 Task: Create a due date automation trigger when advanced on, 2 working days after a card is due add fields with custom field "Resume" set to a number lower than 1 and greater than 10 at 11:00 AM.
Action: Mouse moved to (922, 332)
Screenshot: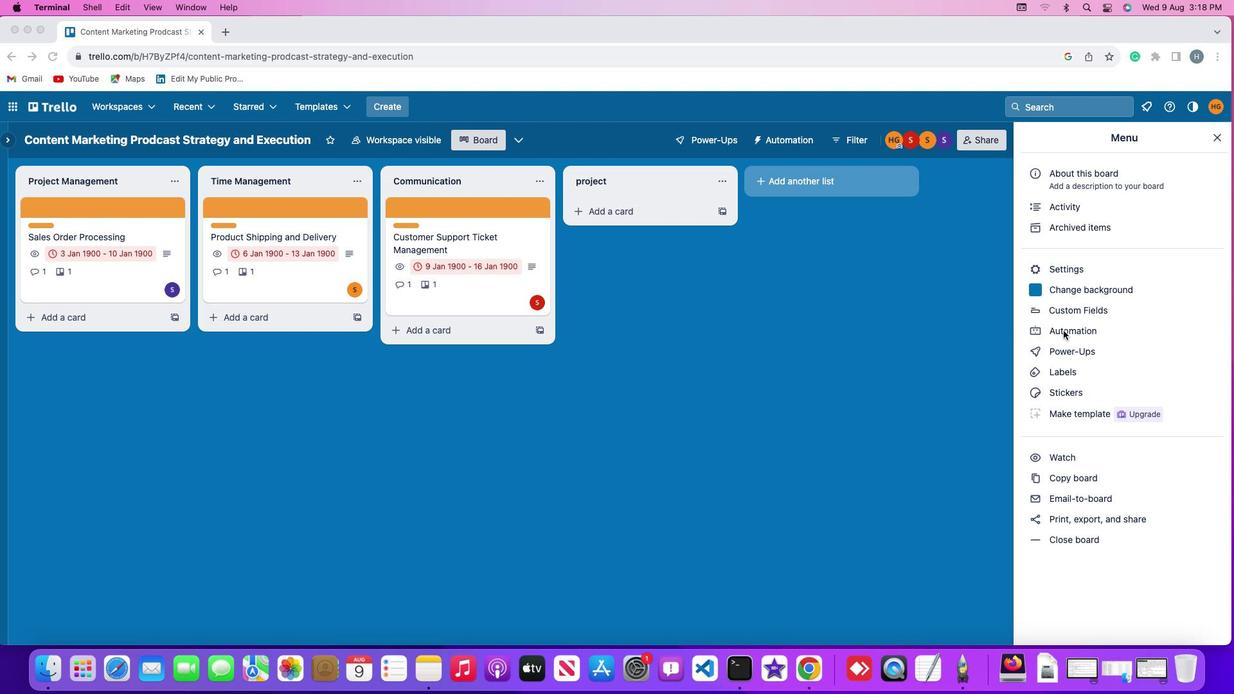 
Action: Mouse pressed left at (922, 332)
Screenshot: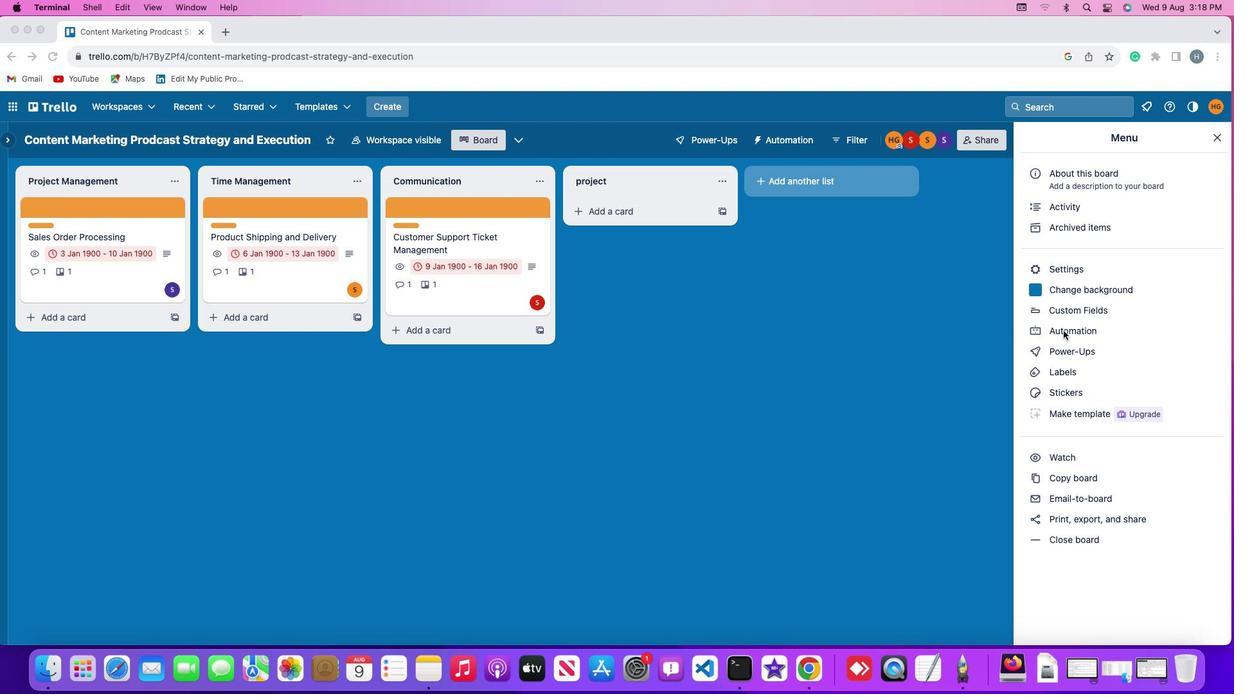 
Action: Mouse pressed left at (922, 332)
Screenshot: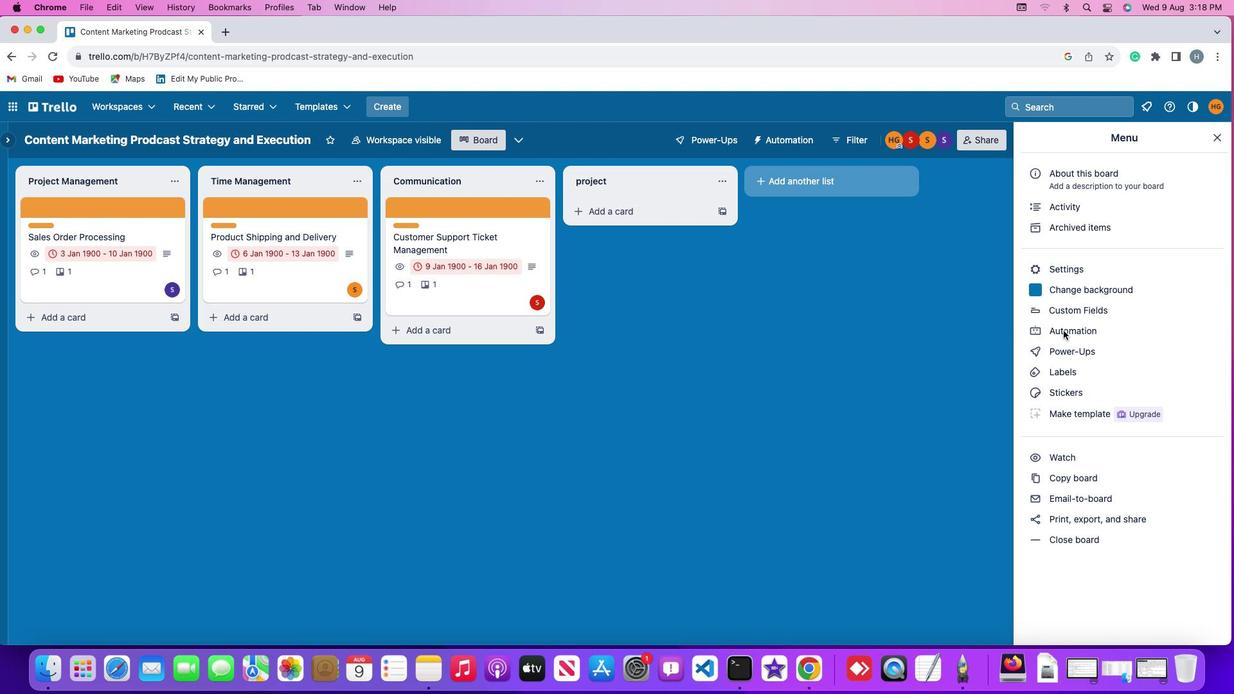 
Action: Mouse moved to (153, 307)
Screenshot: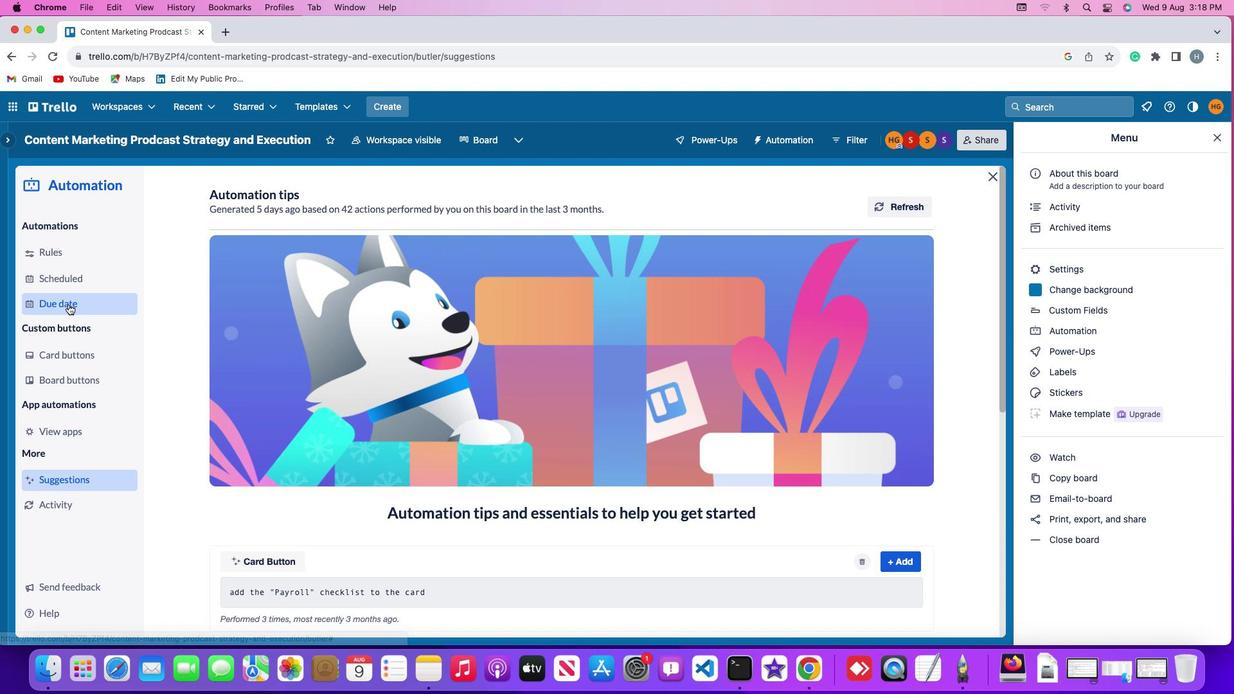 
Action: Mouse pressed left at (153, 307)
Screenshot: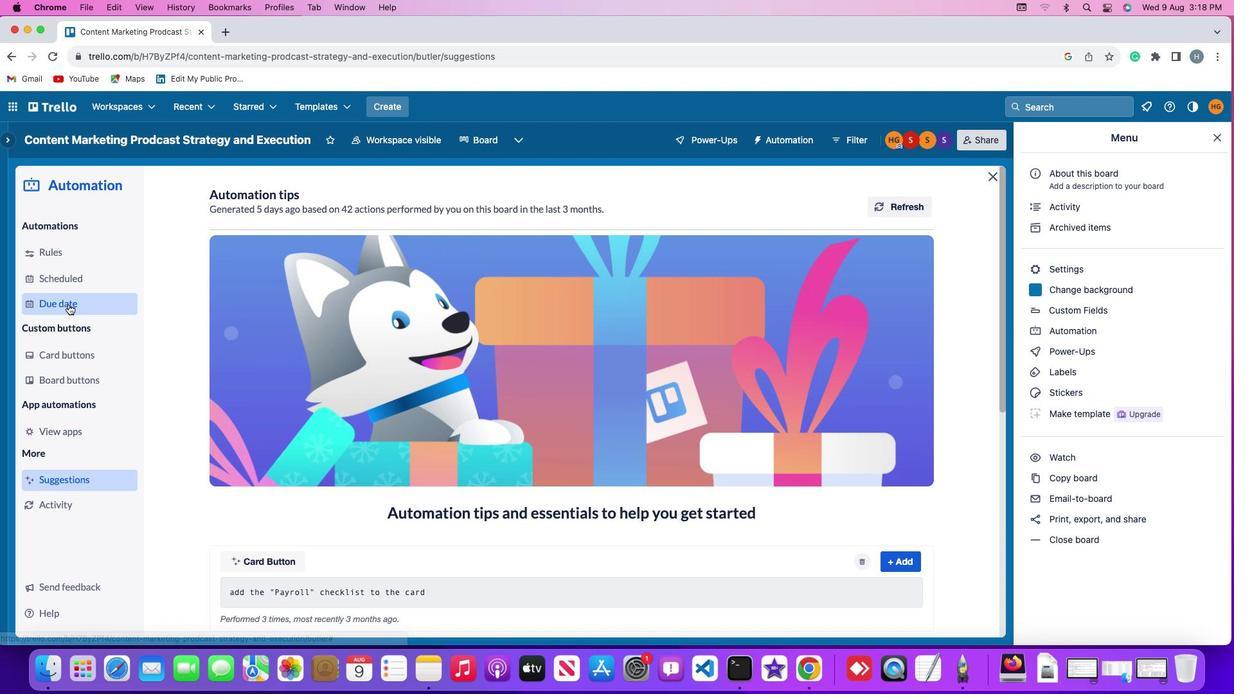 
Action: Mouse moved to (761, 205)
Screenshot: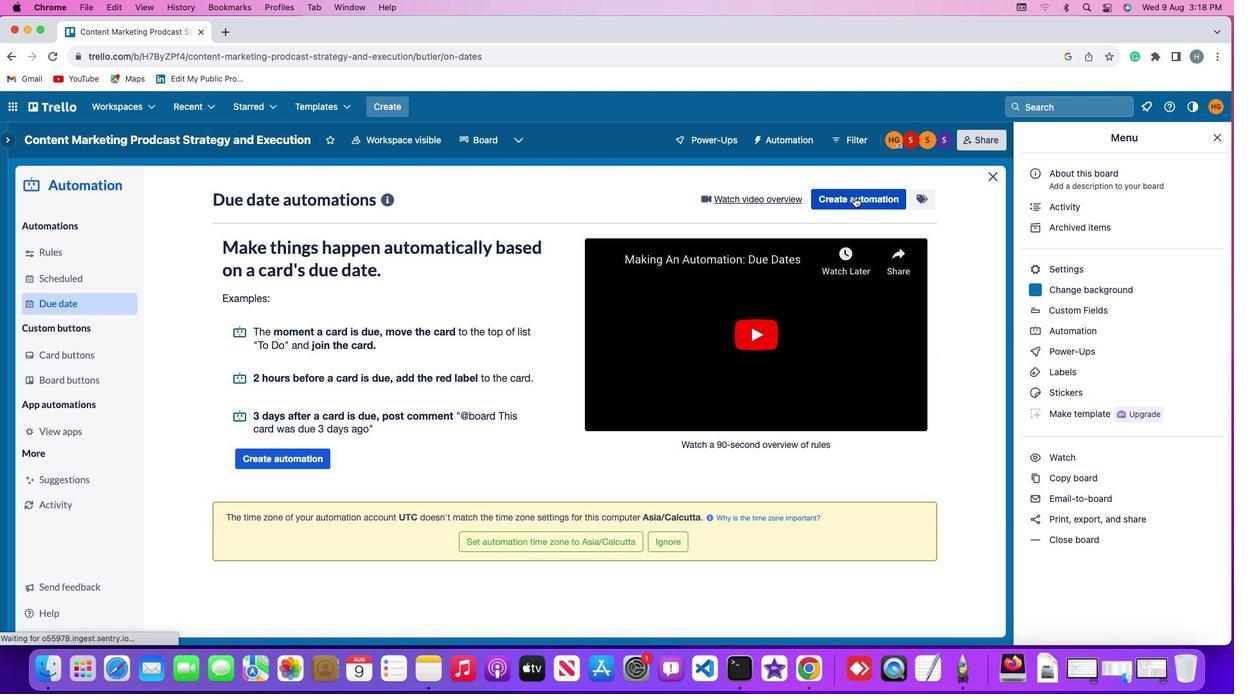 
Action: Mouse pressed left at (761, 205)
Screenshot: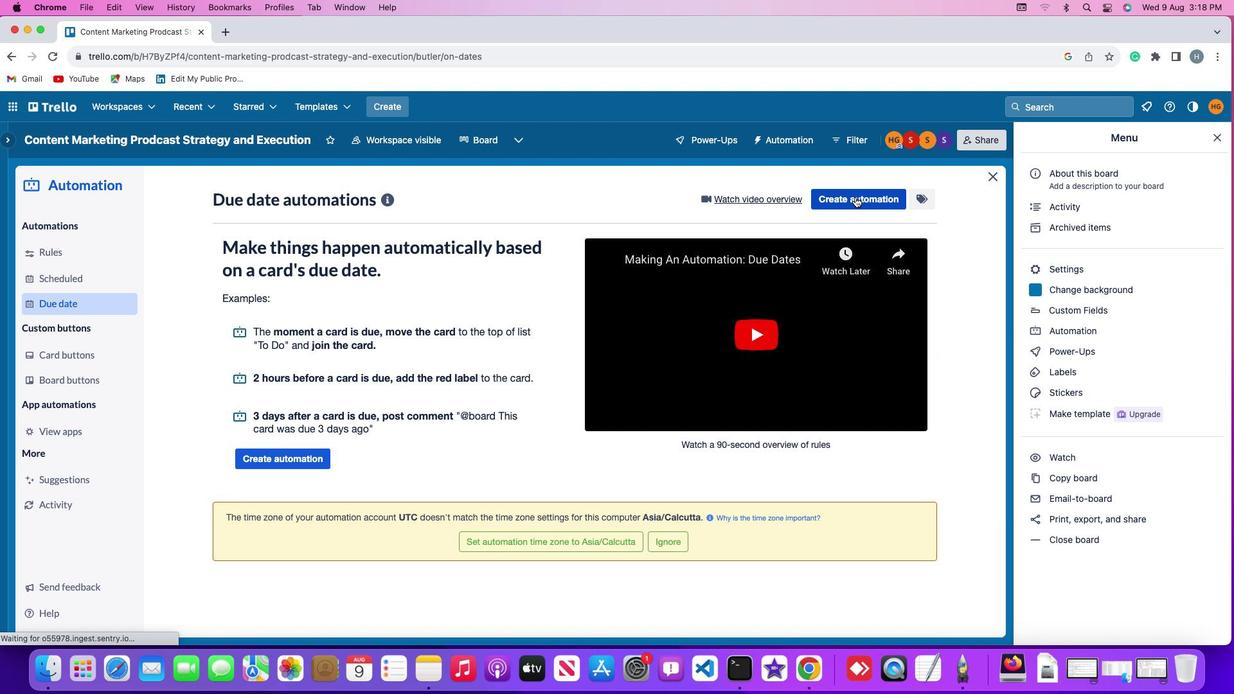 
Action: Mouse moved to (328, 326)
Screenshot: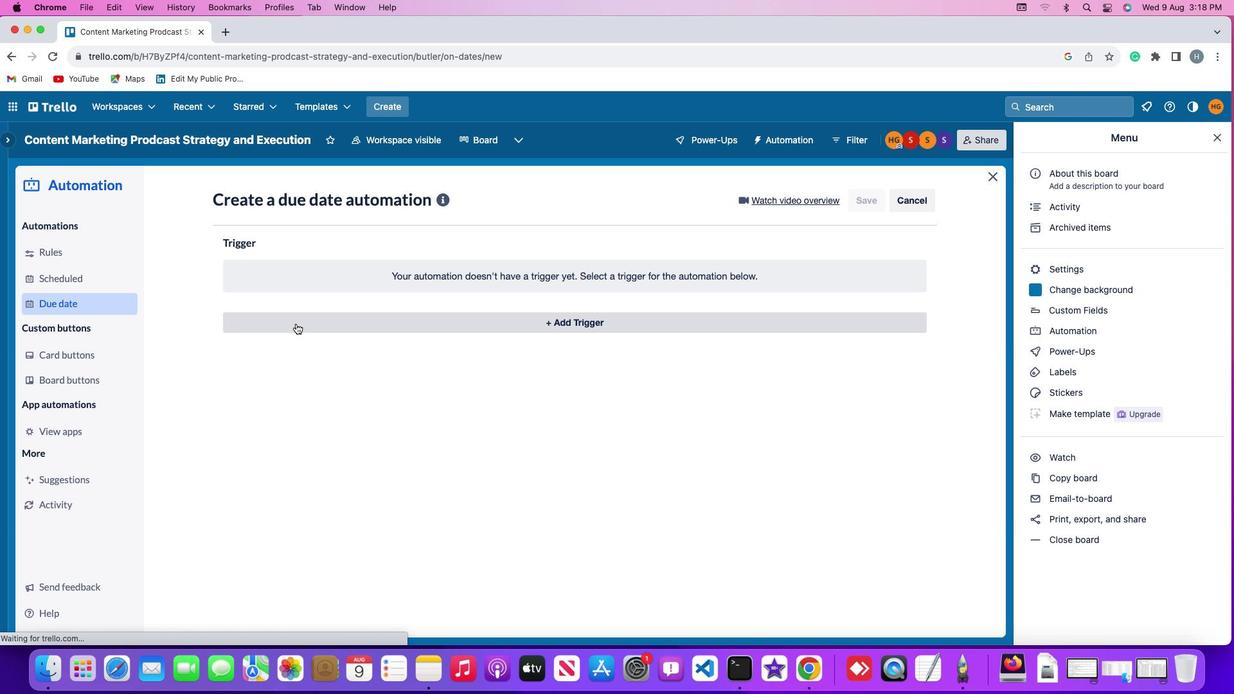 
Action: Mouse pressed left at (328, 326)
Screenshot: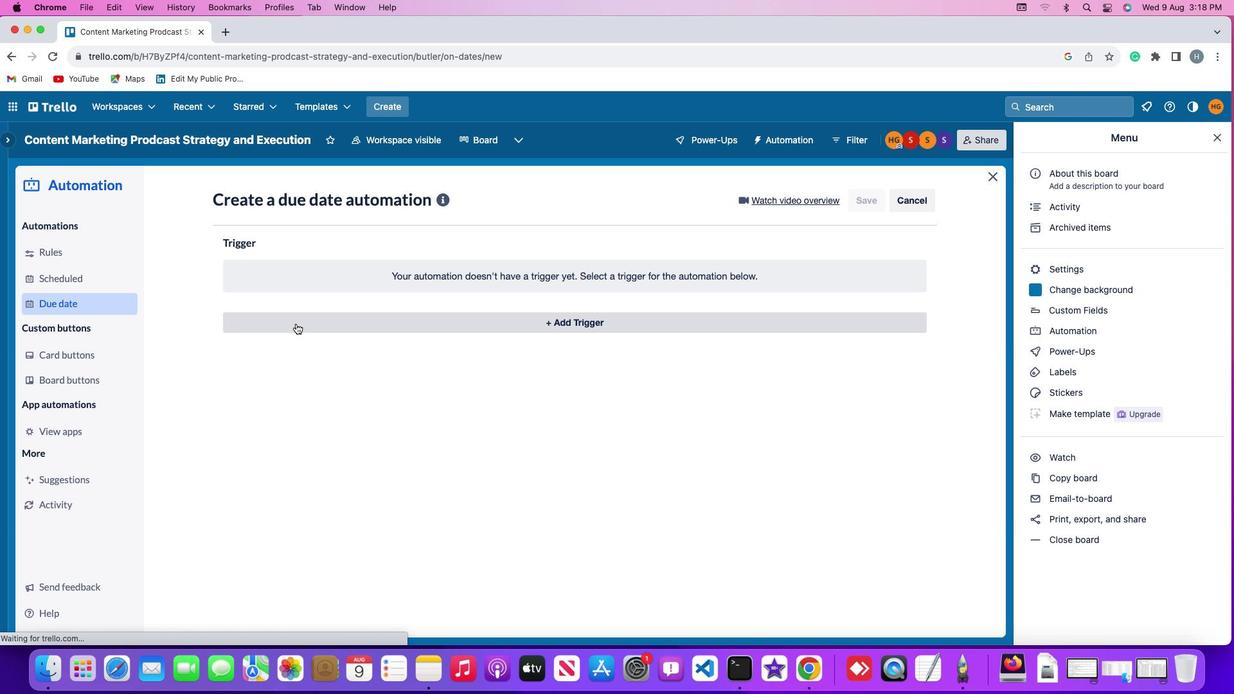 
Action: Mouse moved to (295, 505)
Screenshot: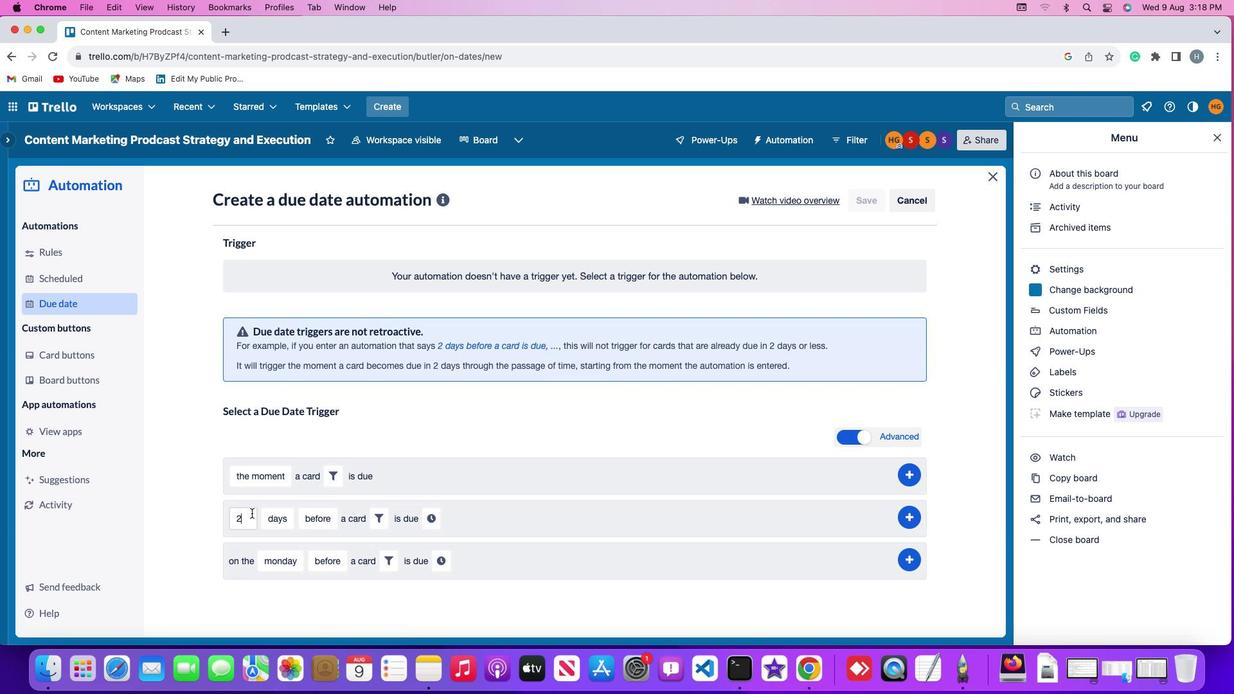 
Action: Mouse pressed left at (295, 505)
Screenshot: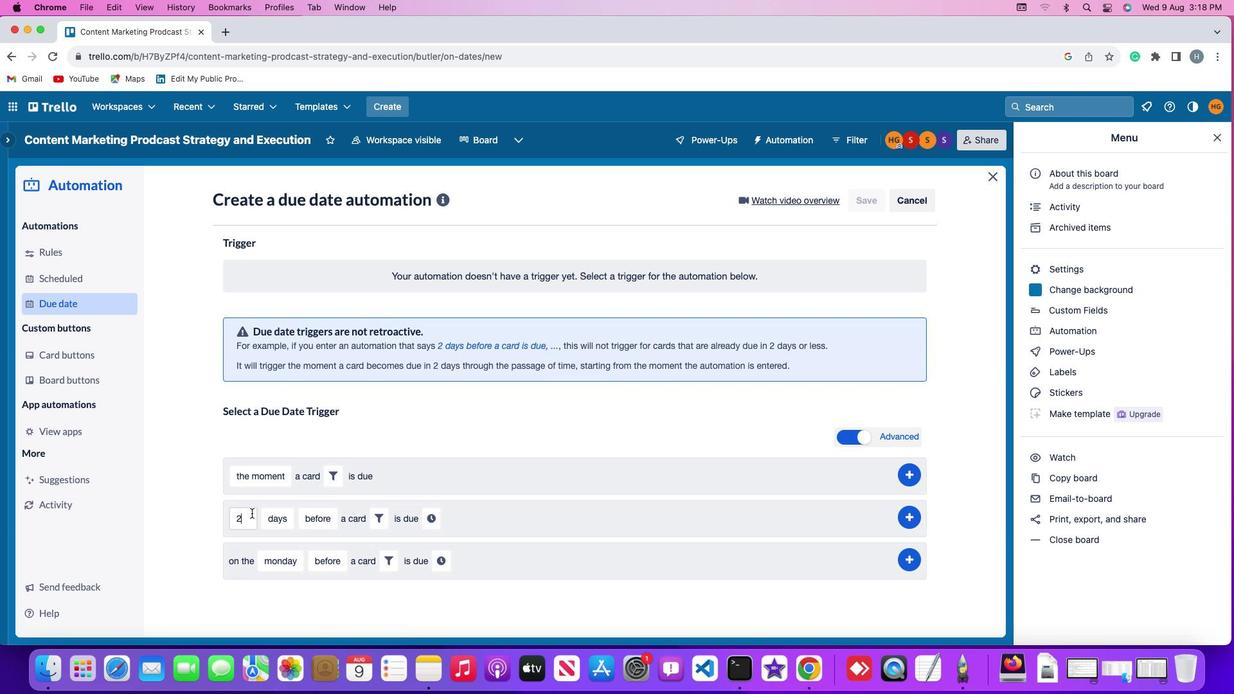 
Action: Mouse moved to (293, 502)
Screenshot: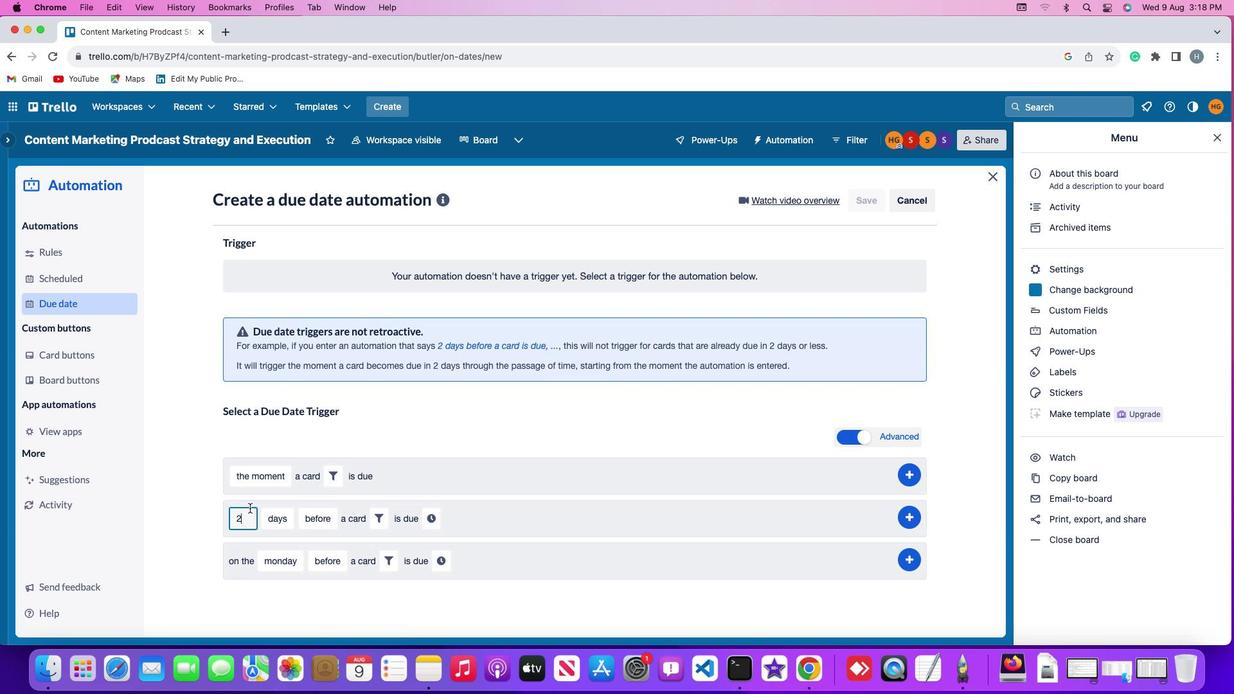 
Action: Key pressed Key.backspace'2'
Screenshot: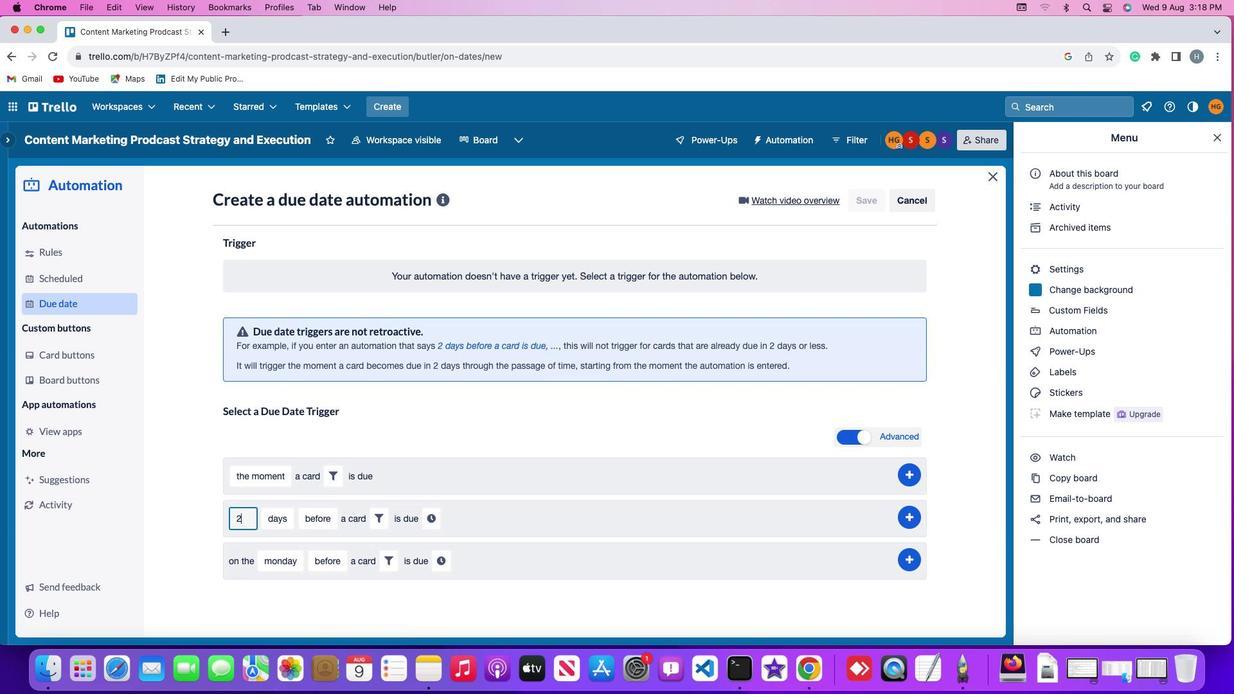 
Action: Mouse moved to (313, 507)
Screenshot: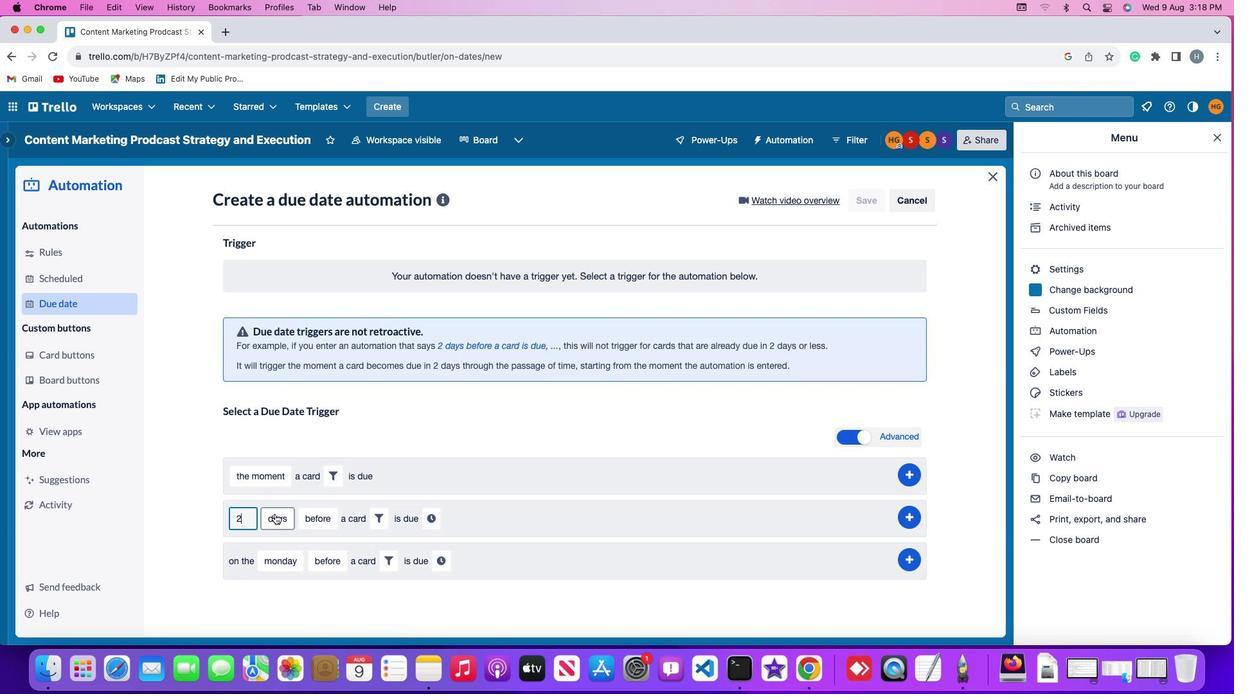 
Action: Mouse pressed left at (313, 507)
Screenshot: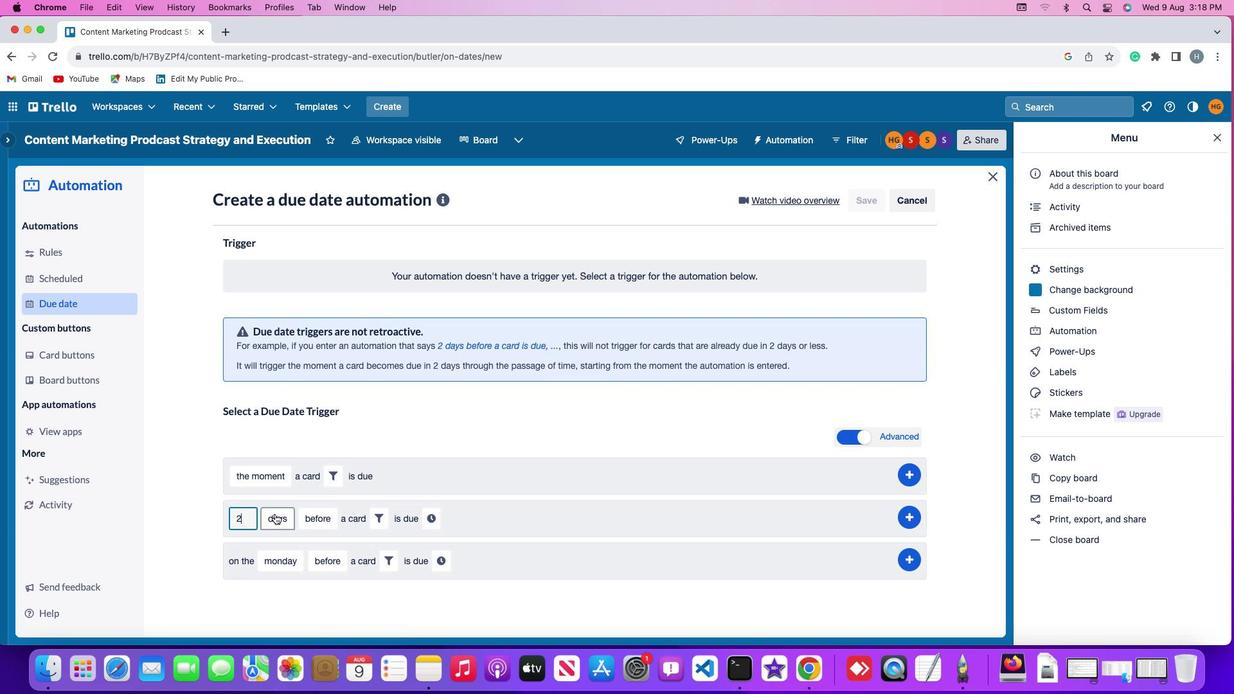 
Action: Mouse moved to (319, 556)
Screenshot: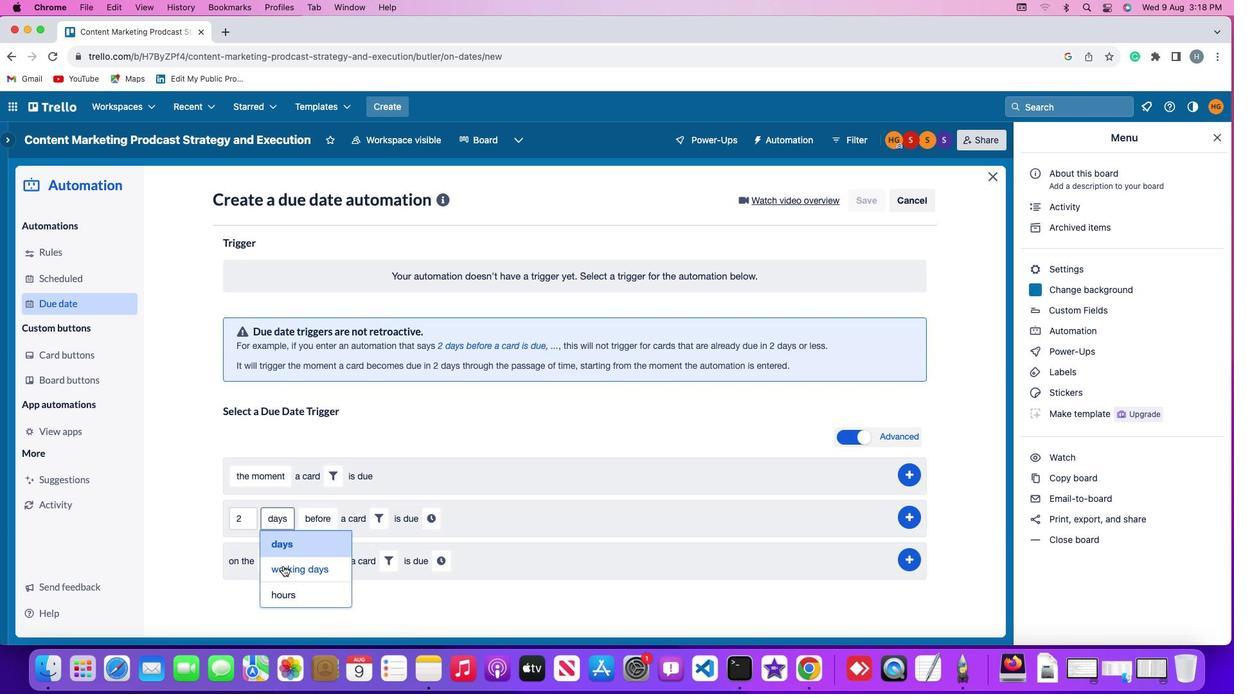 
Action: Mouse pressed left at (319, 556)
Screenshot: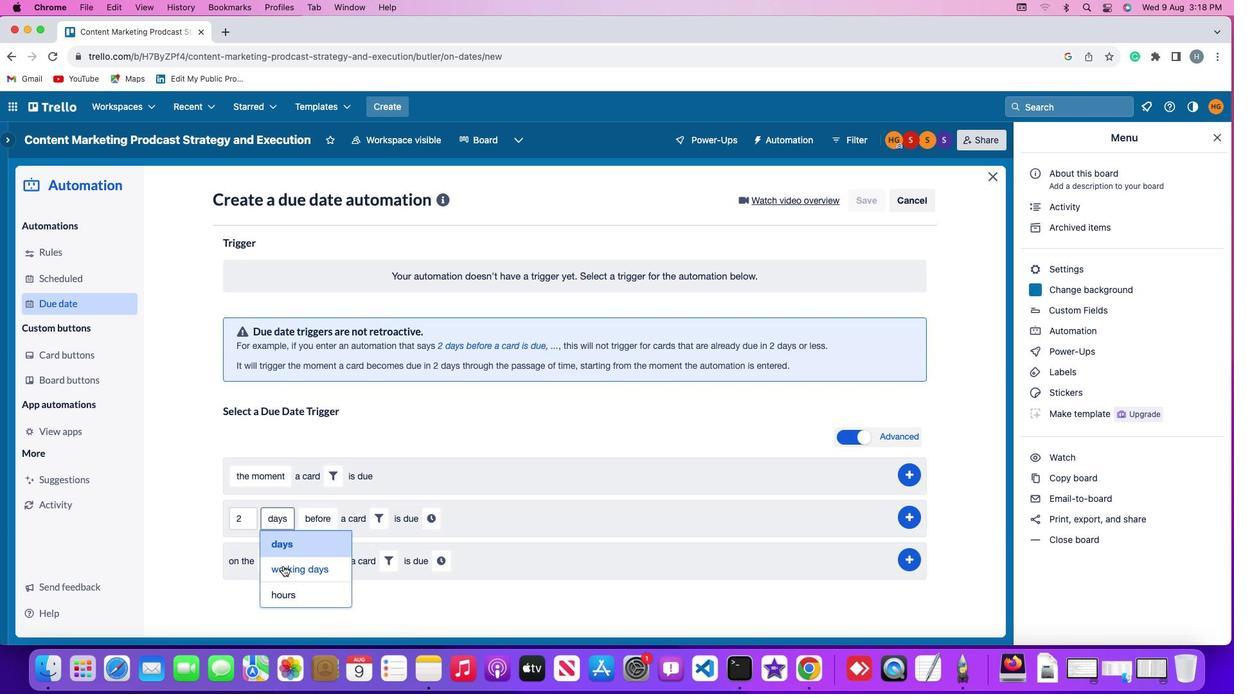 
Action: Mouse moved to (366, 509)
Screenshot: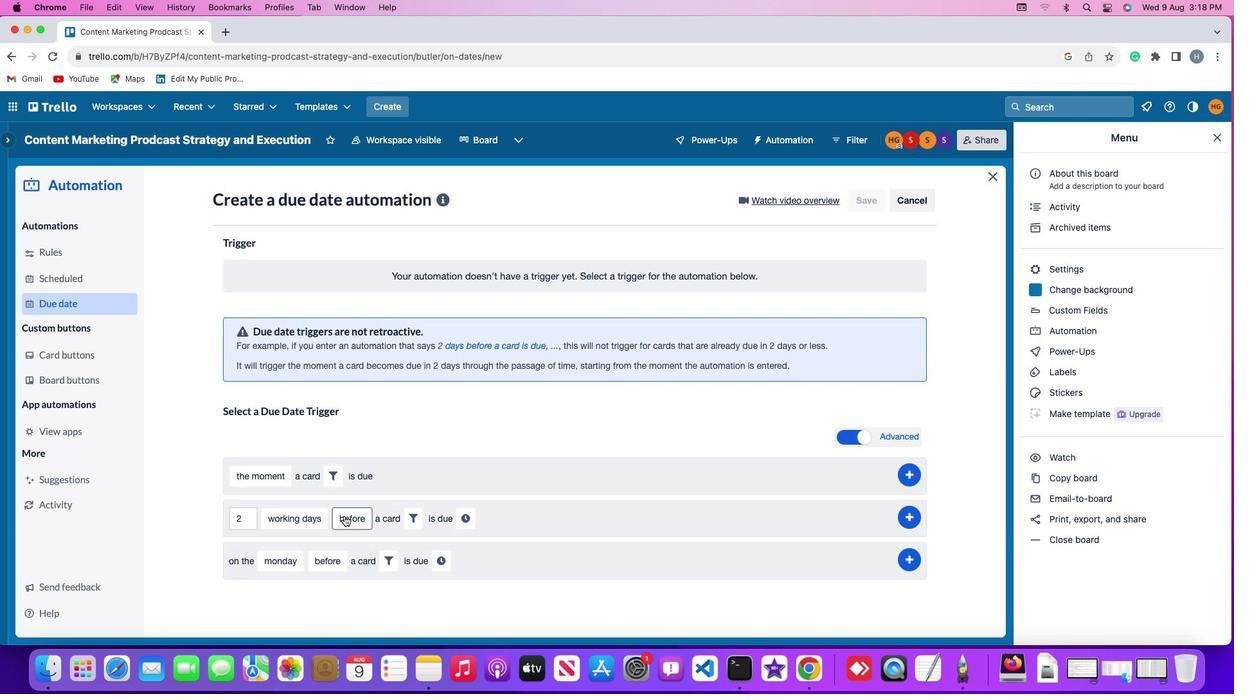 
Action: Mouse pressed left at (366, 509)
Screenshot: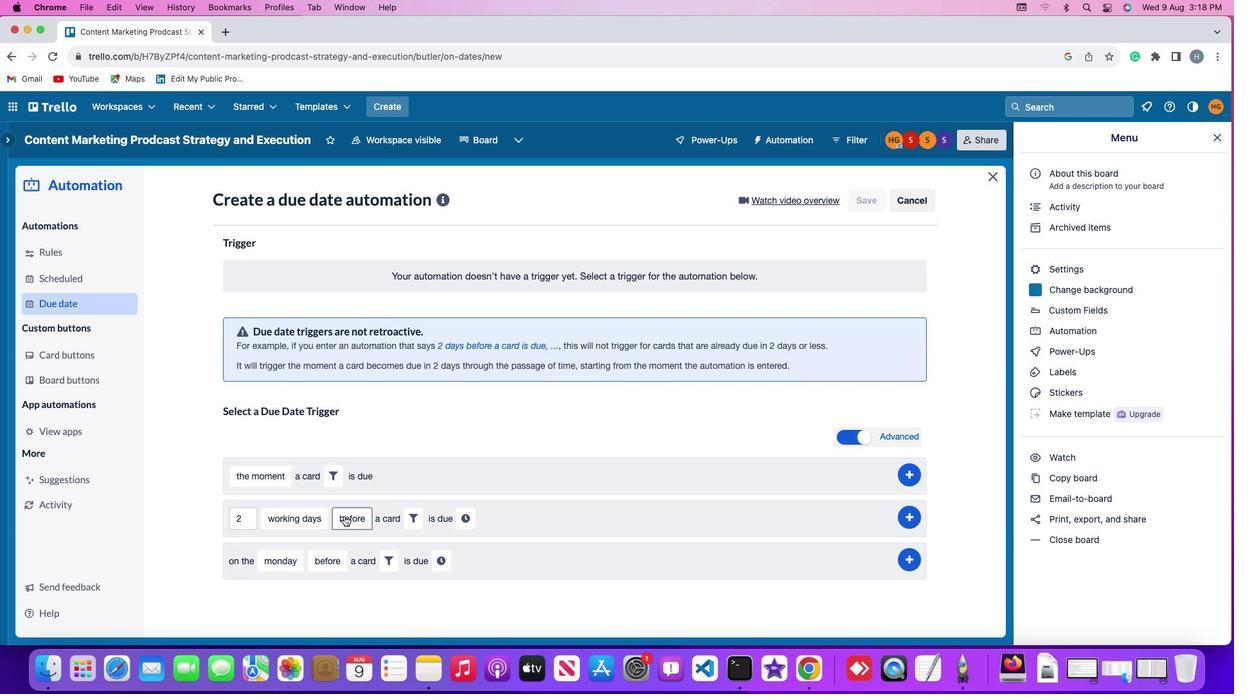 
Action: Mouse moved to (369, 563)
Screenshot: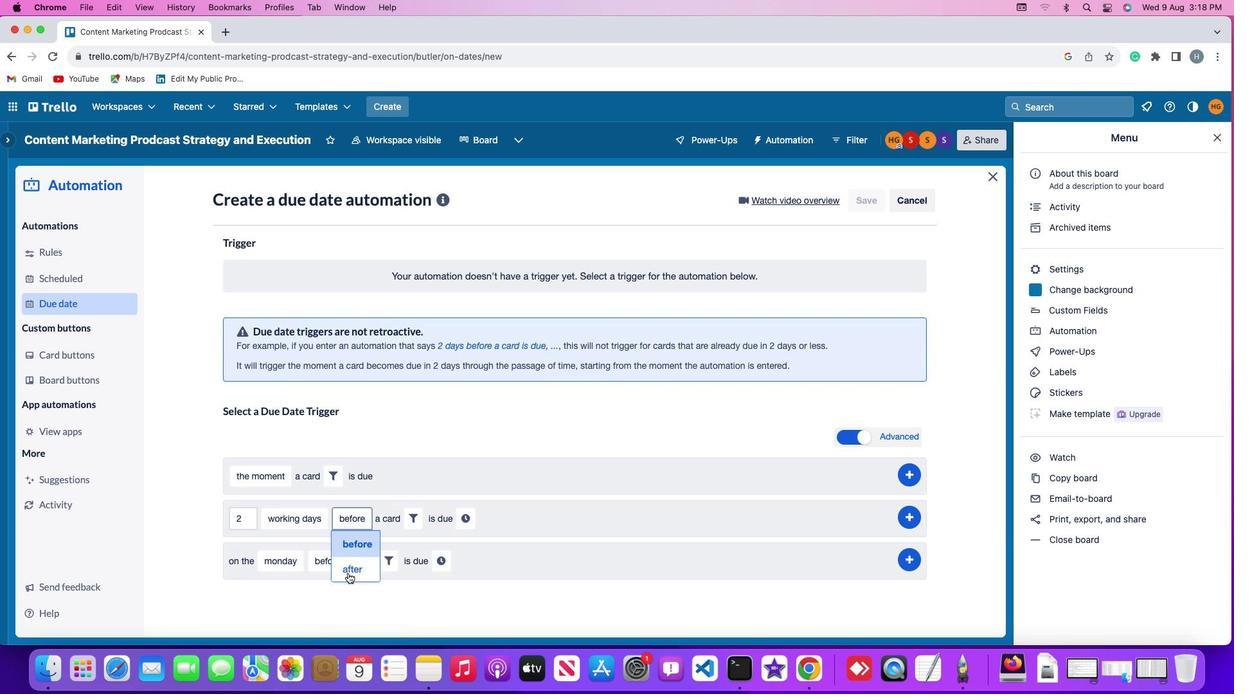 
Action: Mouse pressed left at (369, 563)
Screenshot: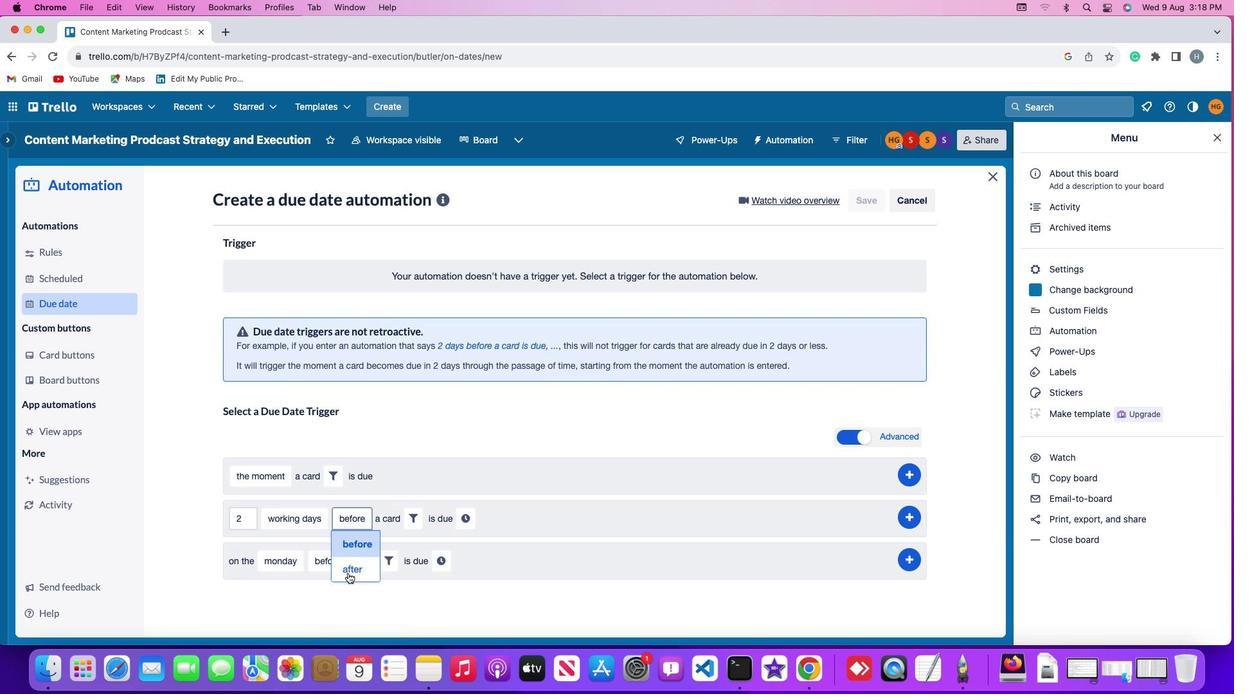 
Action: Mouse moved to (407, 511)
Screenshot: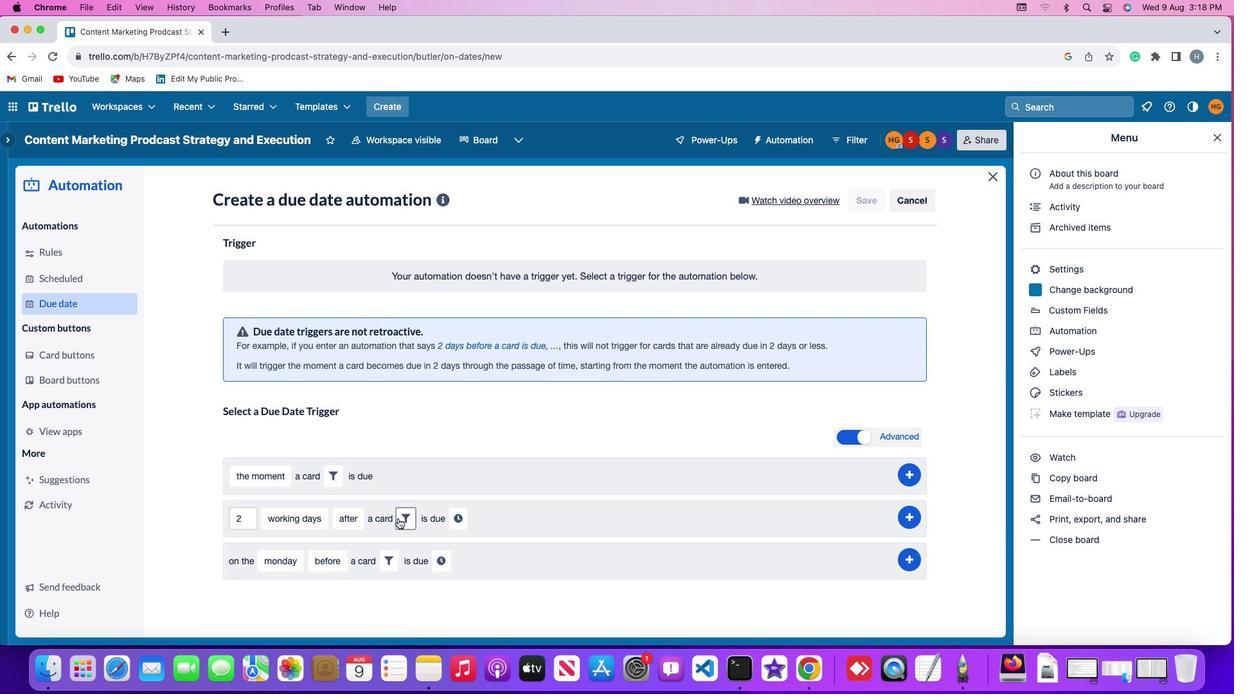
Action: Mouse pressed left at (407, 511)
Screenshot: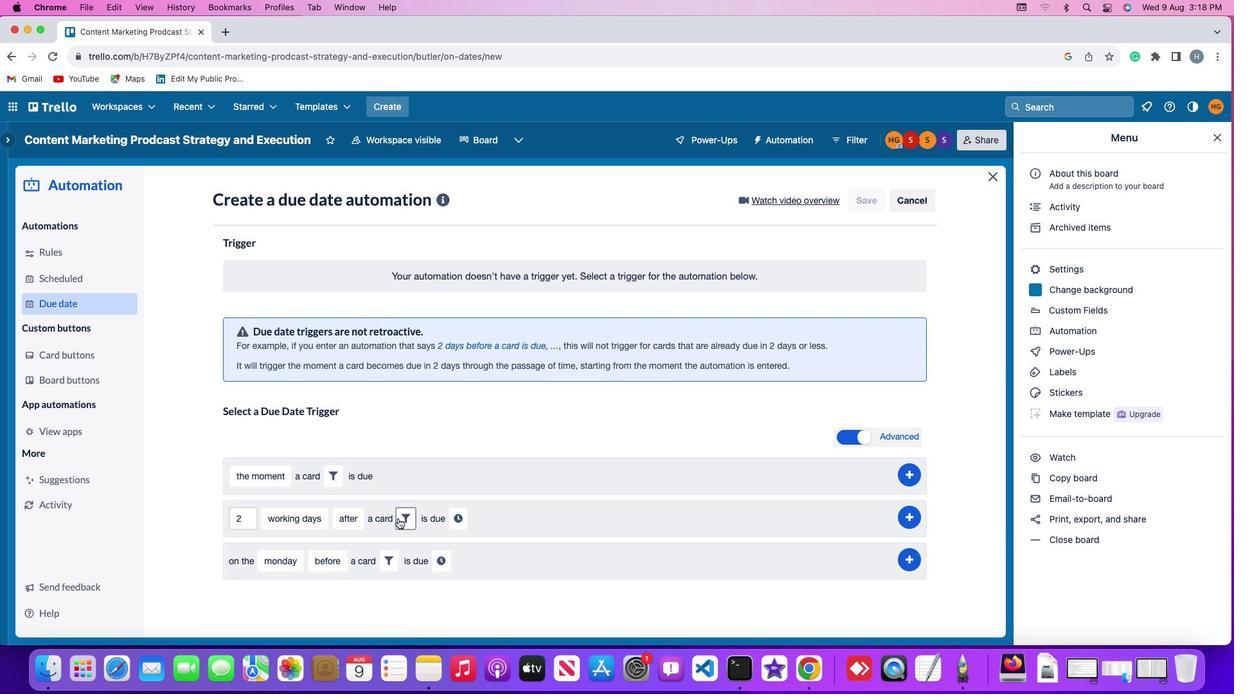 
Action: Mouse moved to (584, 548)
Screenshot: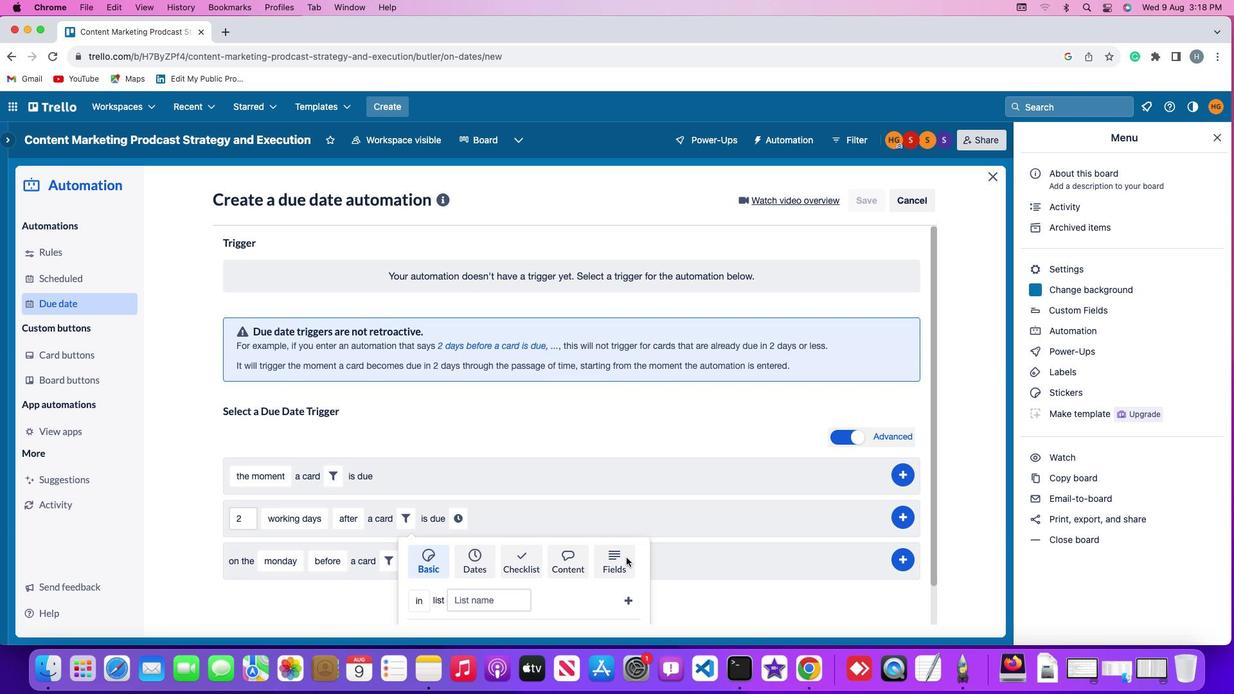 
Action: Mouse pressed left at (584, 548)
Screenshot: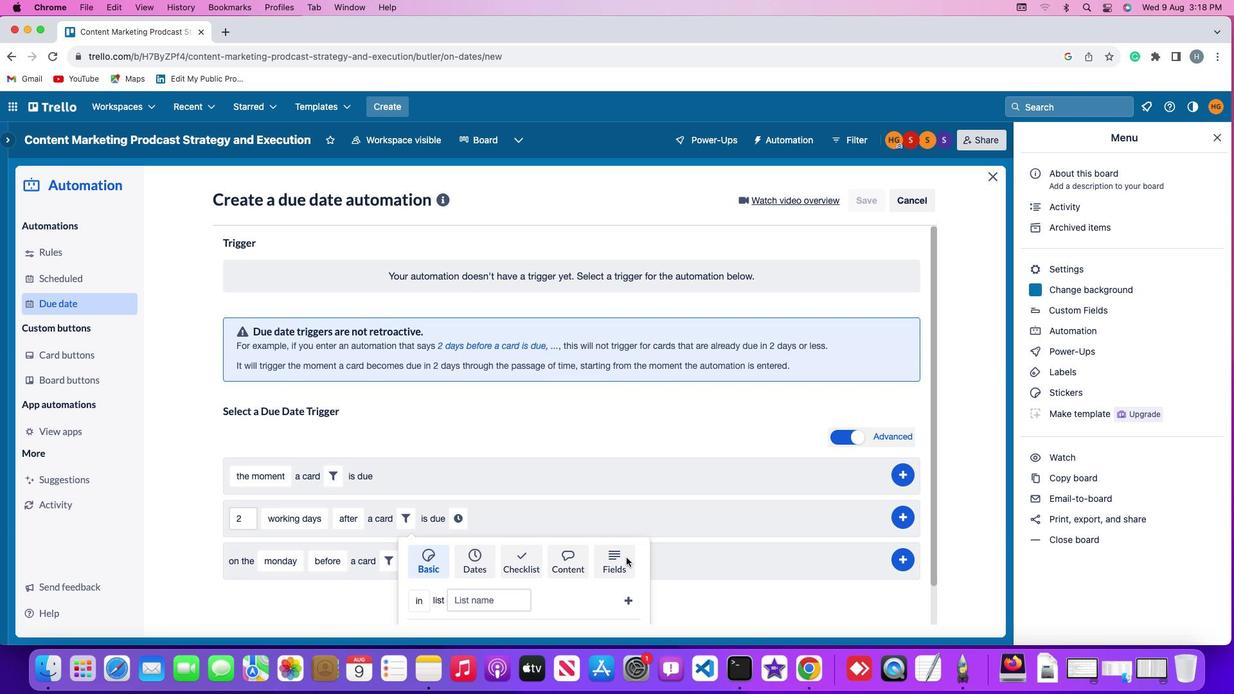 
Action: Mouse moved to (377, 579)
Screenshot: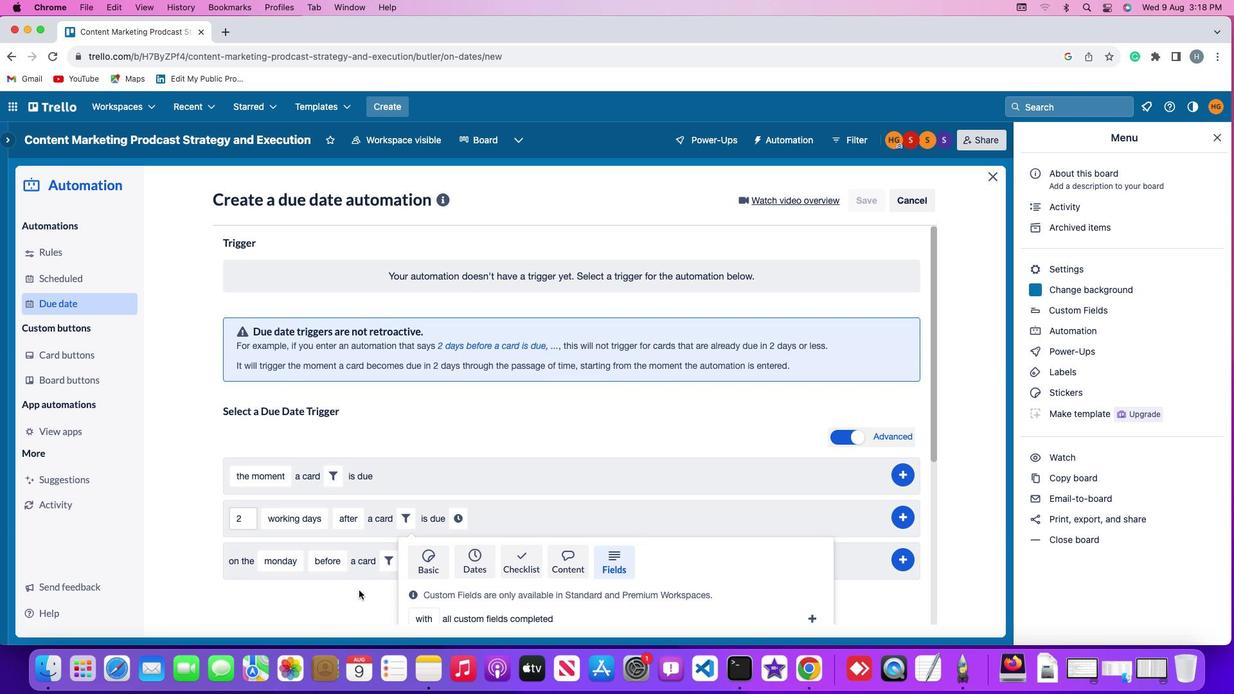 
Action: Mouse scrolled (377, 579) with delta (100, 16)
Screenshot: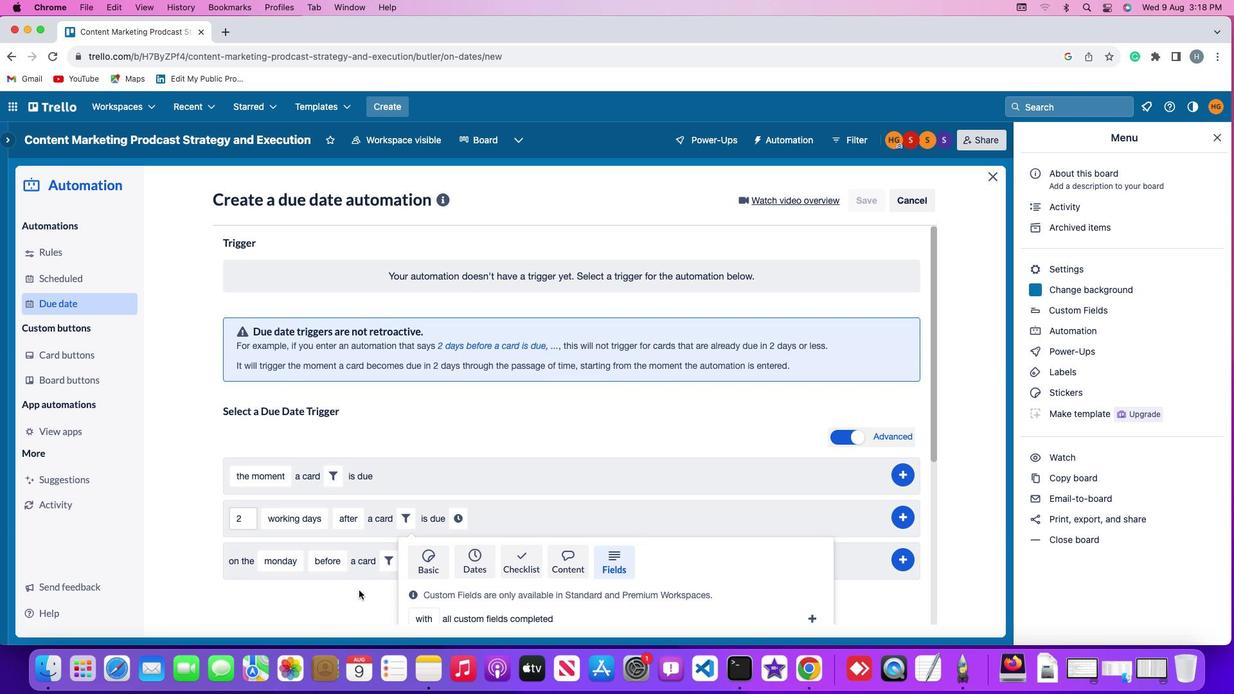
Action: Mouse scrolled (377, 579) with delta (100, 16)
Screenshot: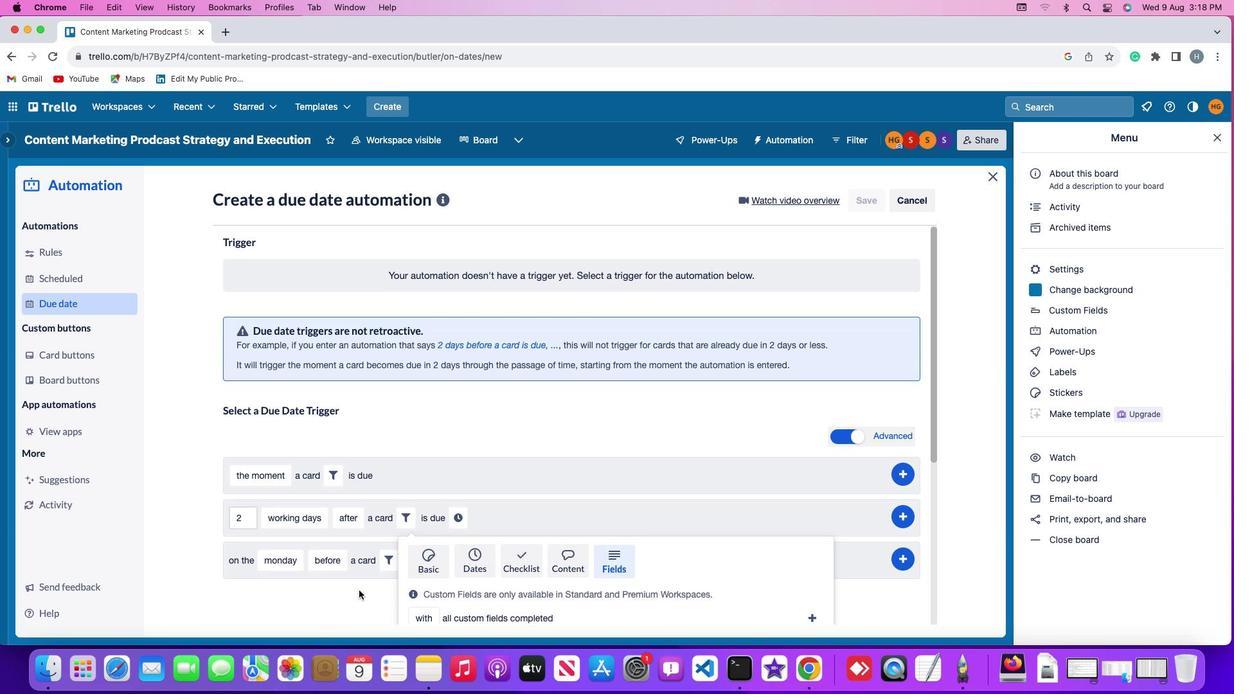 
Action: Mouse scrolled (377, 579) with delta (100, 15)
Screenshot: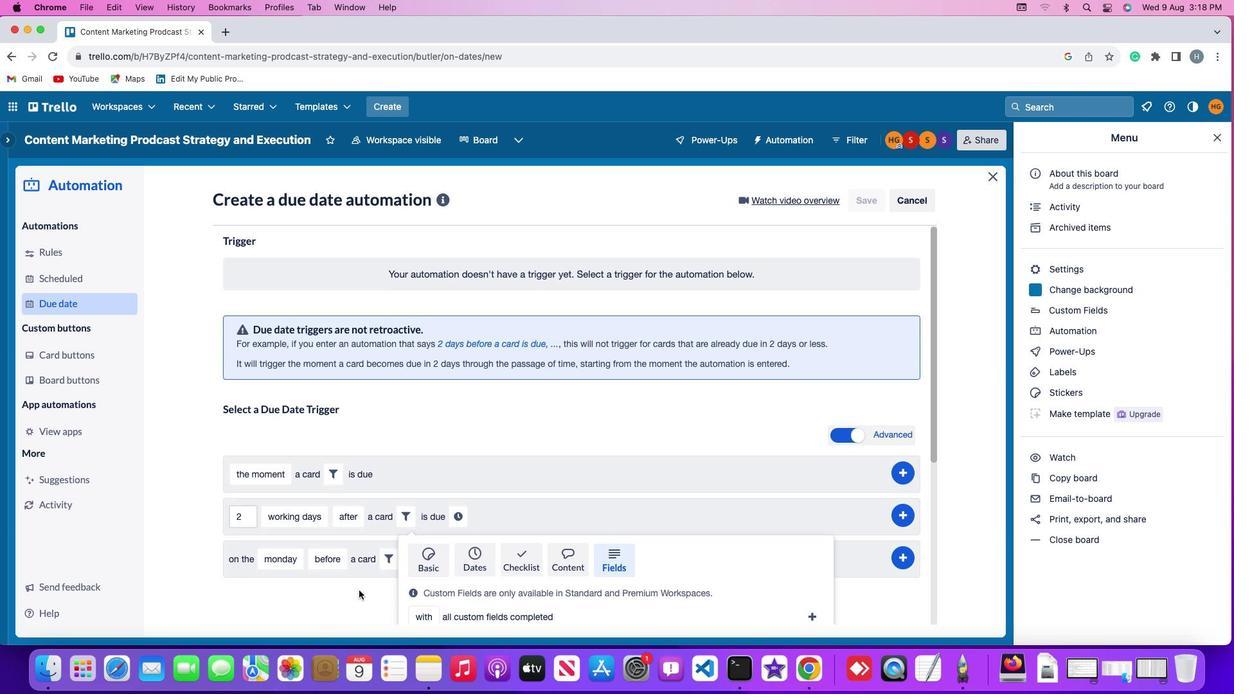 
Action: Mouse scrolled (377, 579) with delta (100, 14)
Screenshot: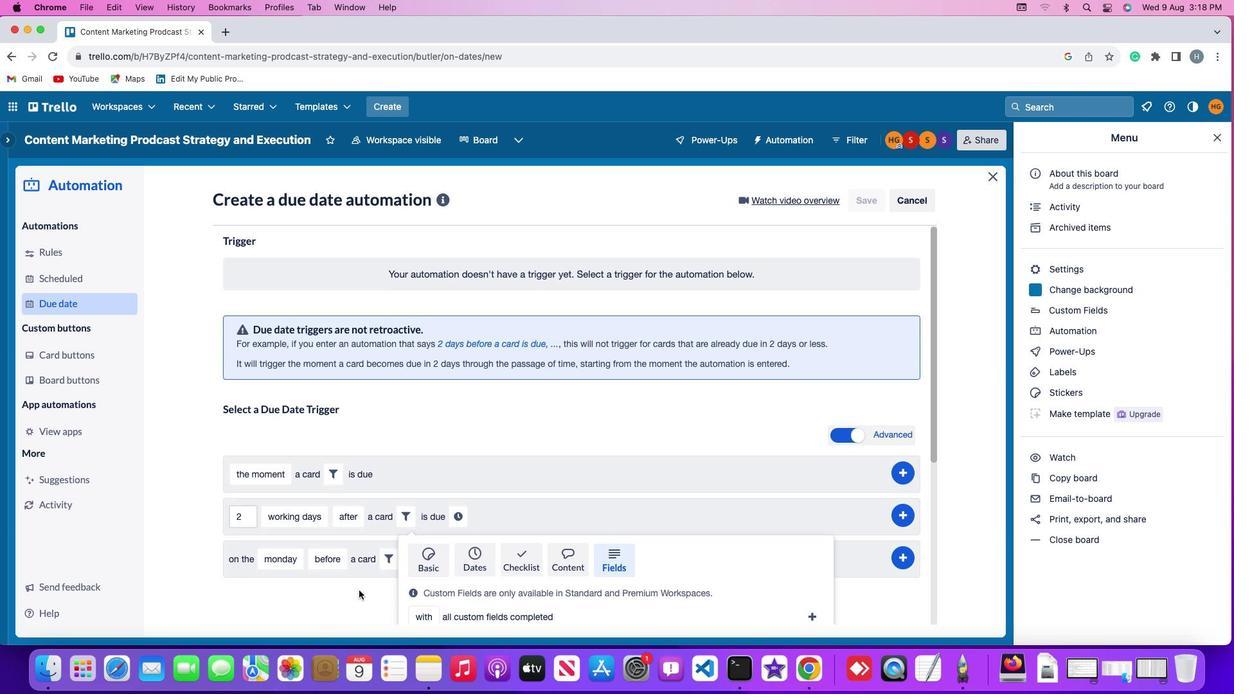 
Action: Mouse scrolled (377, 579) with delta (100, 13)
Screenshot: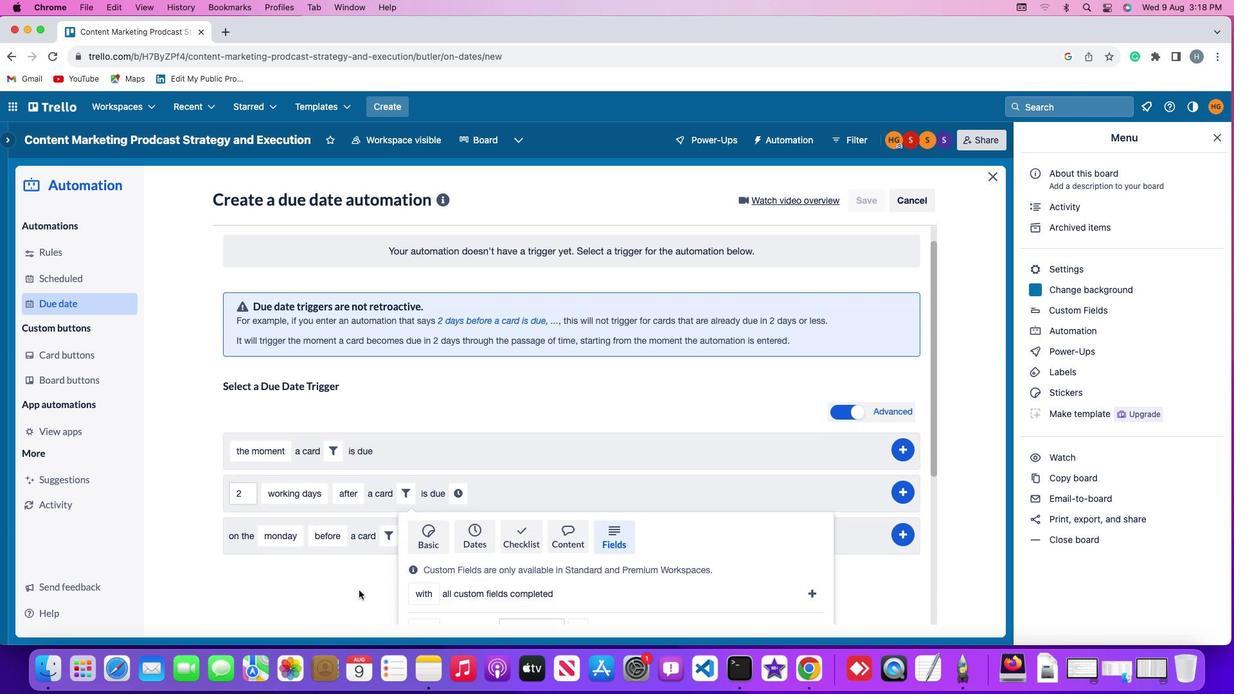 
Action: Mouse scrolled (377, 579) with delta (100, 16)
Screenshot: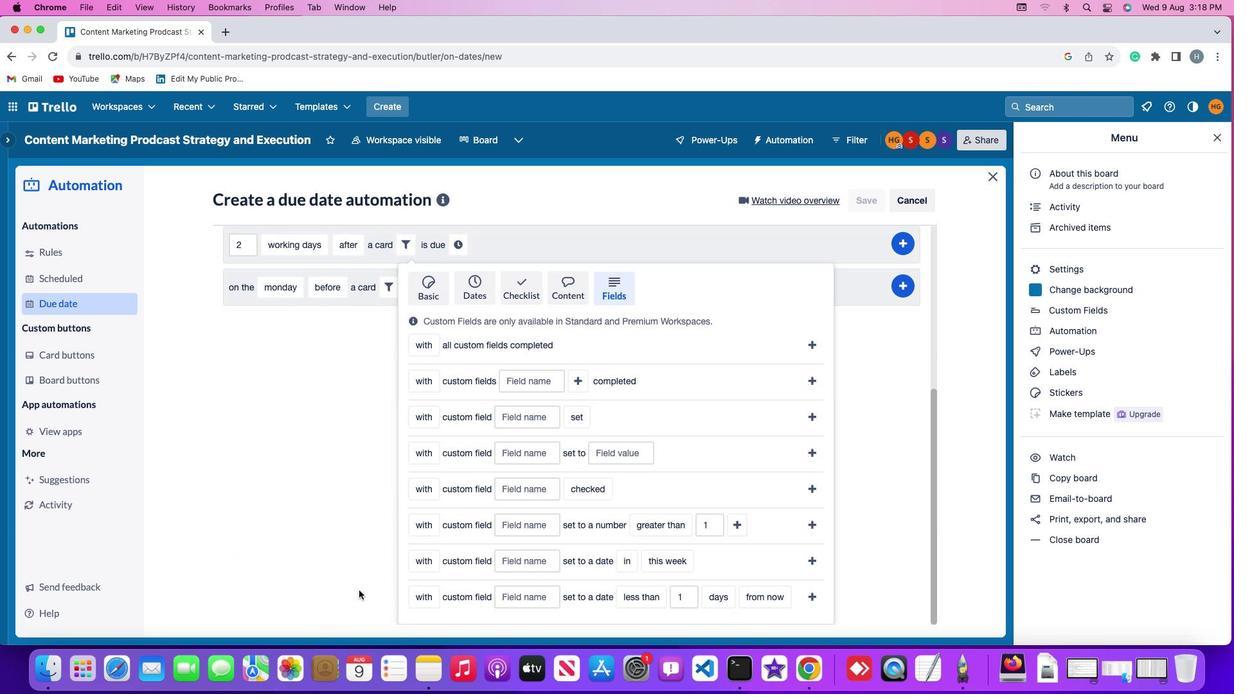 
Action: Mouse scrolled (377, 579) with delta (100, 16)
Screenshot: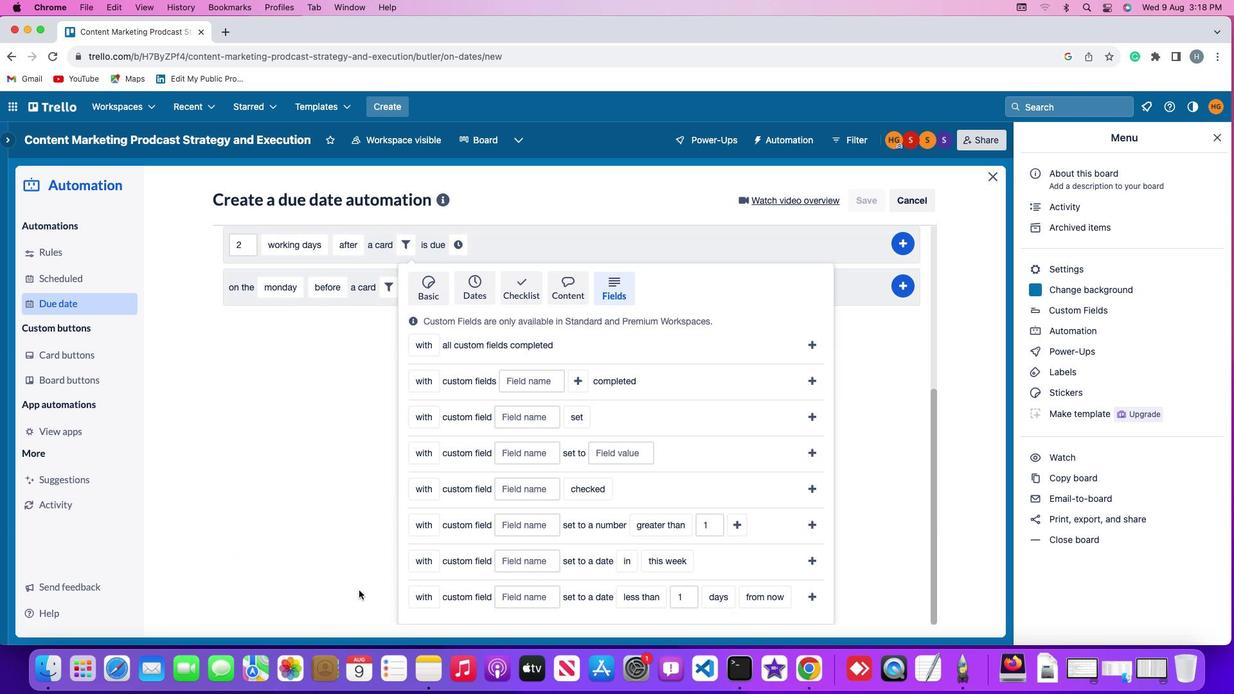 
Action: Mouse scrolled (377, 579) with delta (100, 15)
Screenshot: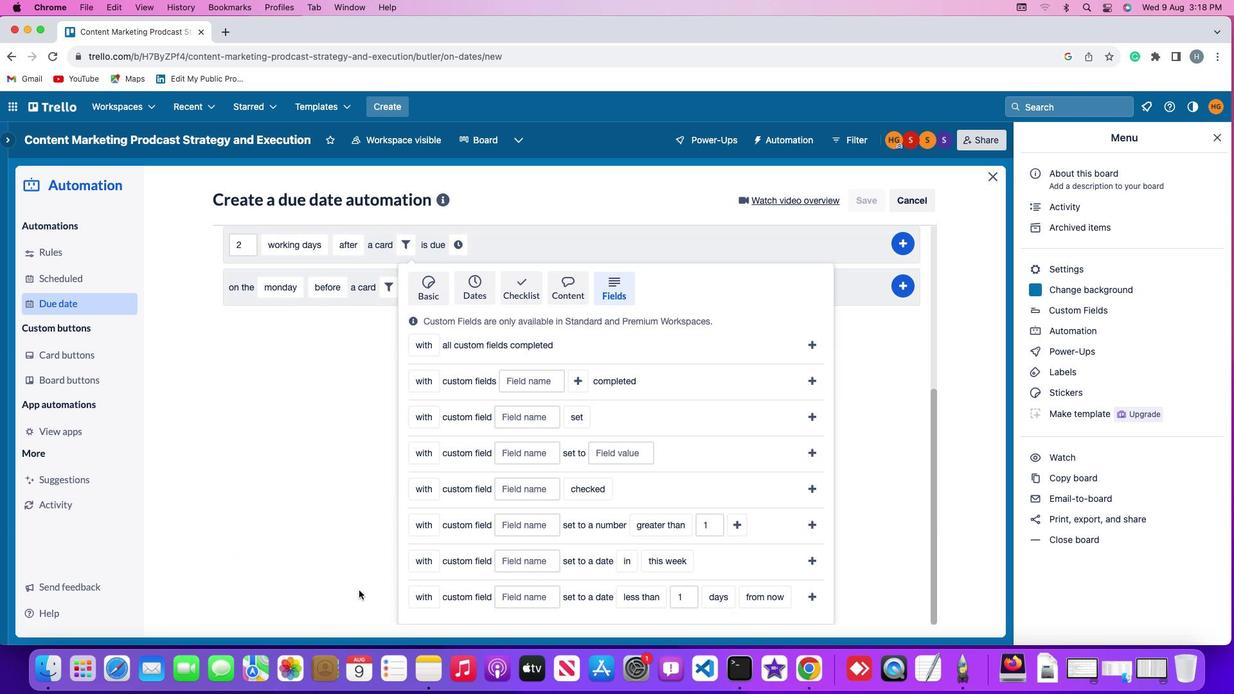 
Action: Mouse scrolled (377, 579) with delta (100, 14)
Screenshot: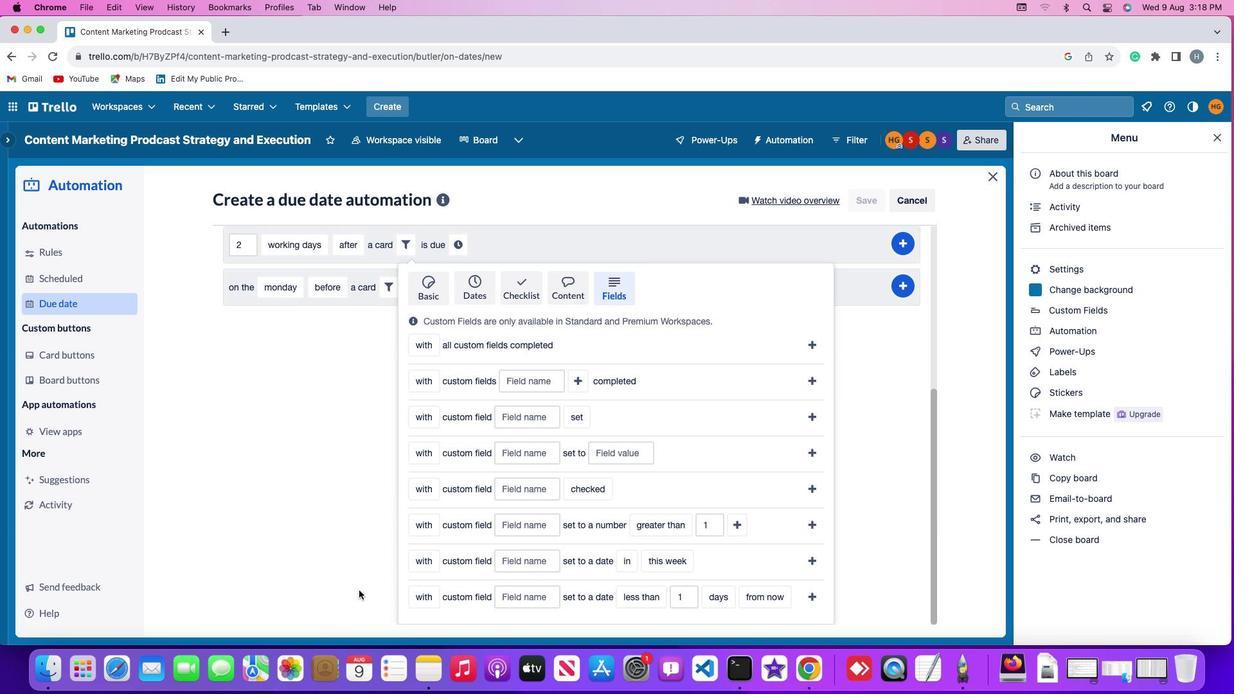 
Action: Mouse scrolled (377, 579) with delta (100, 13)
Screenshot: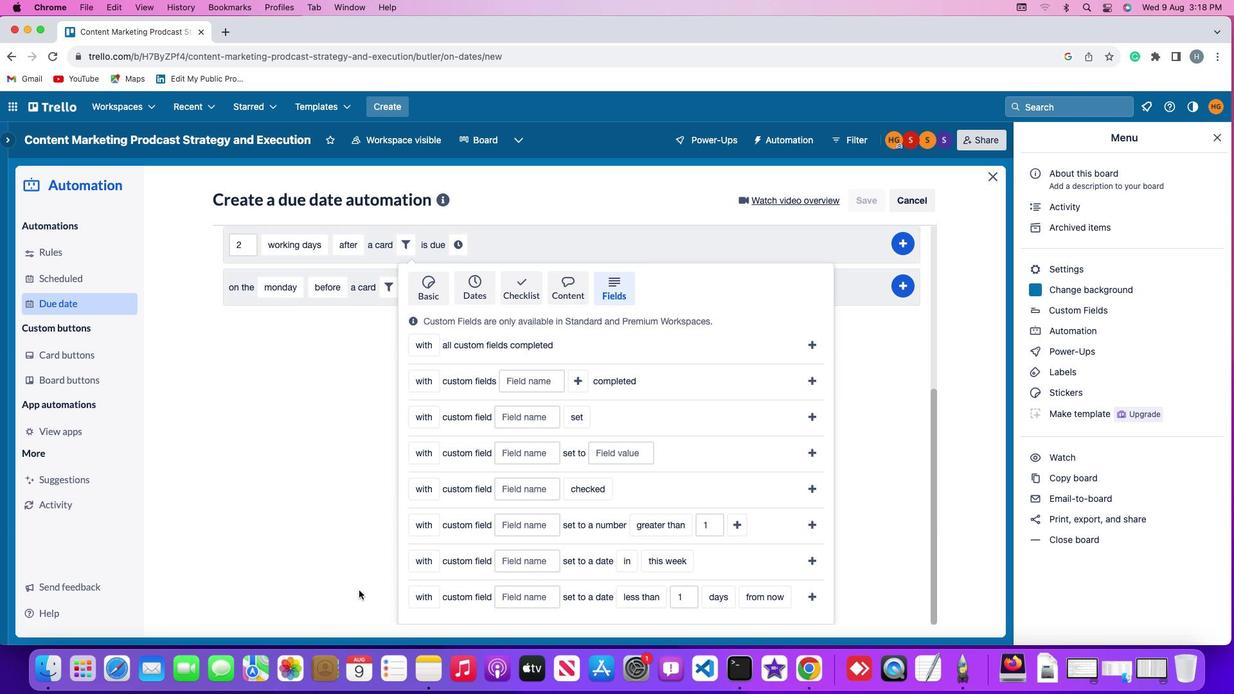 
Action: Mouse moved to (425, 518)
Screenshot: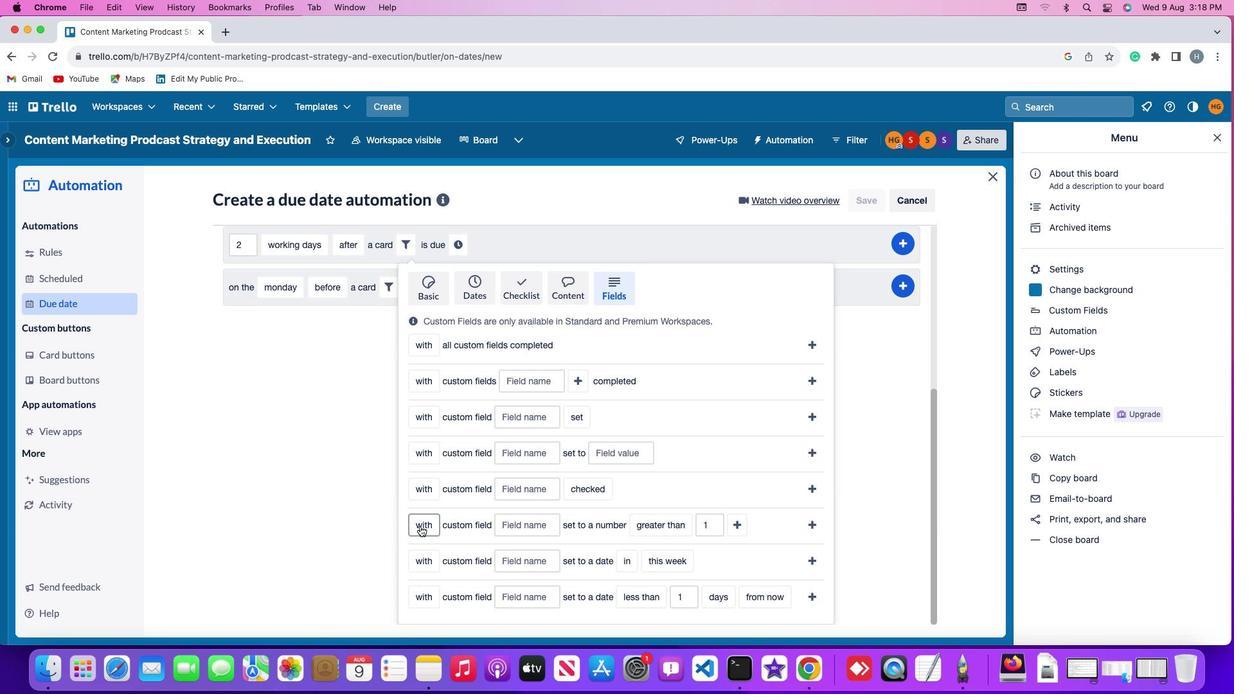 
Action: Mouse pressed left at (425, 518)
Screenshot: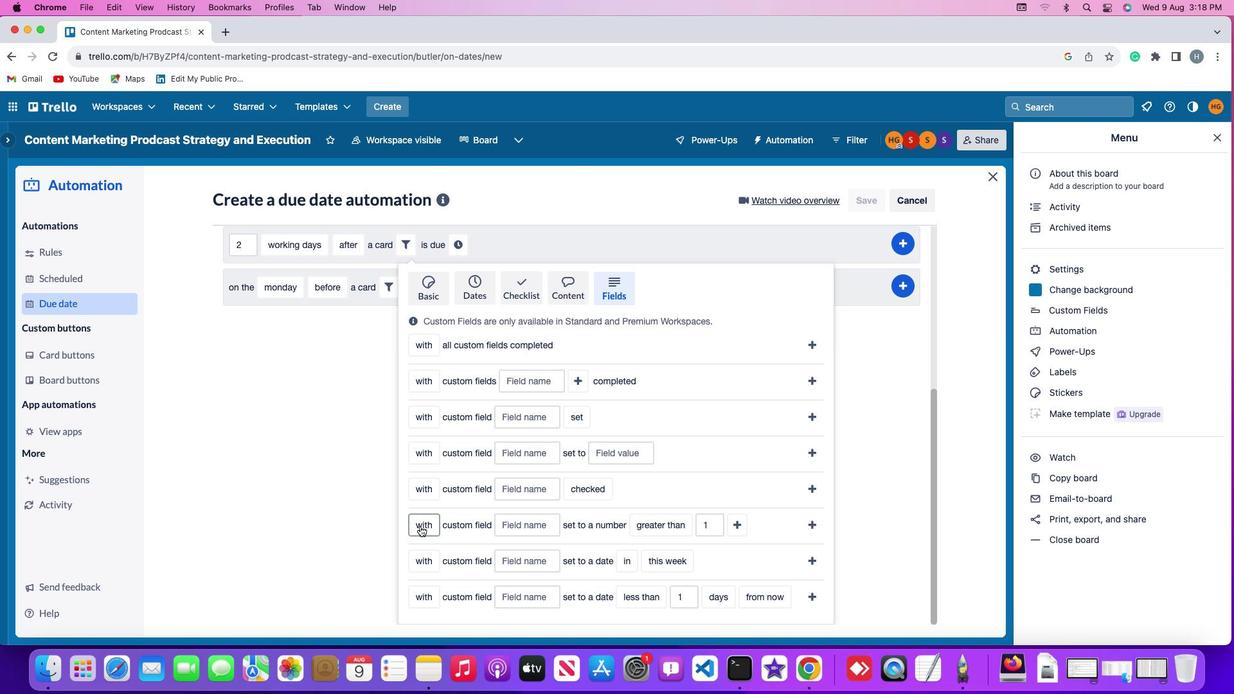 
Action: Mouse moved to (430, 533)
Screenshot: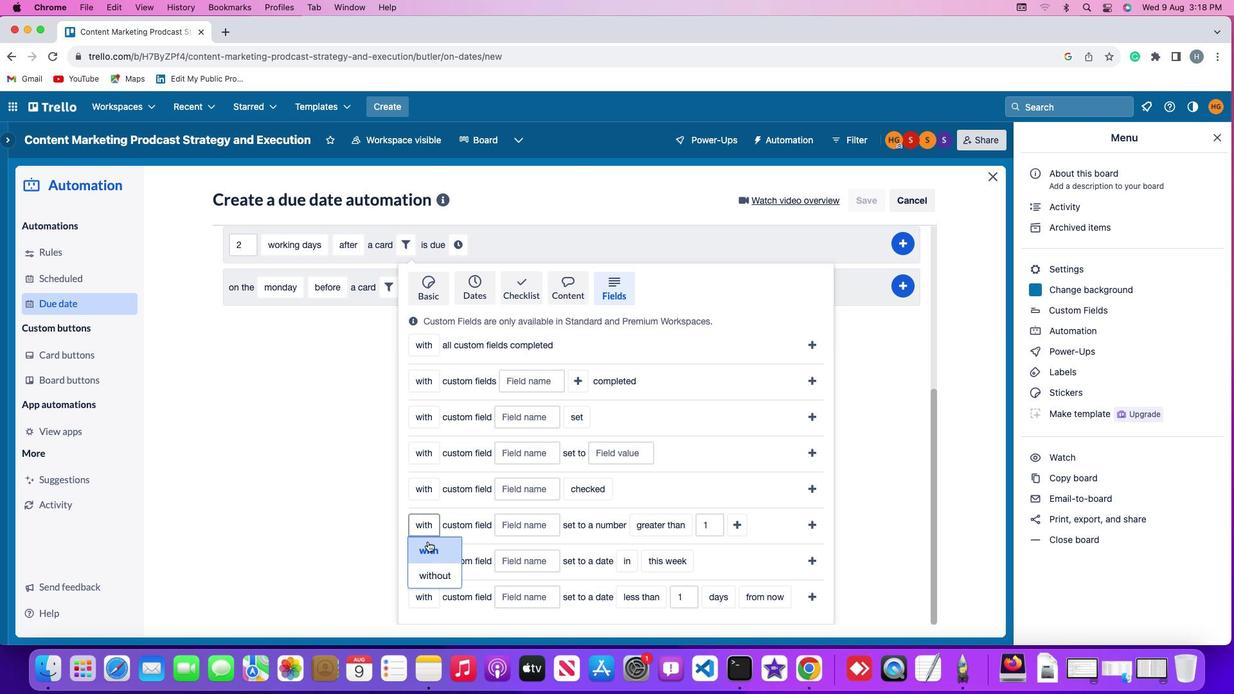 
Action: Mouse pressed left at (430, 533)
Screenshot: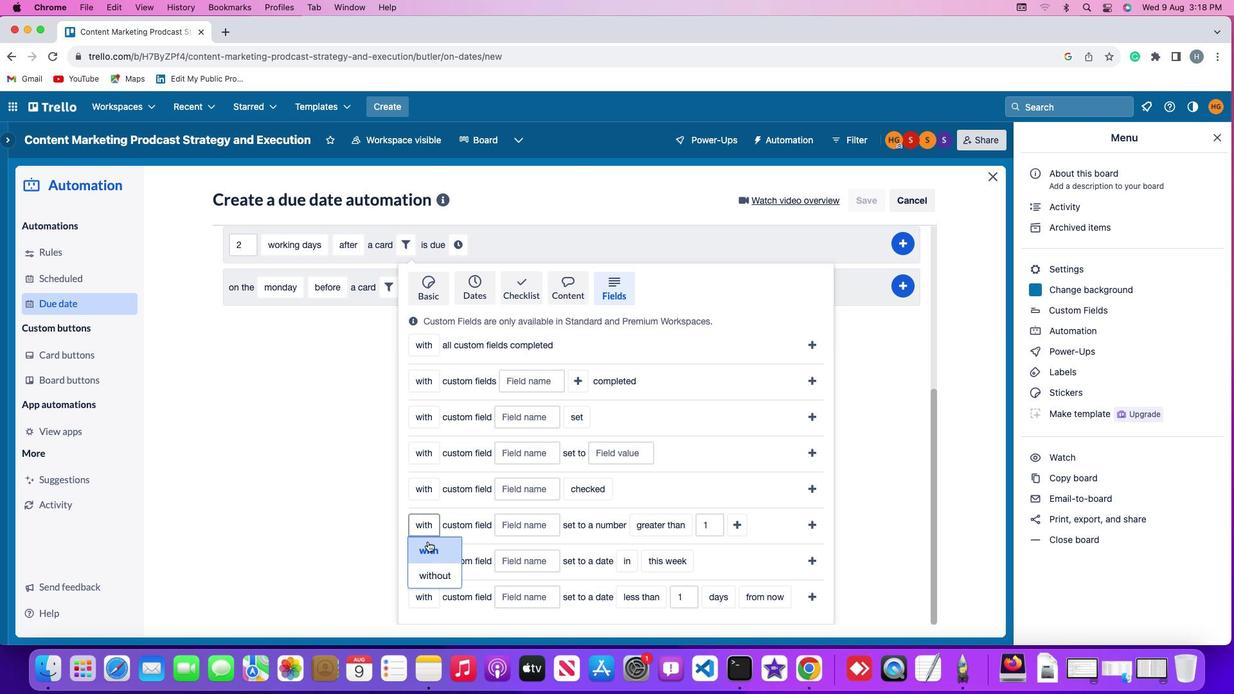 
Action: Mouse moved to (498, 519)
Screenshot: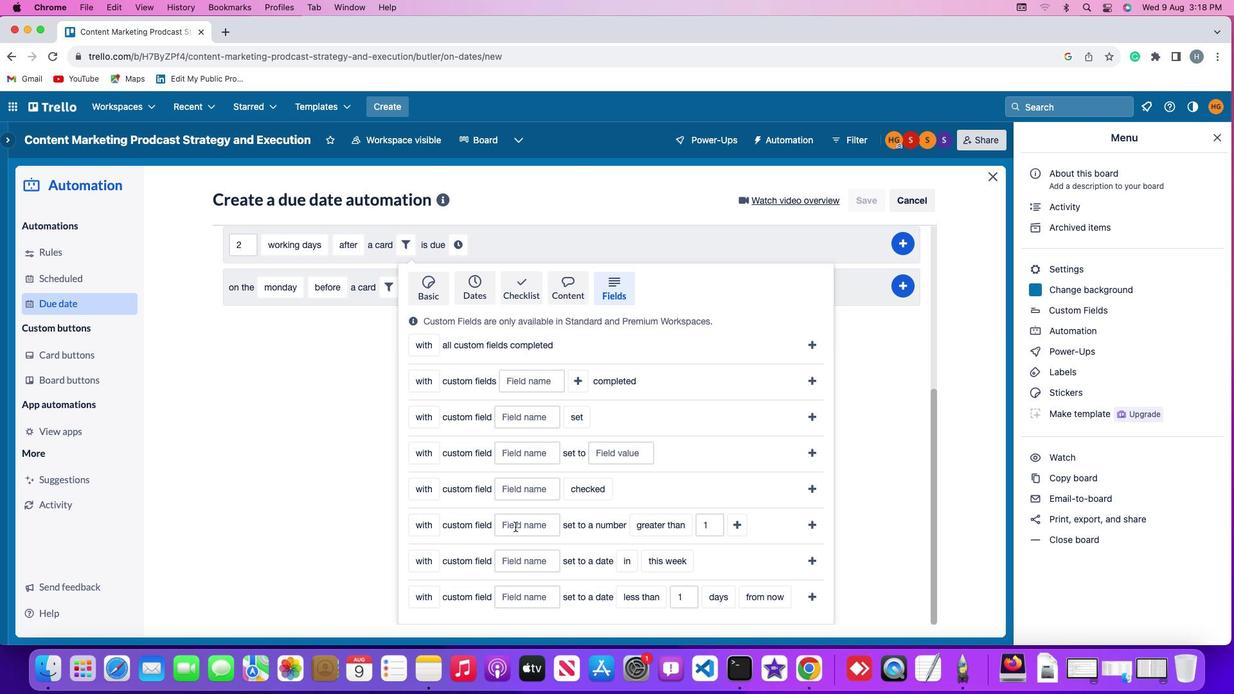 
Action: Mouse pressed left at (498, 519)
Screenshot: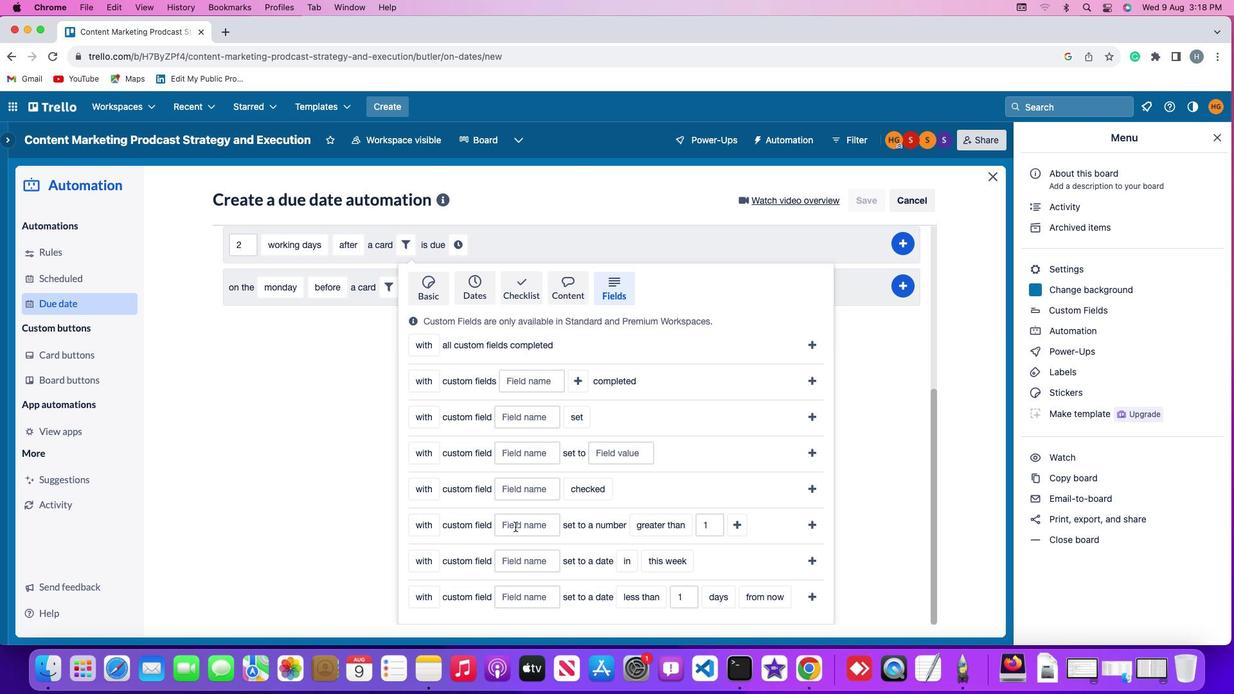 
Action: Key pressed Key.shift'R''e''s''u''m''e'
Screenshot: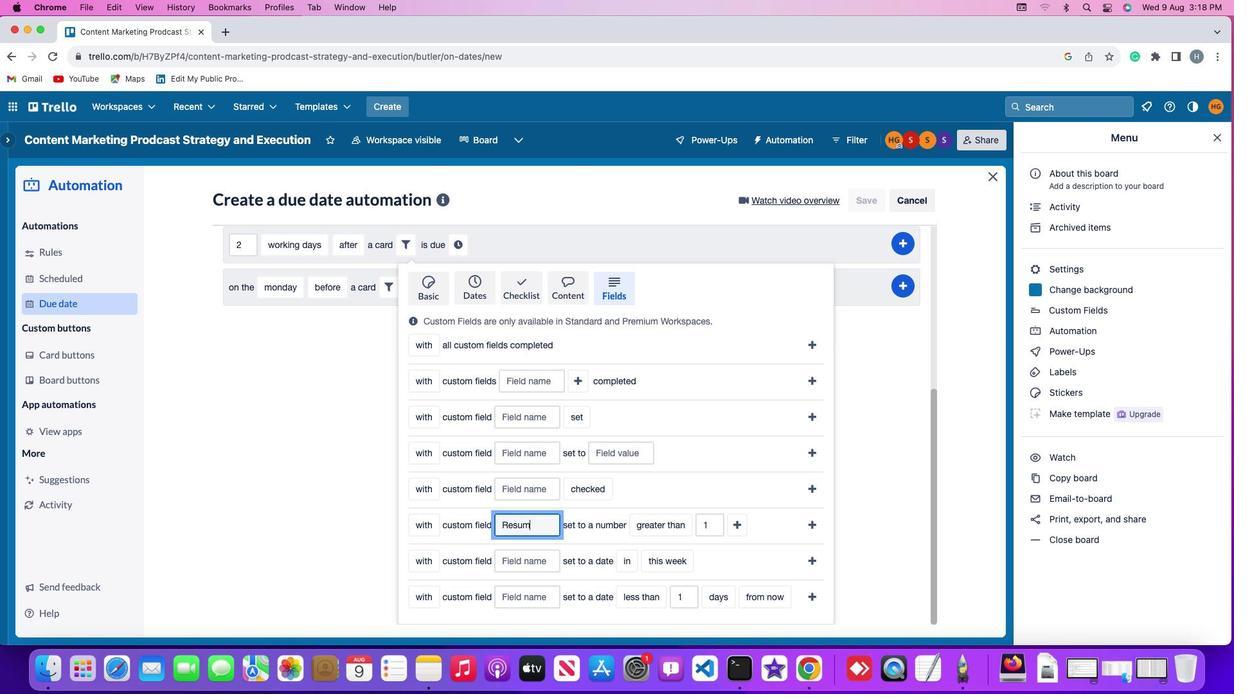 
Action: Mouse moved to (608, 516)
Screenshot: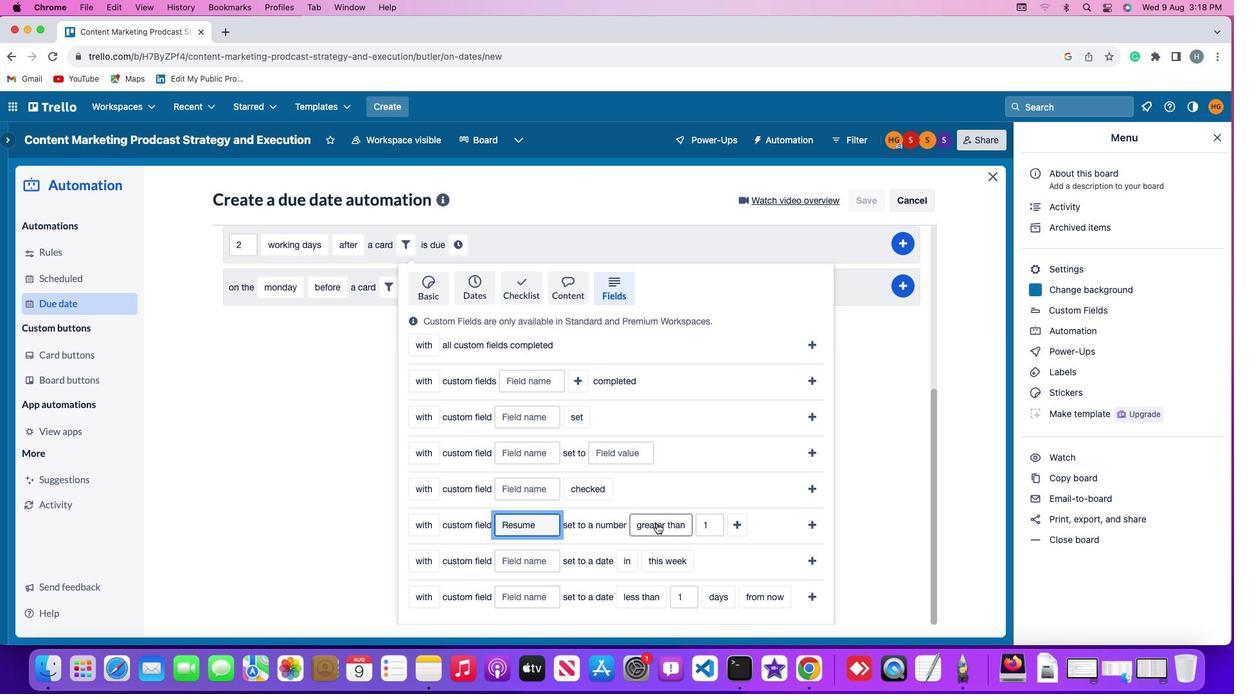 
Action: Mouse pressed left at (608, 516)
Screenshot: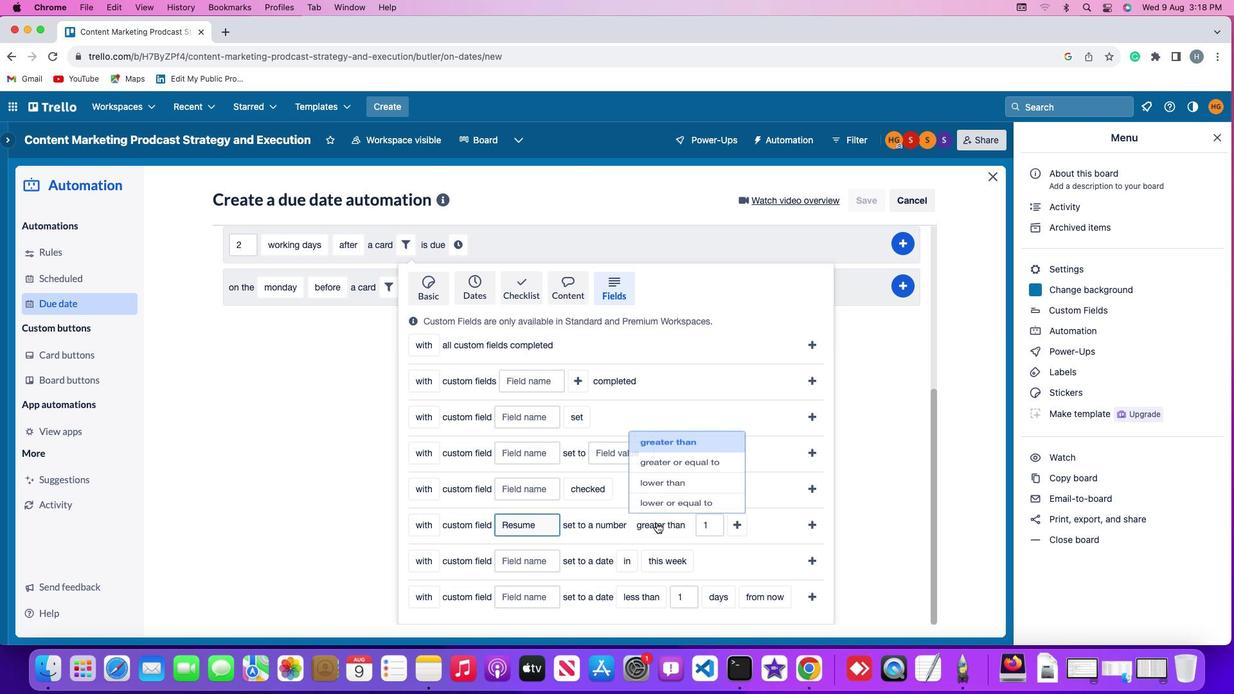 
Action: Mouse moved to (618, 470)
Screenshot: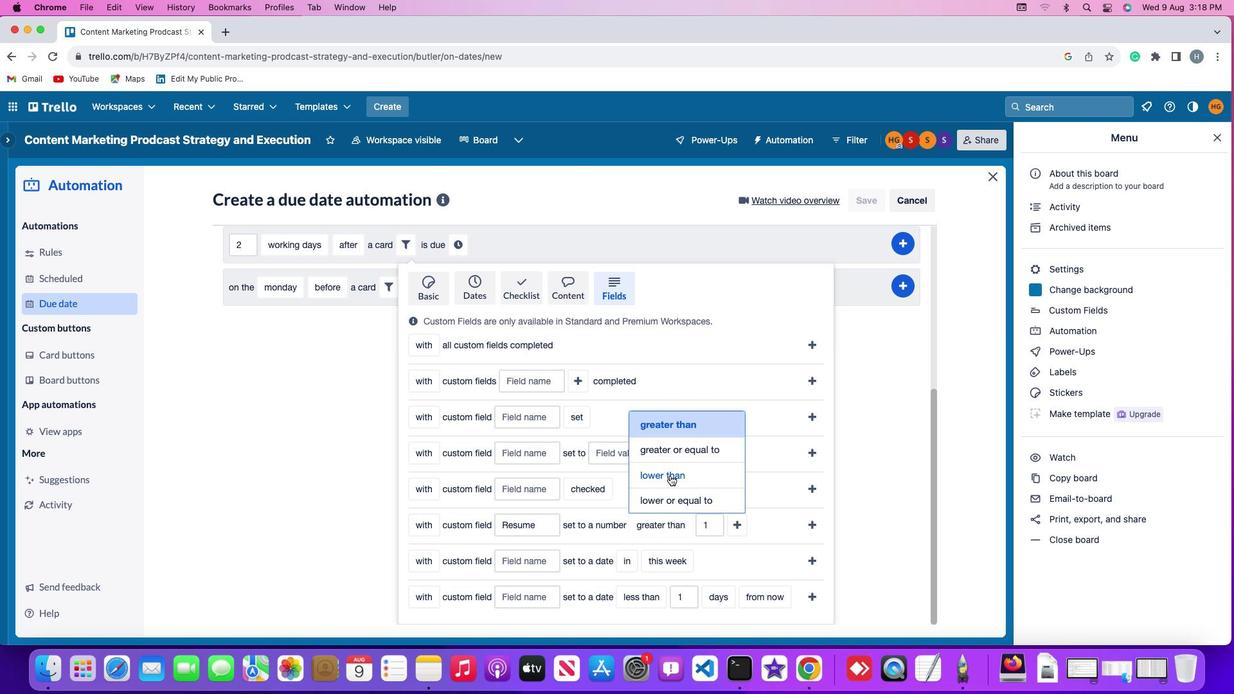
Action: Mouse pressed left at (618, 470)
Screenshot: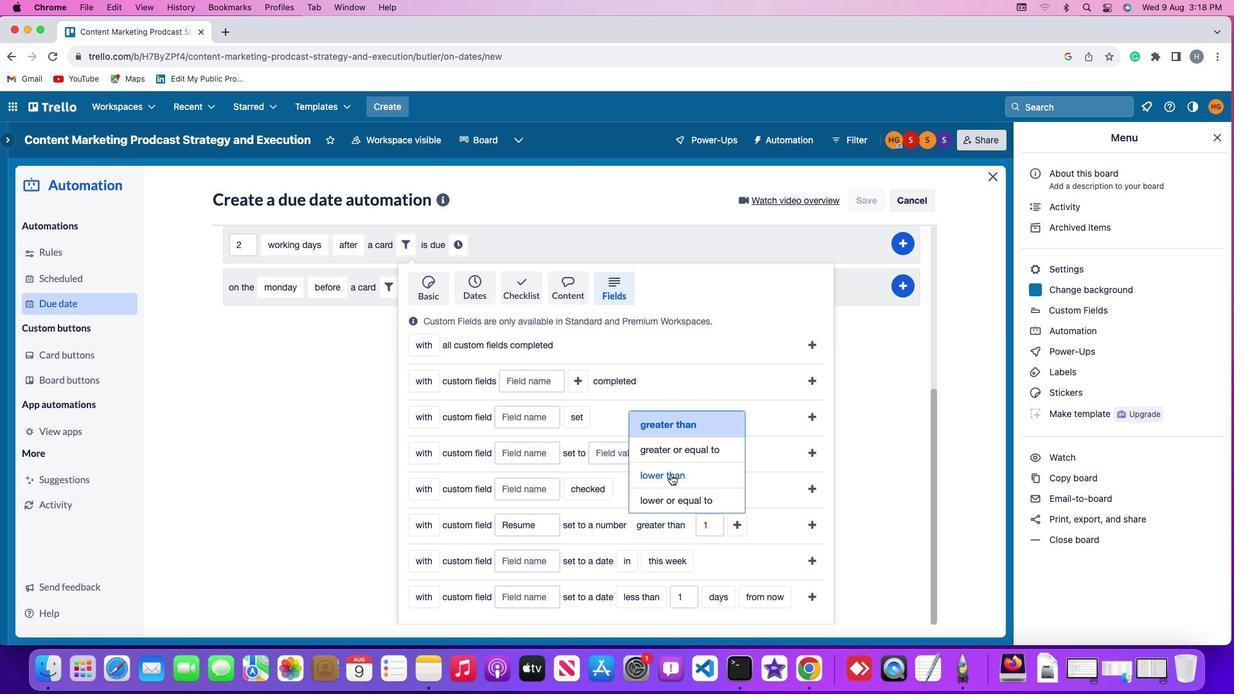
Action: Mouse moved to (650, 520)
Screenshot: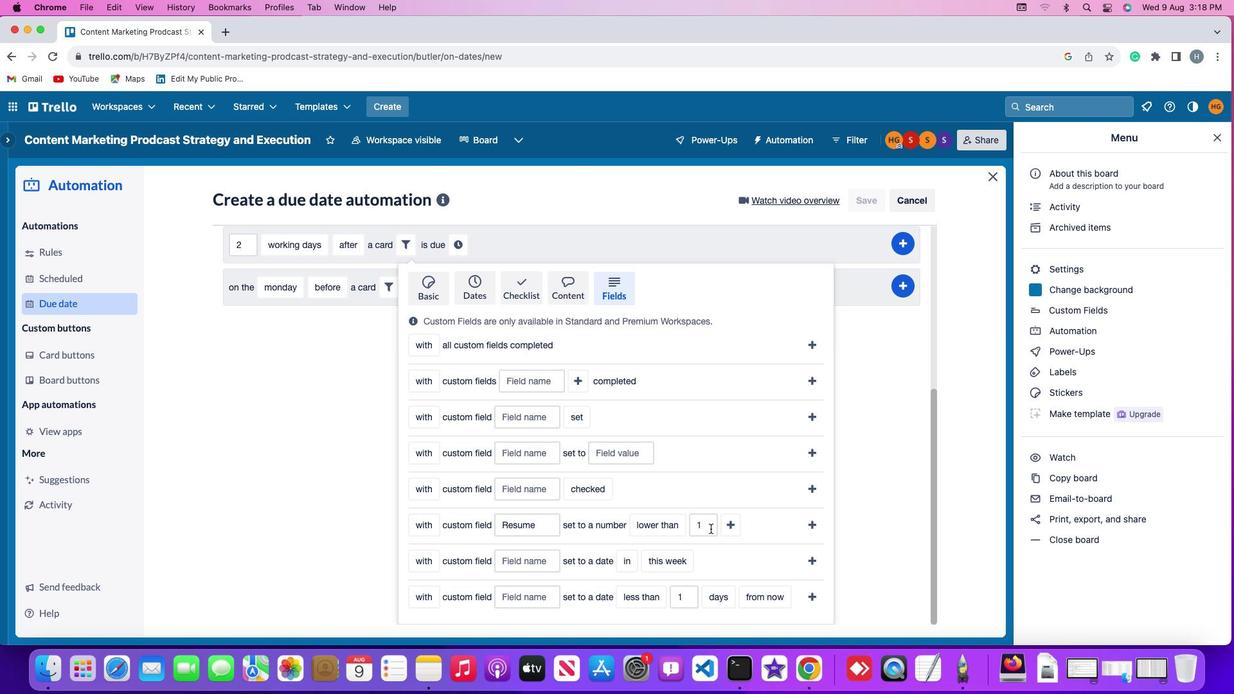 
Action: Mouse pressed left at (650, 520)
Screenshot: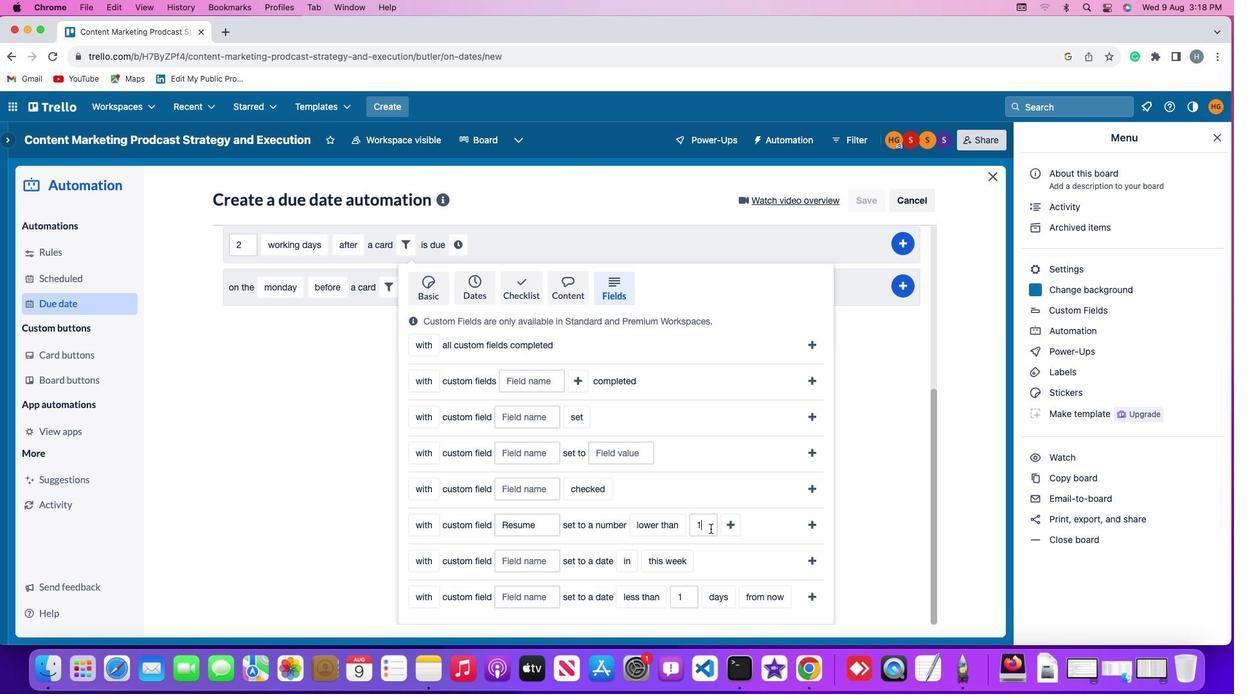 
Action: Mouse moved to (650, 520)
Screenshot: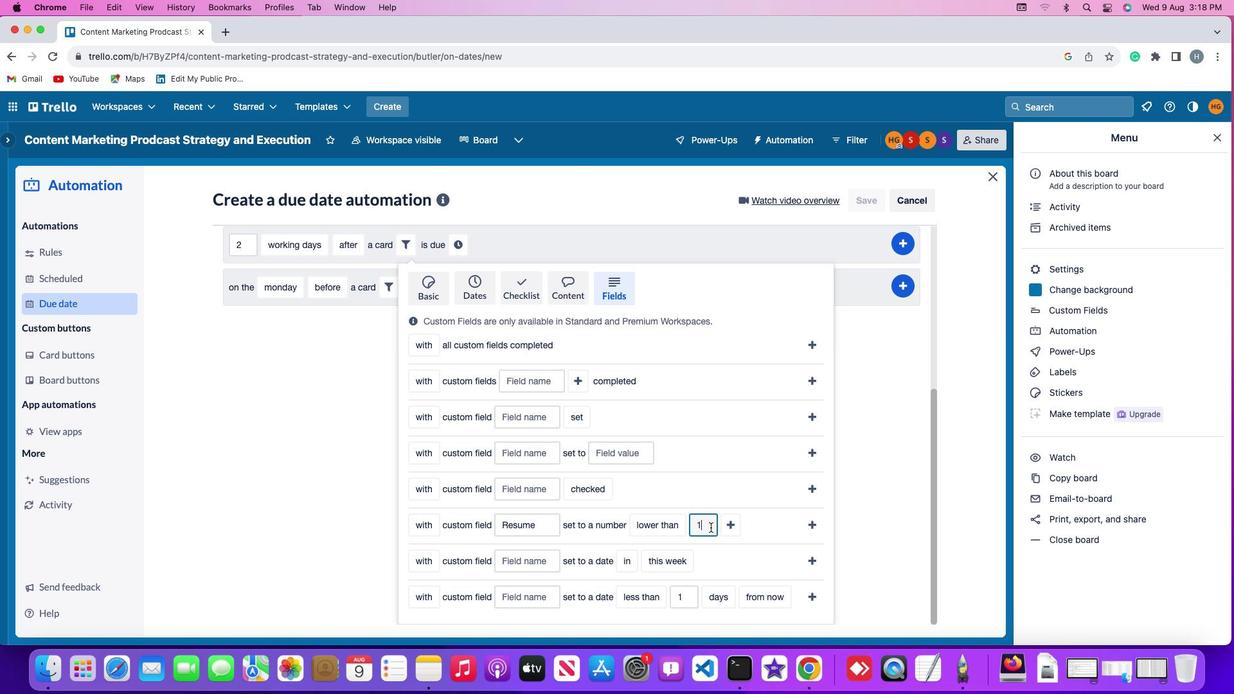 
Action: Key pressed Key.backspace'1'
Screenshot: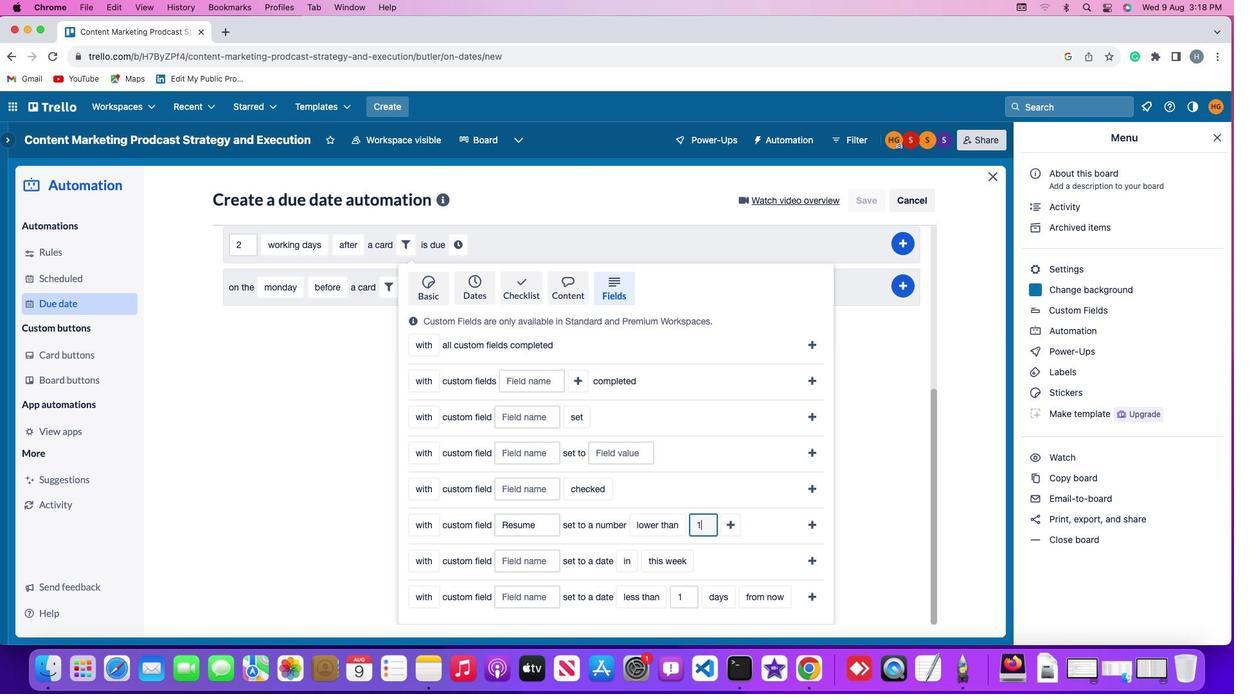 
Action: Mouse moved to (670, 518)
Screenshot: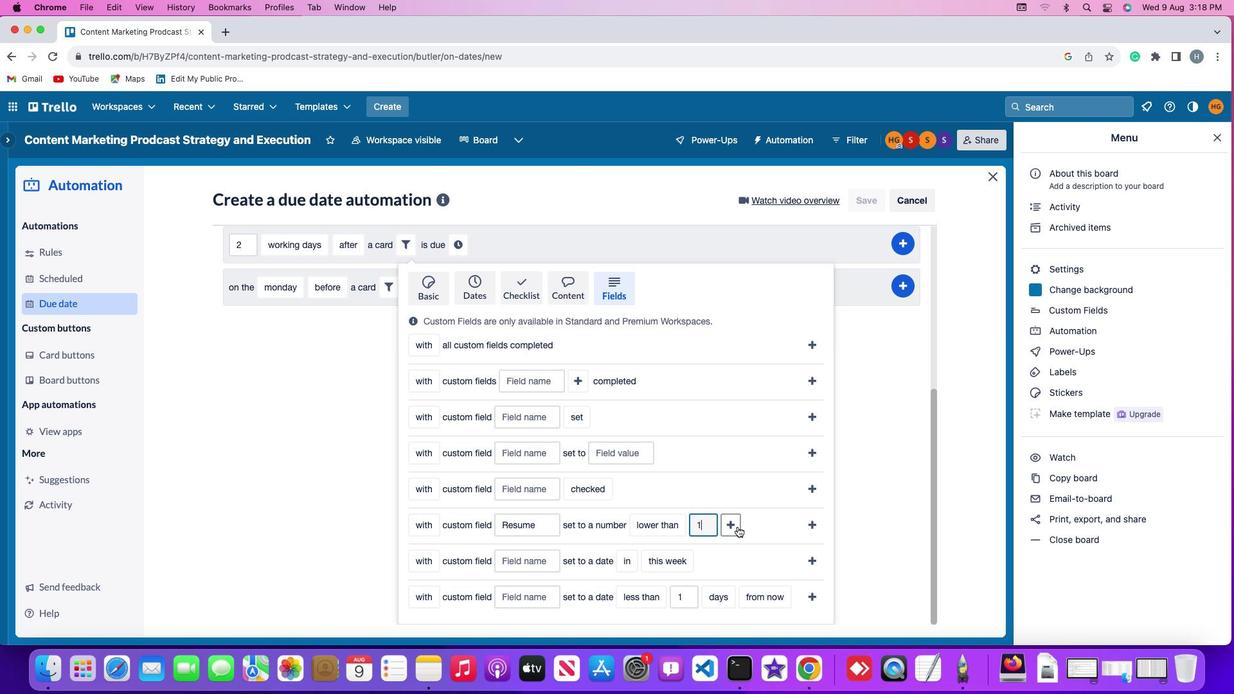 
Action: Mouse pressed left at (670, 518)
Screenshot: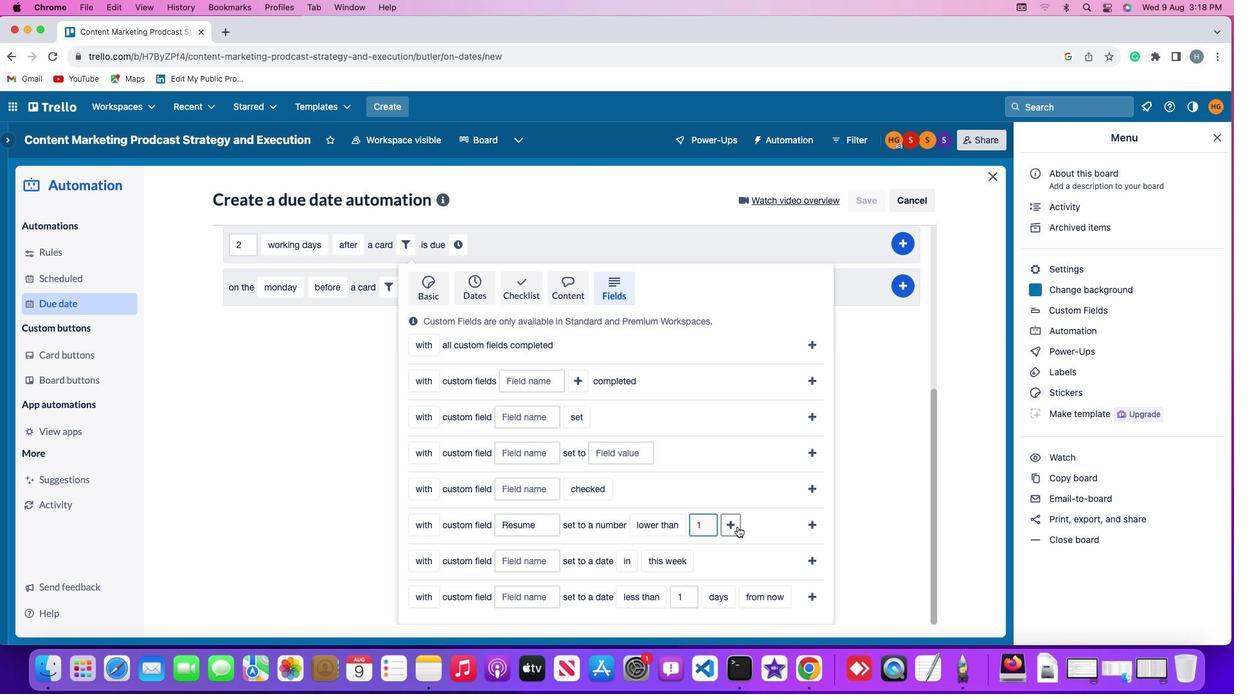 
Action: Mouse moved to (689, 519)
Screenshot: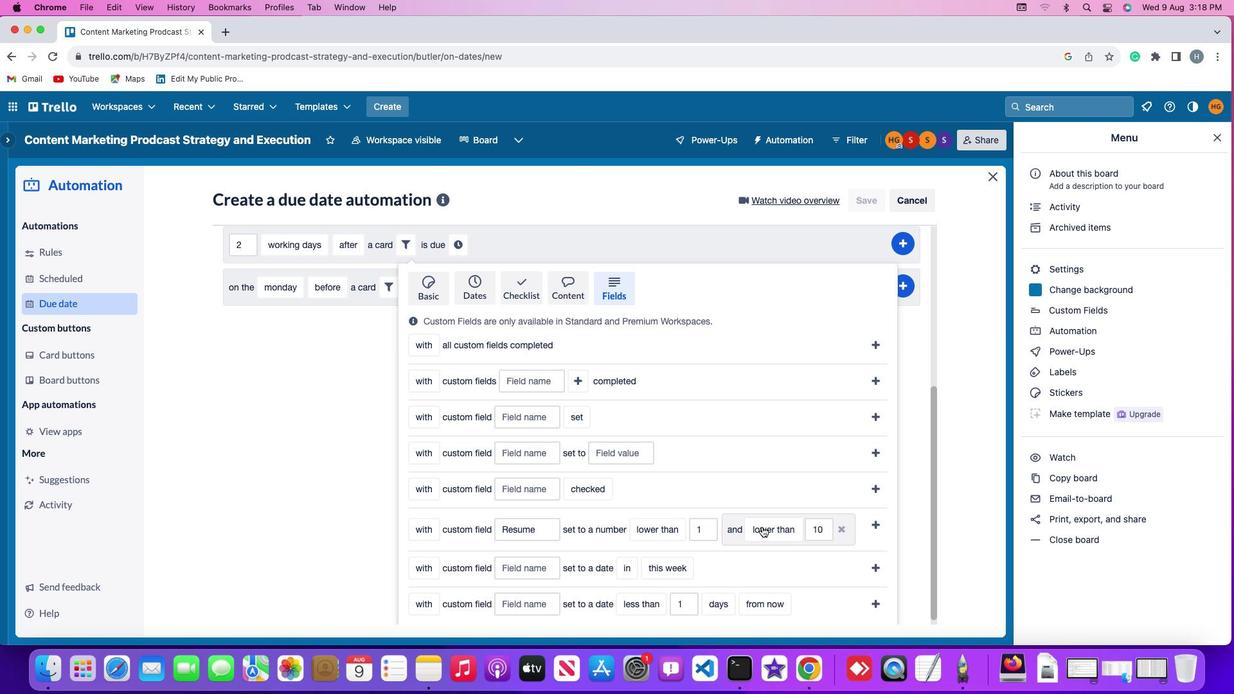 
Action: Mouse pressed left at (689, 519)
Screenshot: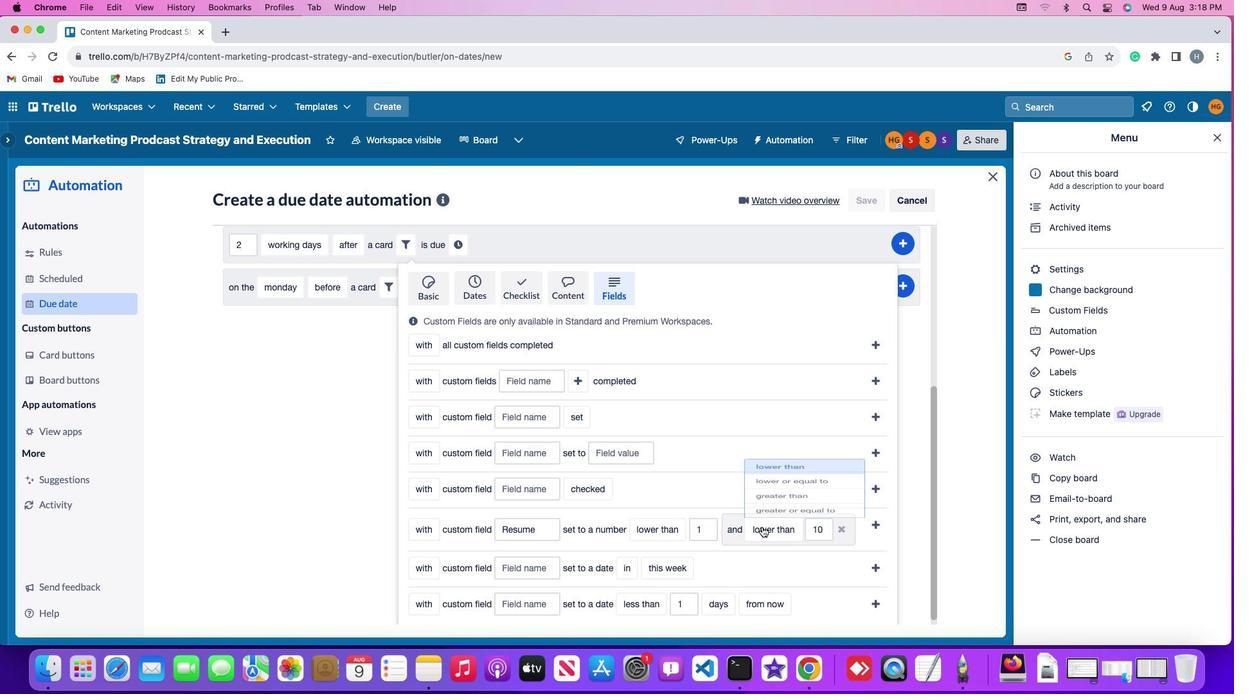 
Action: Mouse moved to (711, 473)
Screenshot: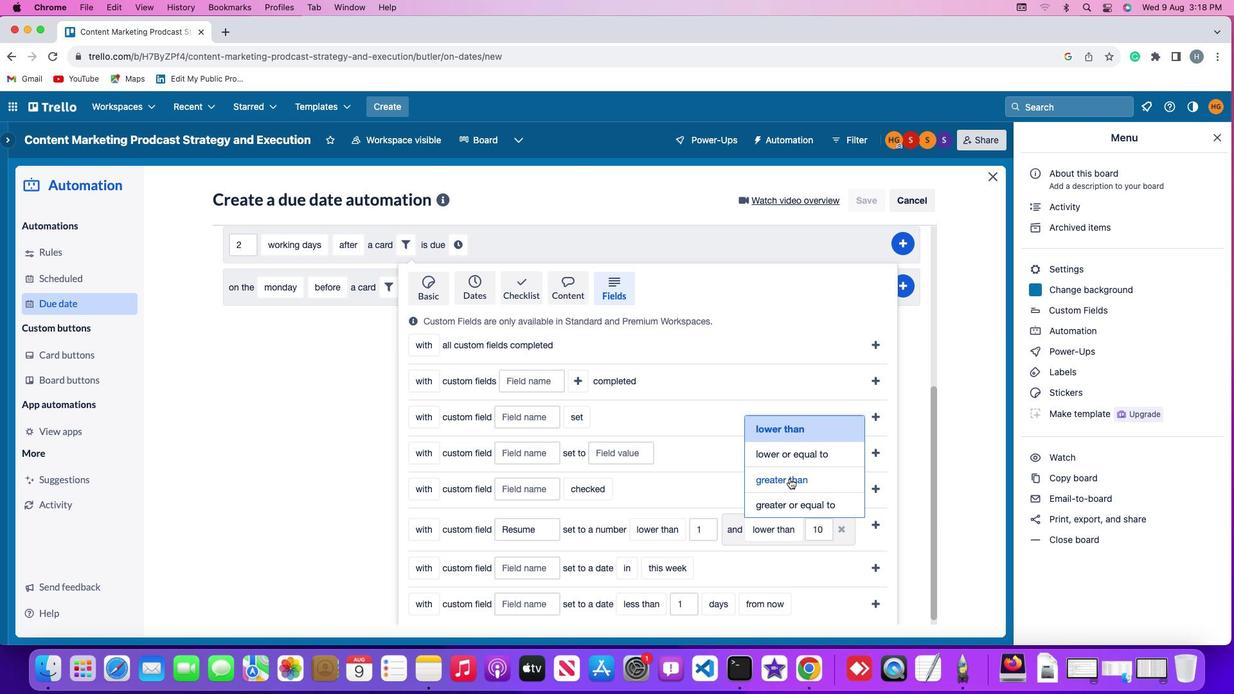 
Action: Mouse pressed left at (711, 473)
Screenshot: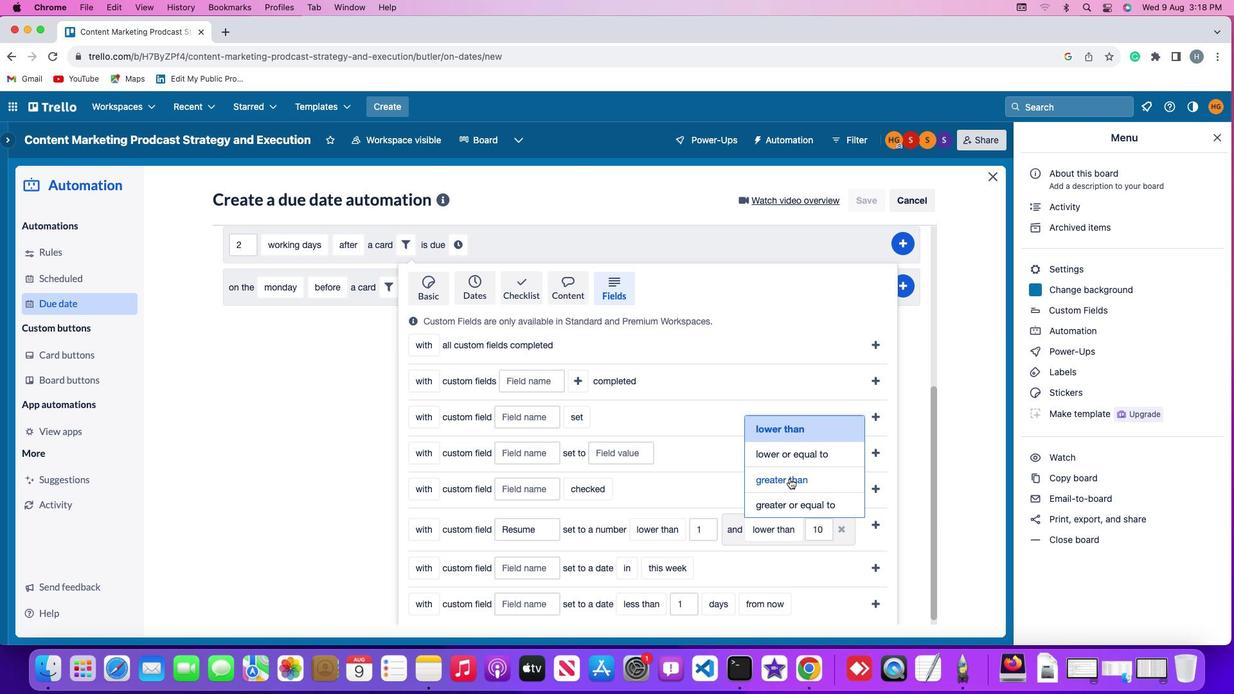 
Action: Mouse moved to (742, 522)
Screenshot: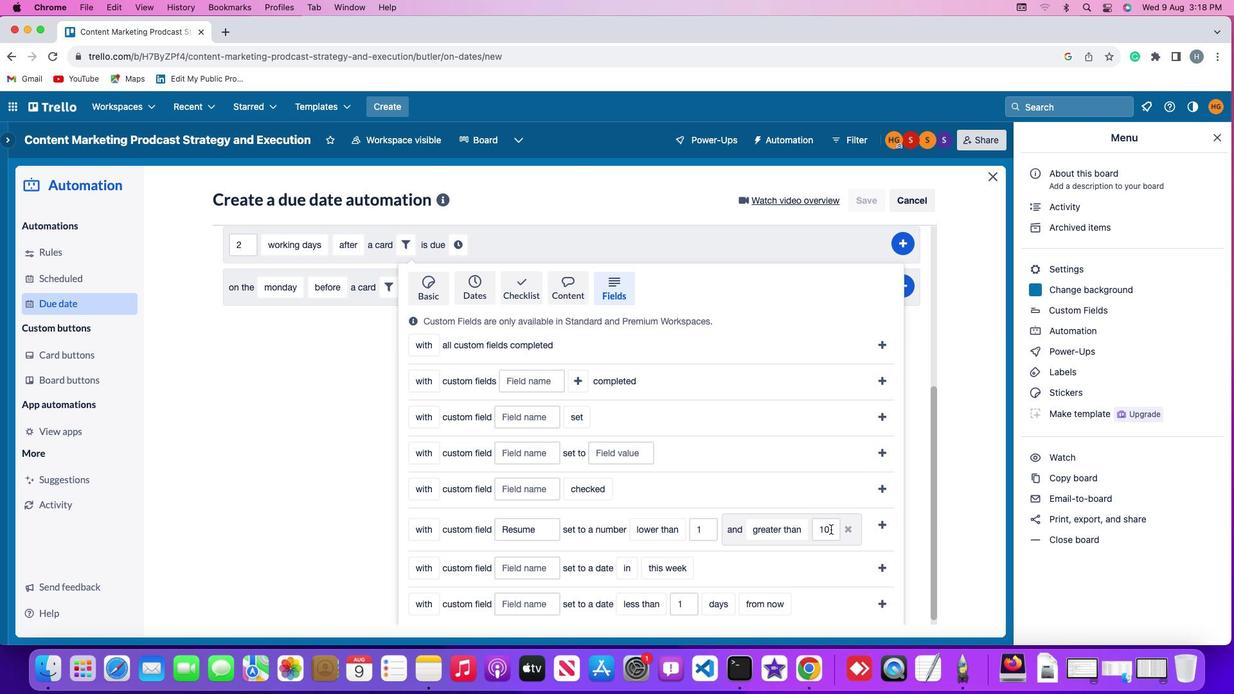 
Action: Mouse pressed left at (742, 522)
Screenshot: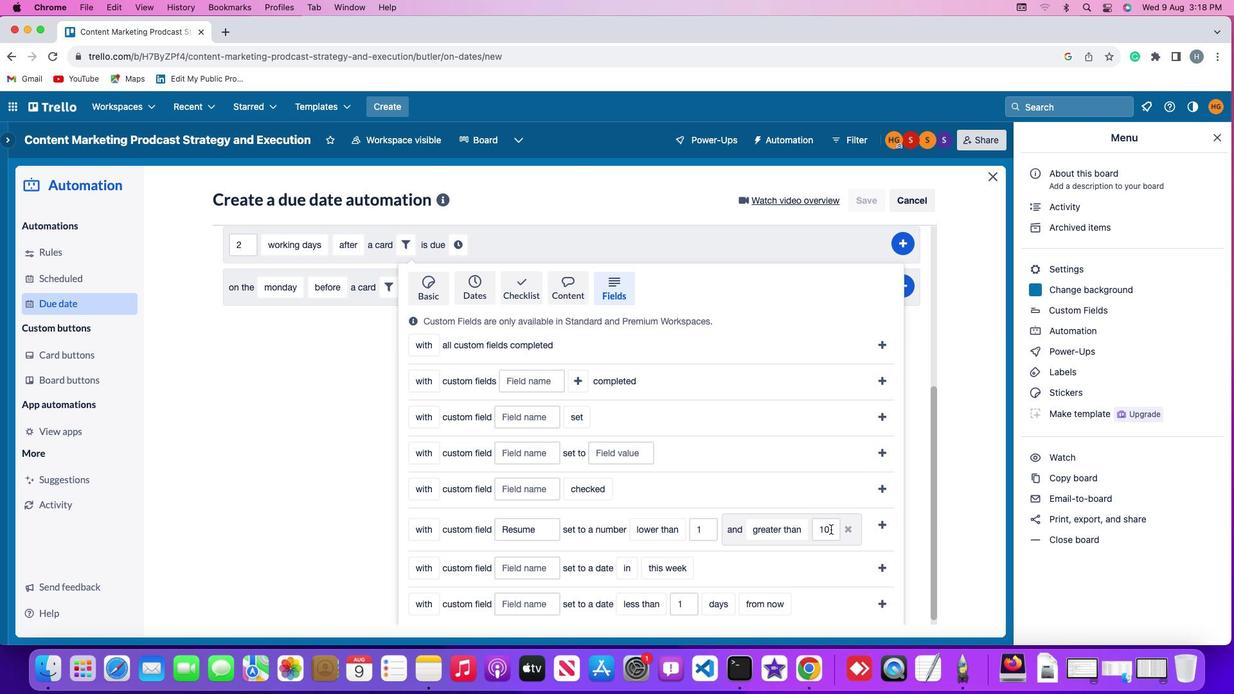 
Action: Mouse moved to (742, 522)
Screenshot: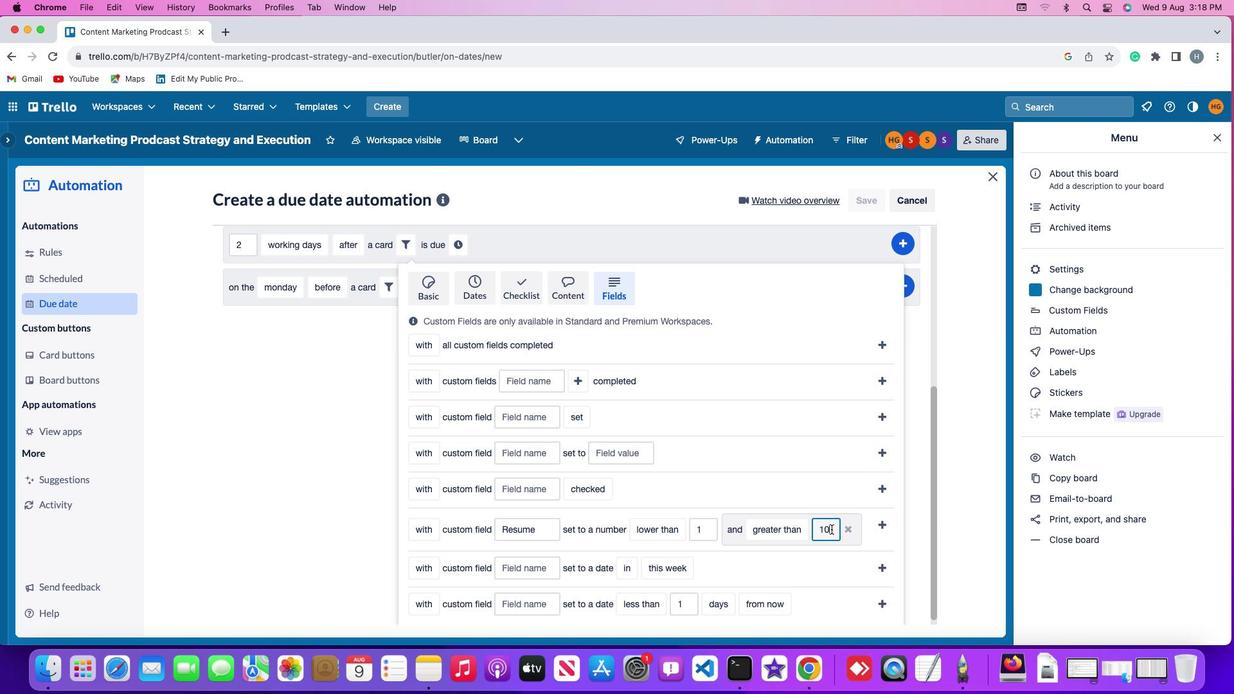 
Action: Key pressed Key.backspaceKey.backspace'1''0'
Screenshot: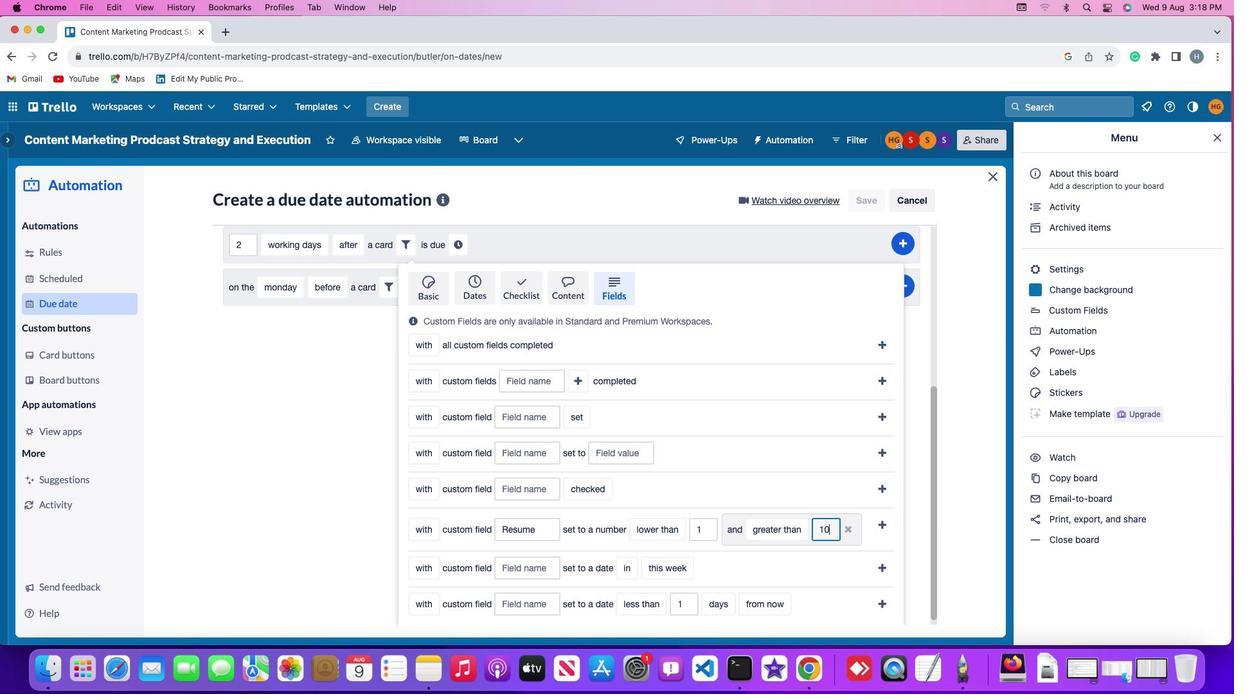 
Action: Mouse moved to (778, 514)
Screenshot: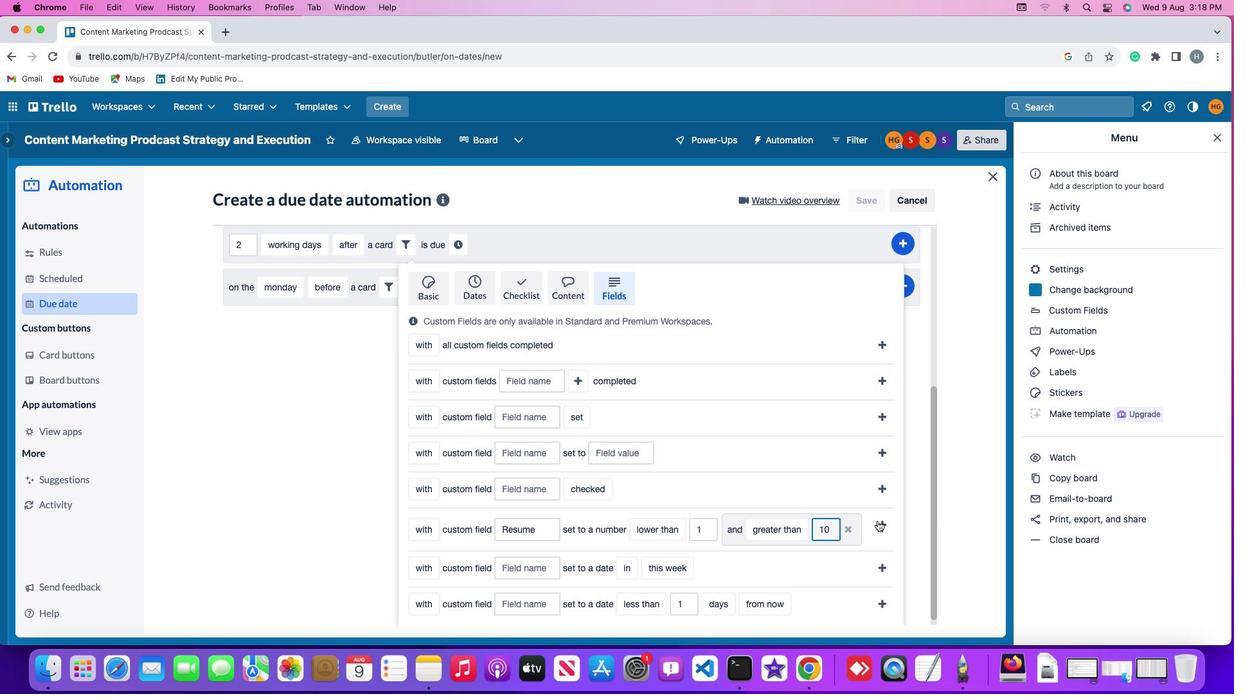 
Action: Mouse pressed left at (778, 514)
Screenshot: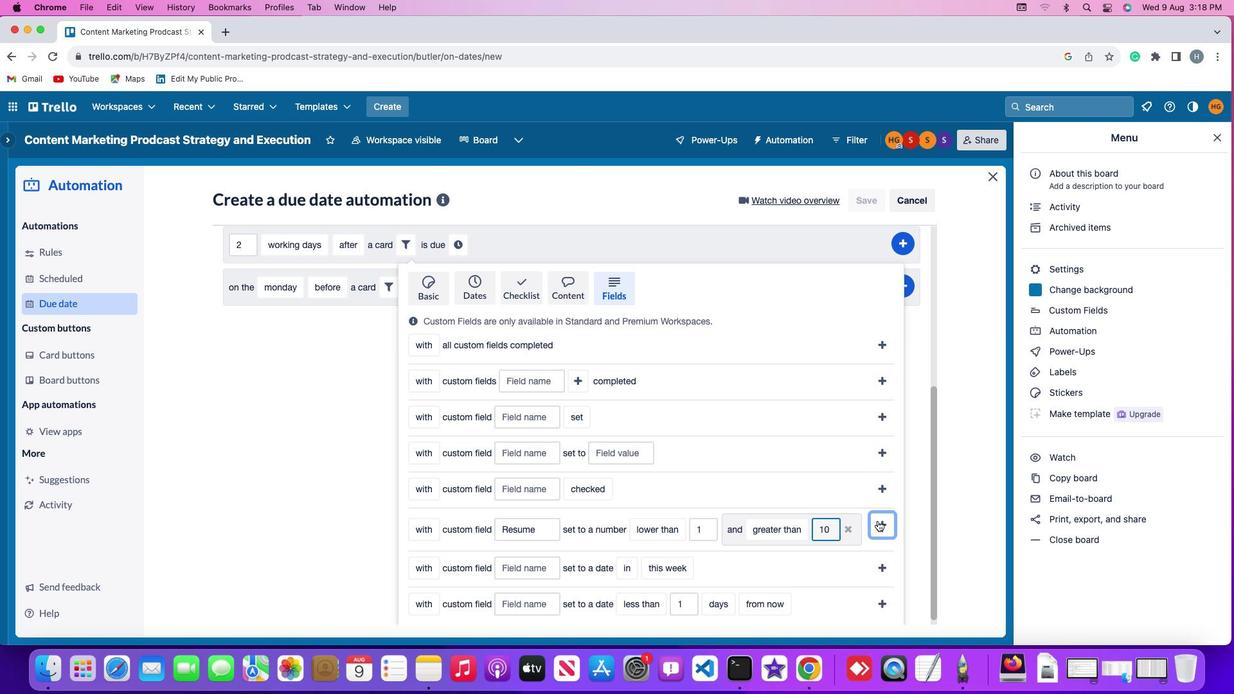 
Action: Mouse moved to (718, 513)
Screenshot: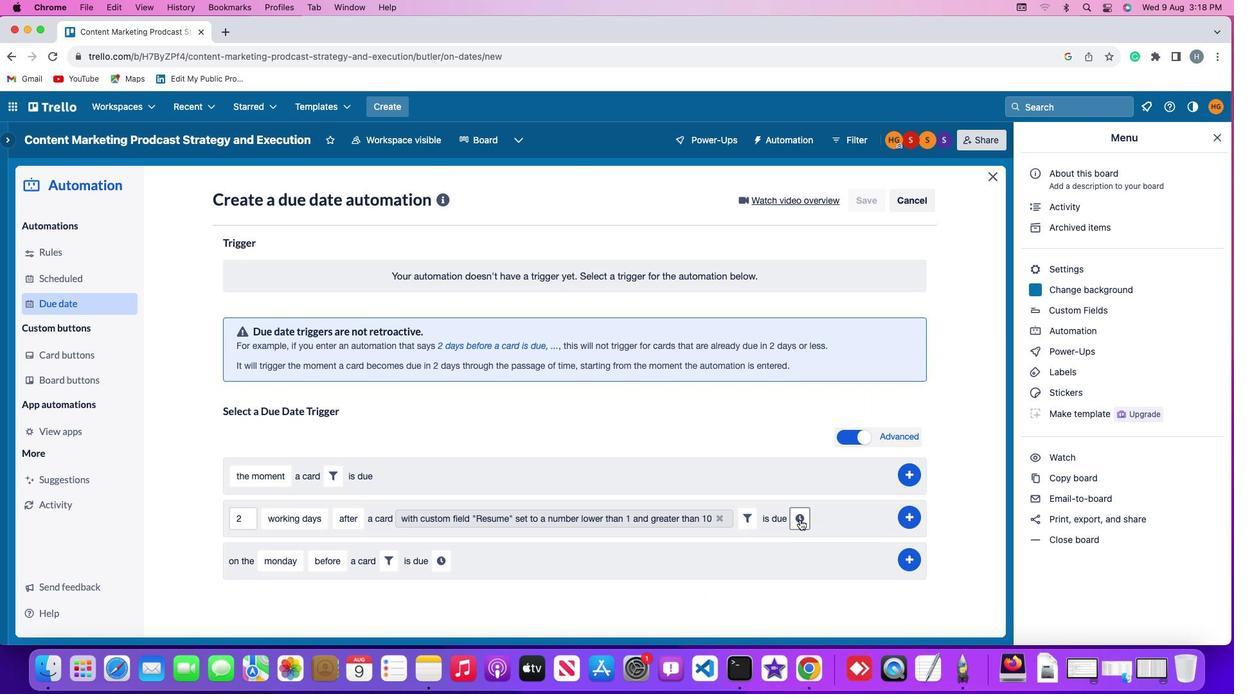 
Action: Mouse pressed left at (718, 513)
Screenshot: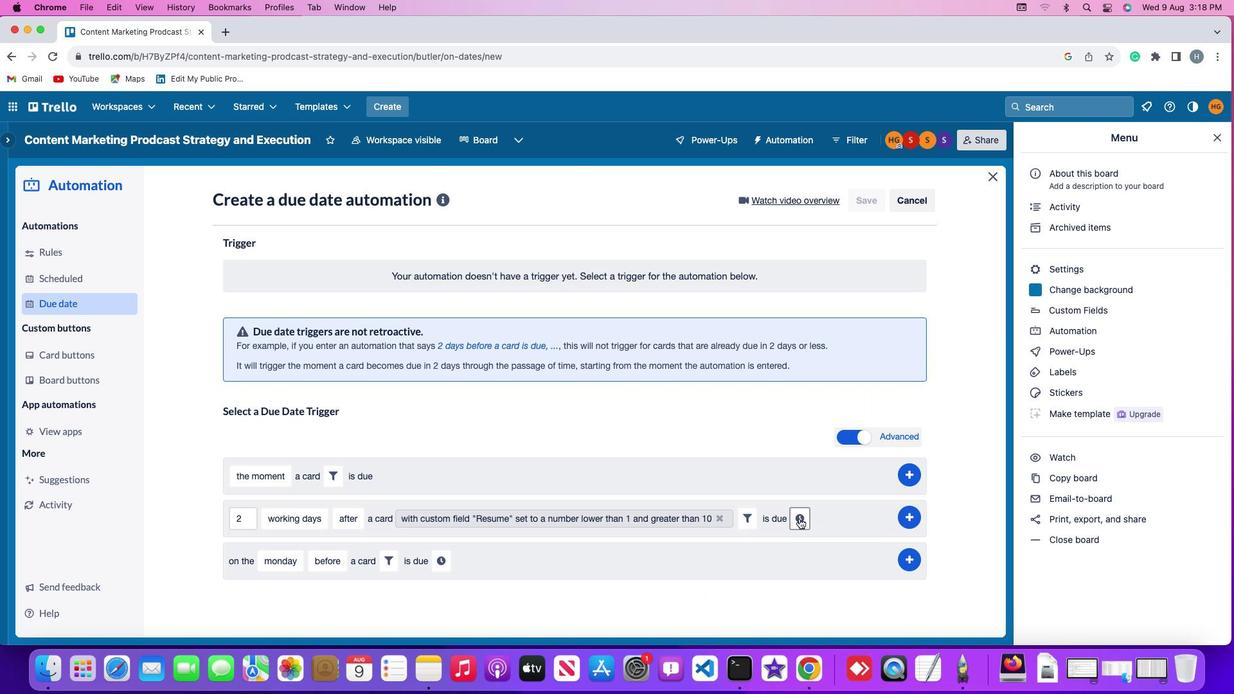 
Action: Mouse moved to (308, 540)
Screenshot: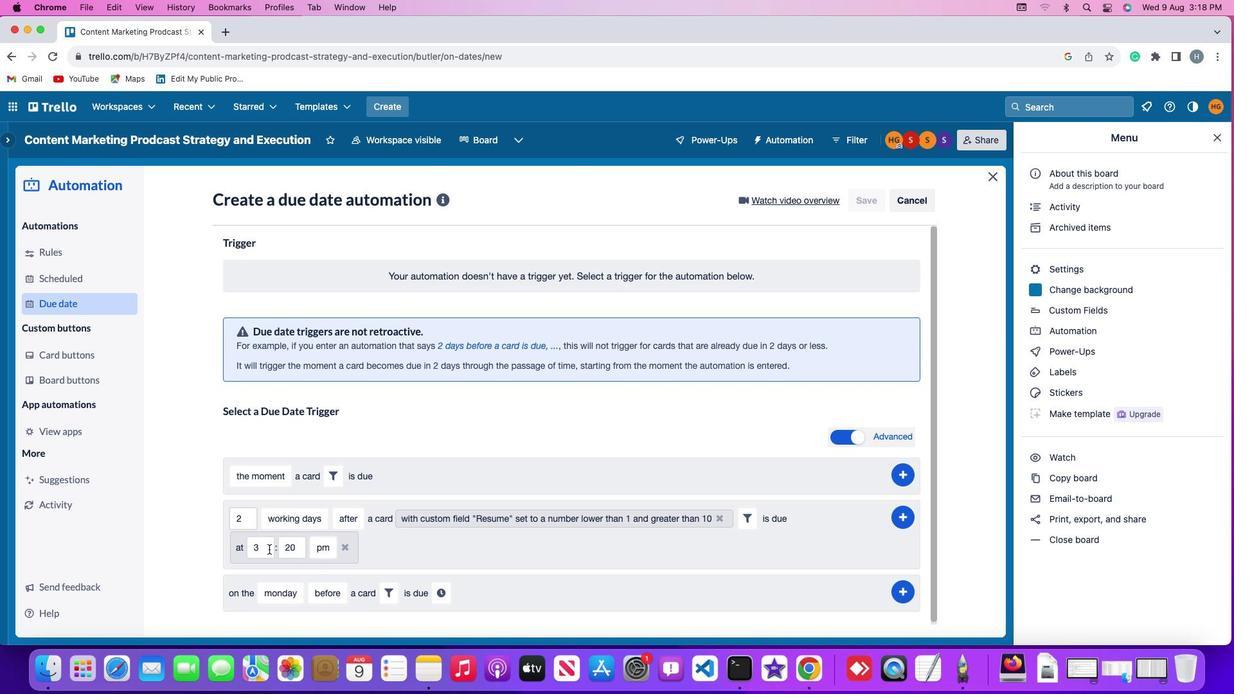 
Action: Mouse pressed left at (308, 540)
Screenshot: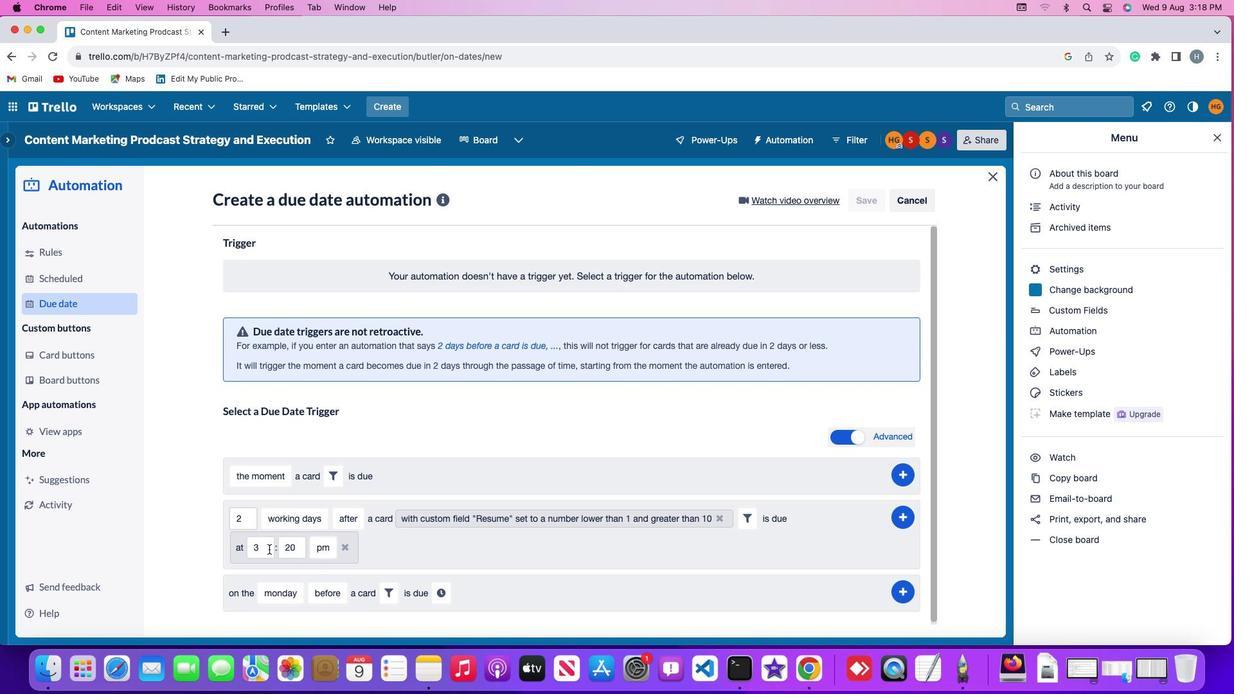 
Action: Key pressed Key.backspace'1''1'
Screenshot: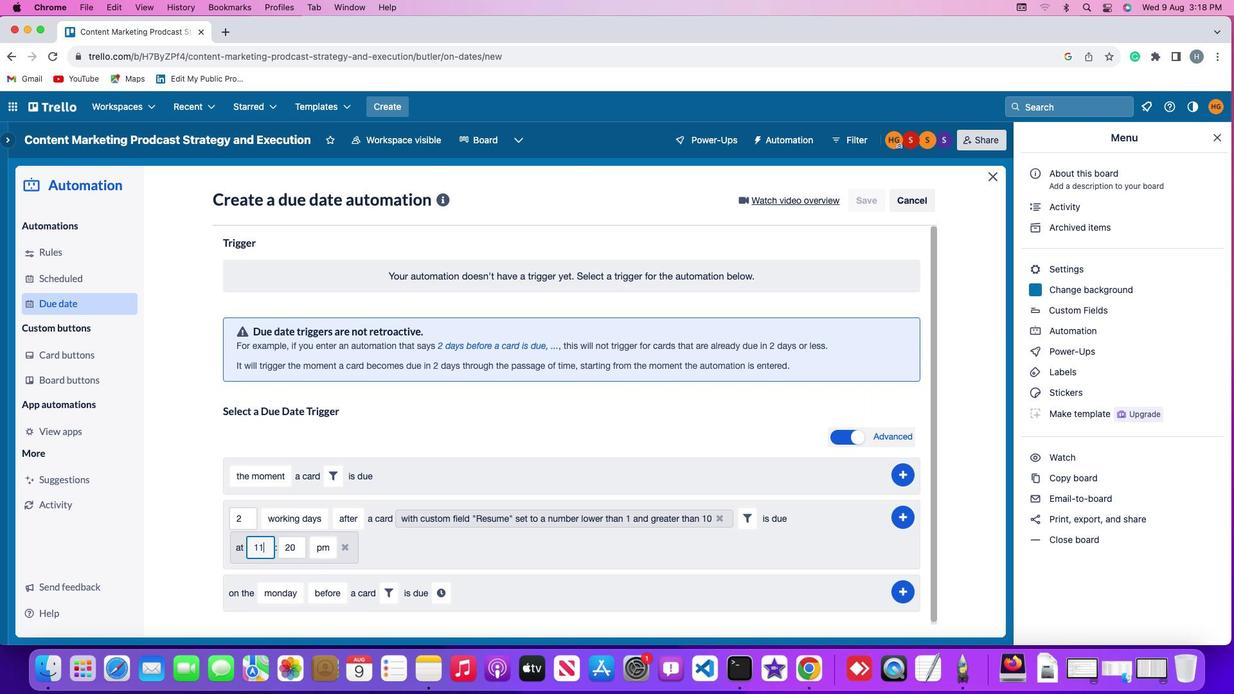 
Action: Mouse moved to (327, 536)
Screenshot: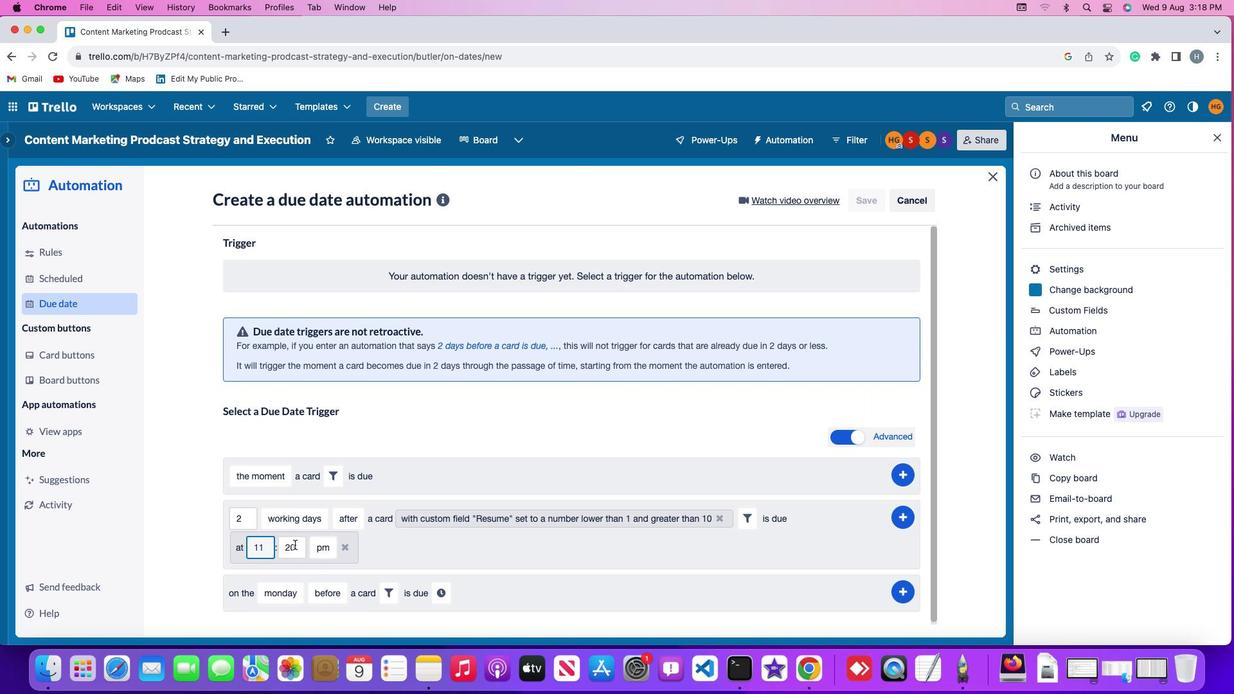
Action: Mouse pressed left at (327, 536)
Screenshot: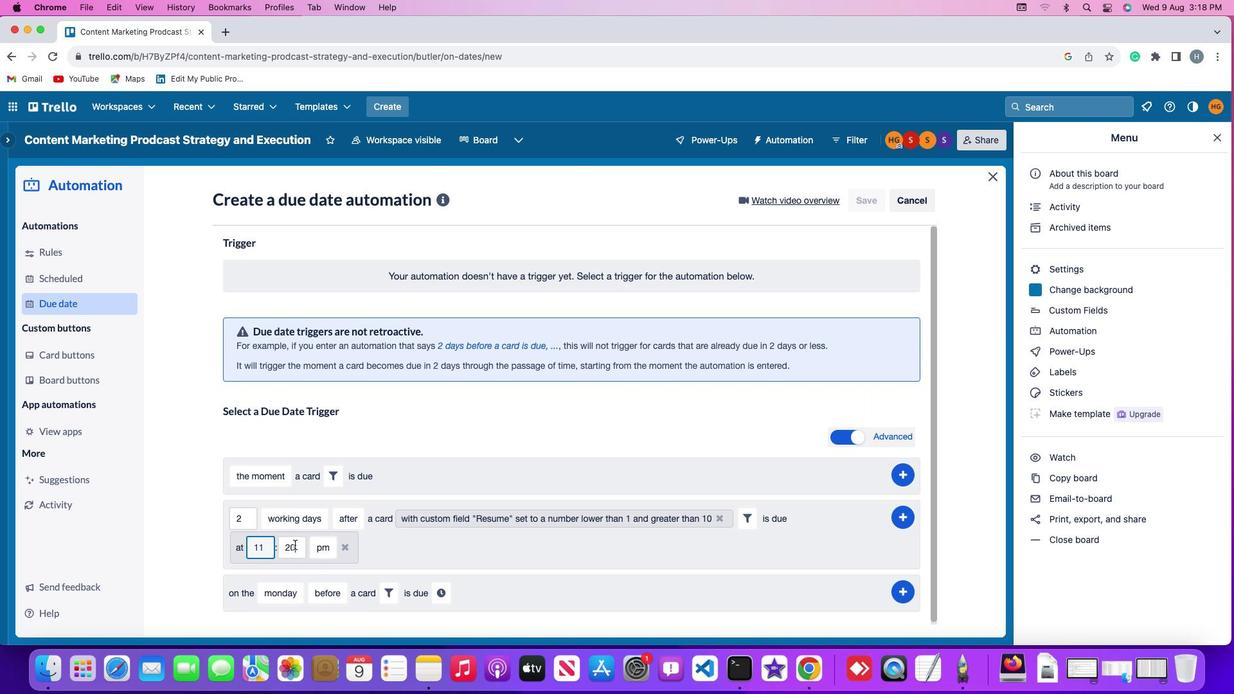 
Action: Mouse moved to (328, 536)
Screenshot: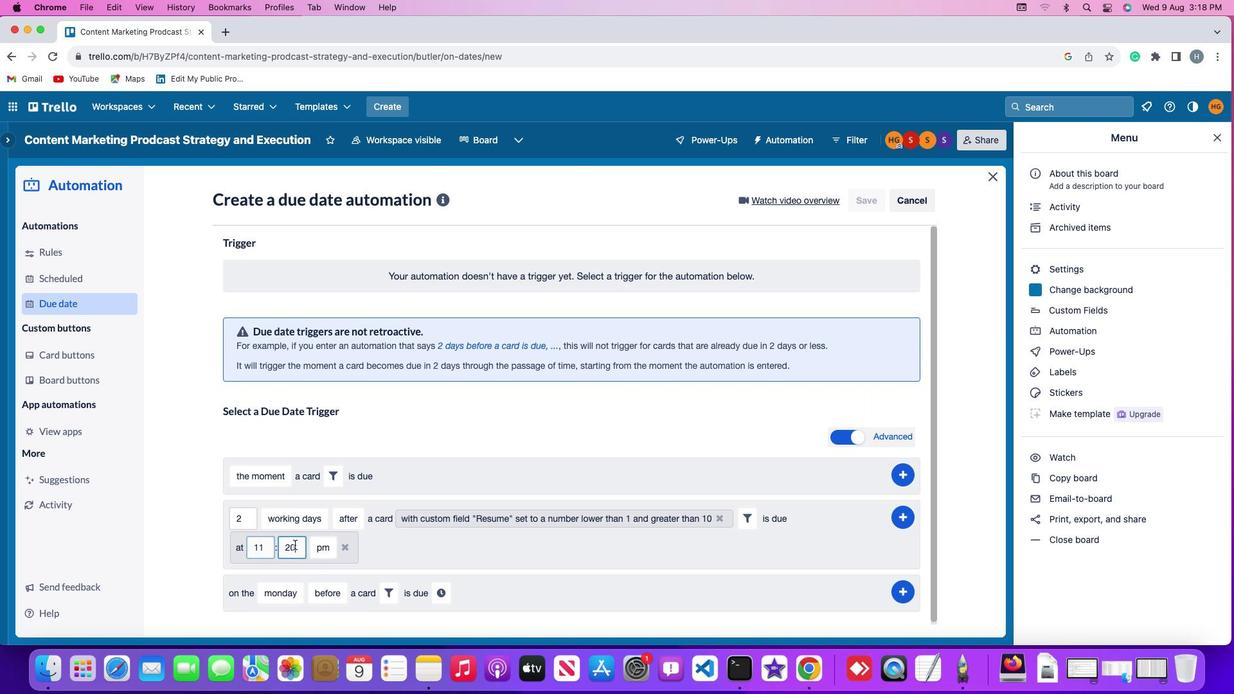 
Action: Key pressed Key.backspaceKey.backspace
Screenshot: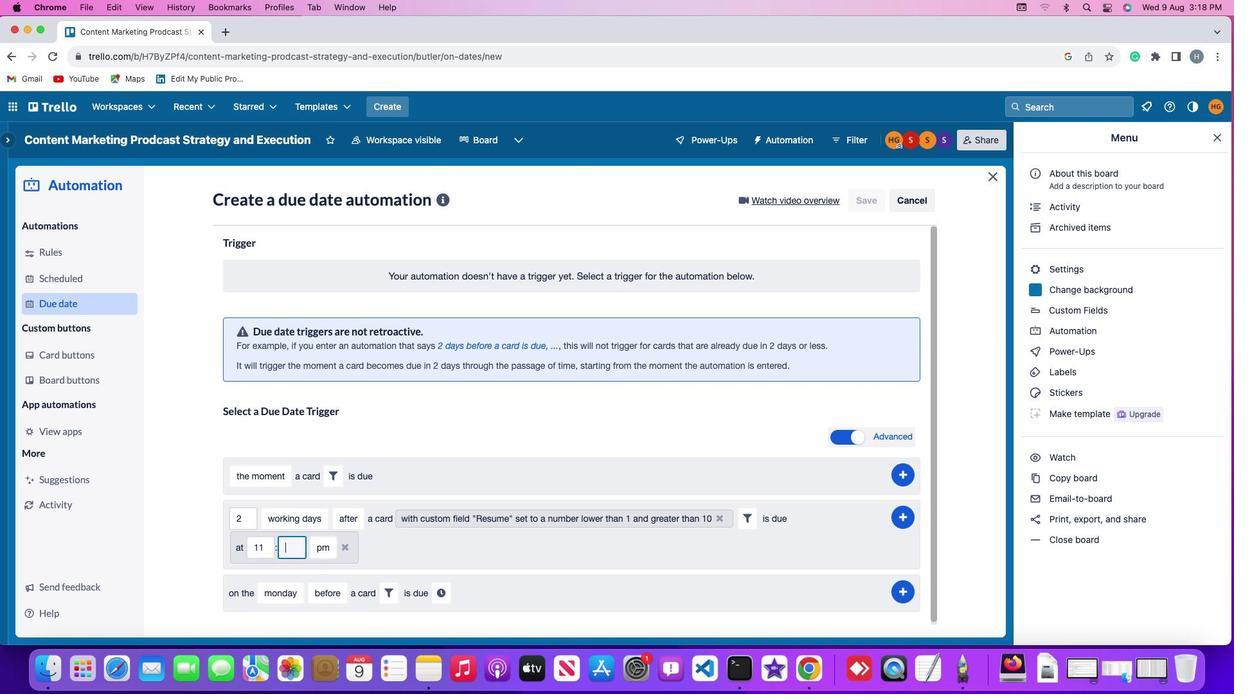 
Action: Mouse moved to (328, 536)
Screenshot: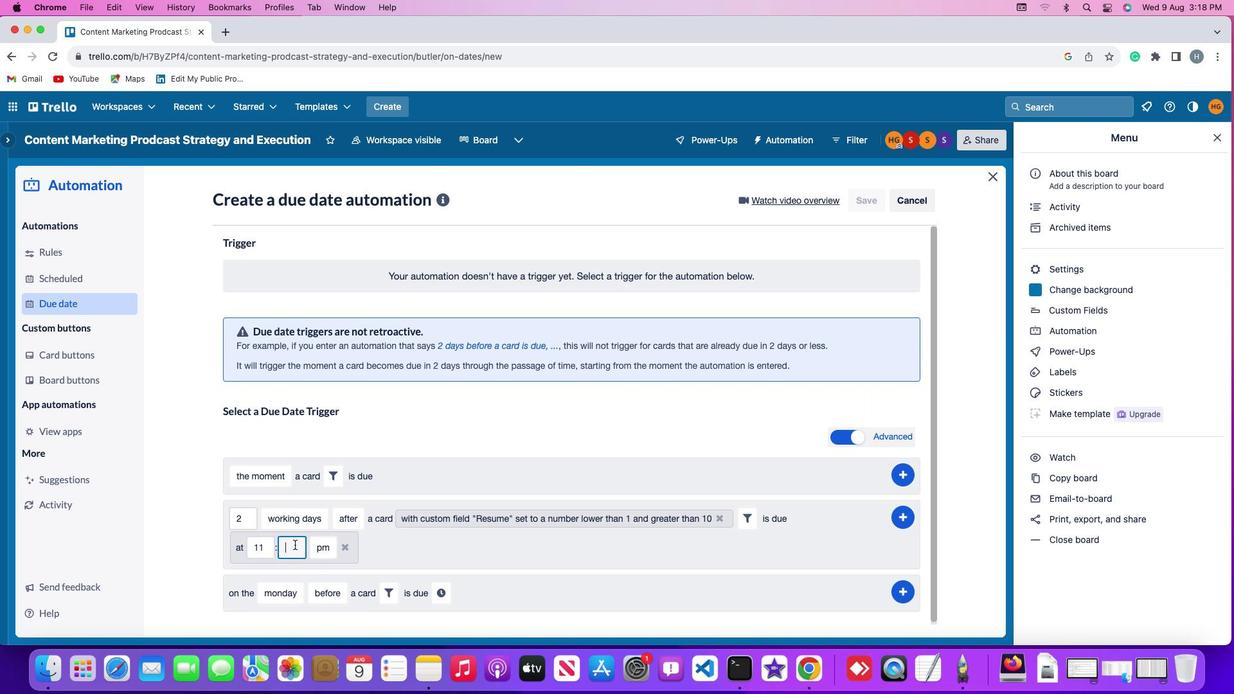 
Action: Key pressed Key.backspace
Screenshot: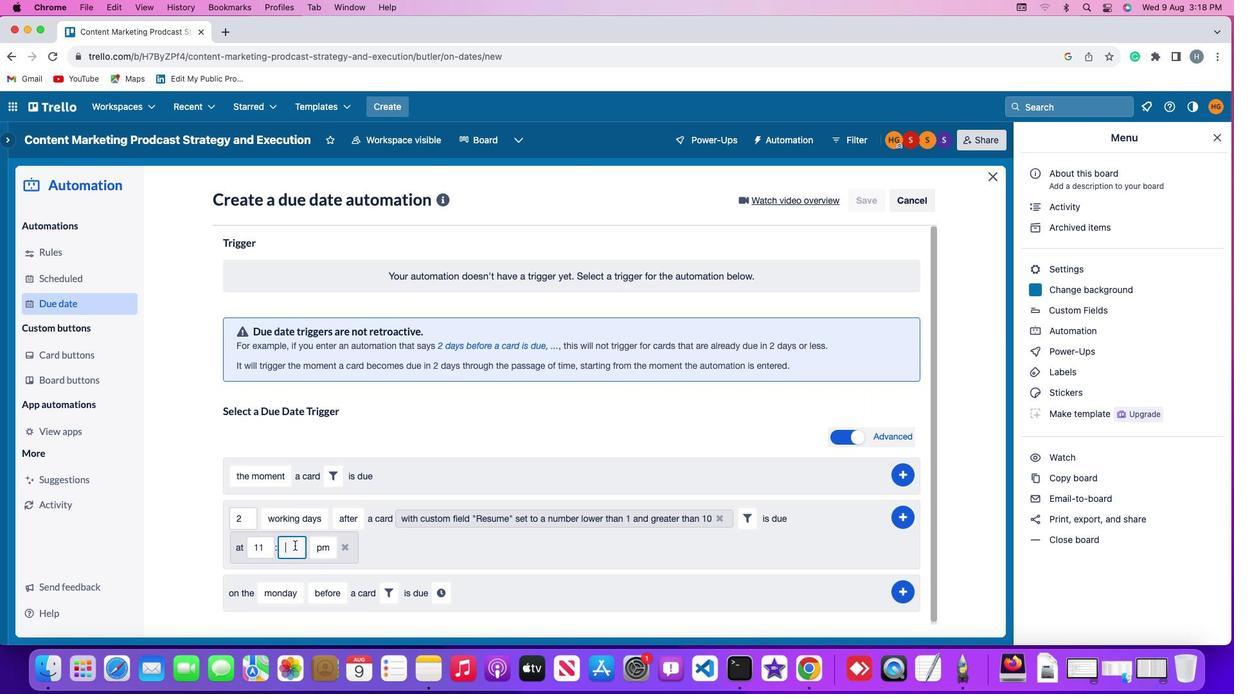 
Action: Mouse moved to (327, 536)
Screenshot: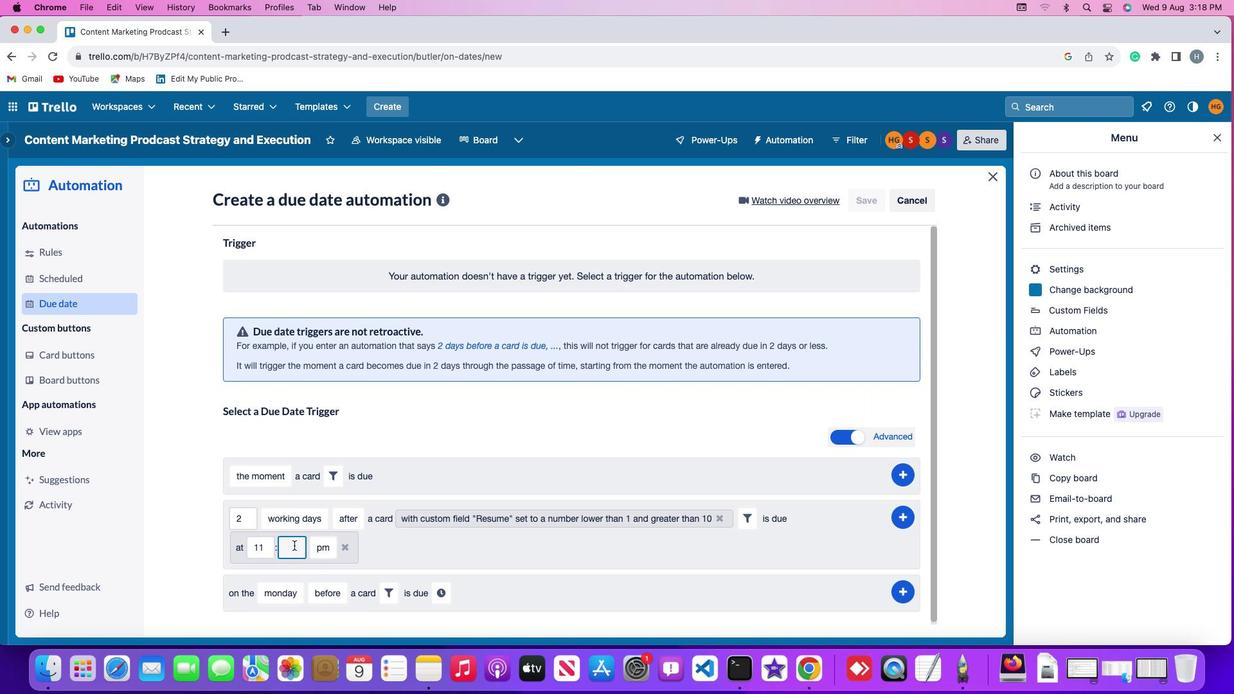 
Action: Key pressed '0''0'
Screenshot: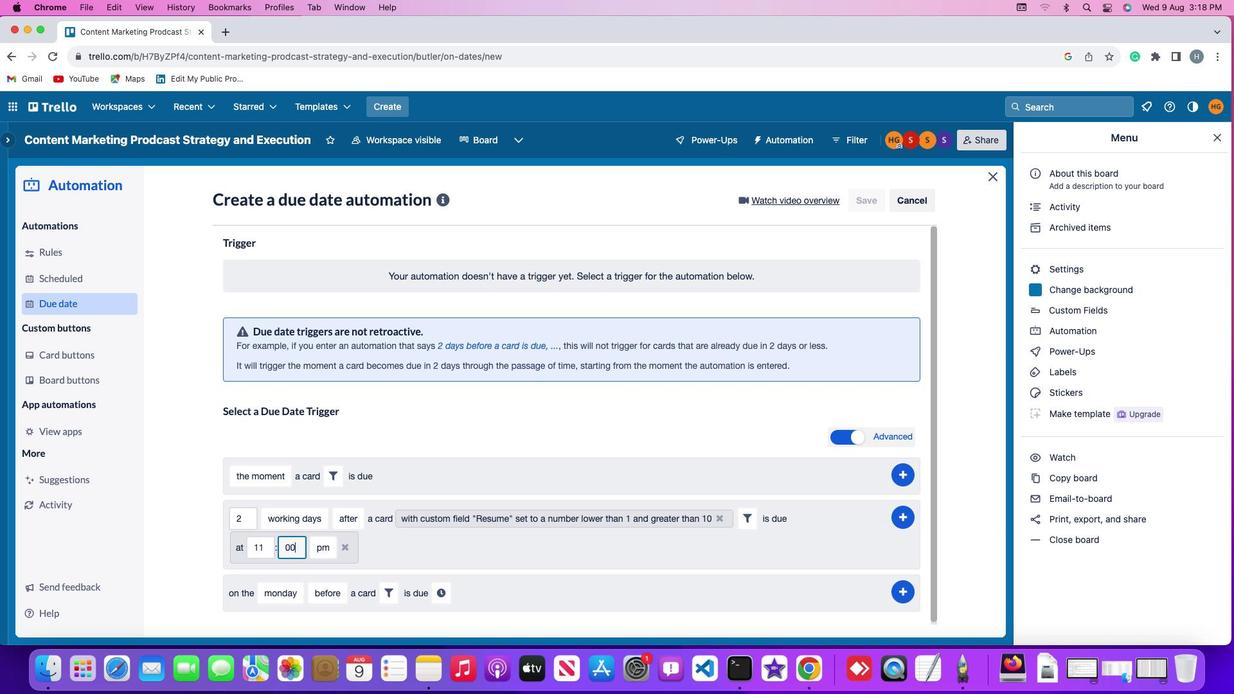 
Action: Mouse moved to (344, 536)
Screenshot: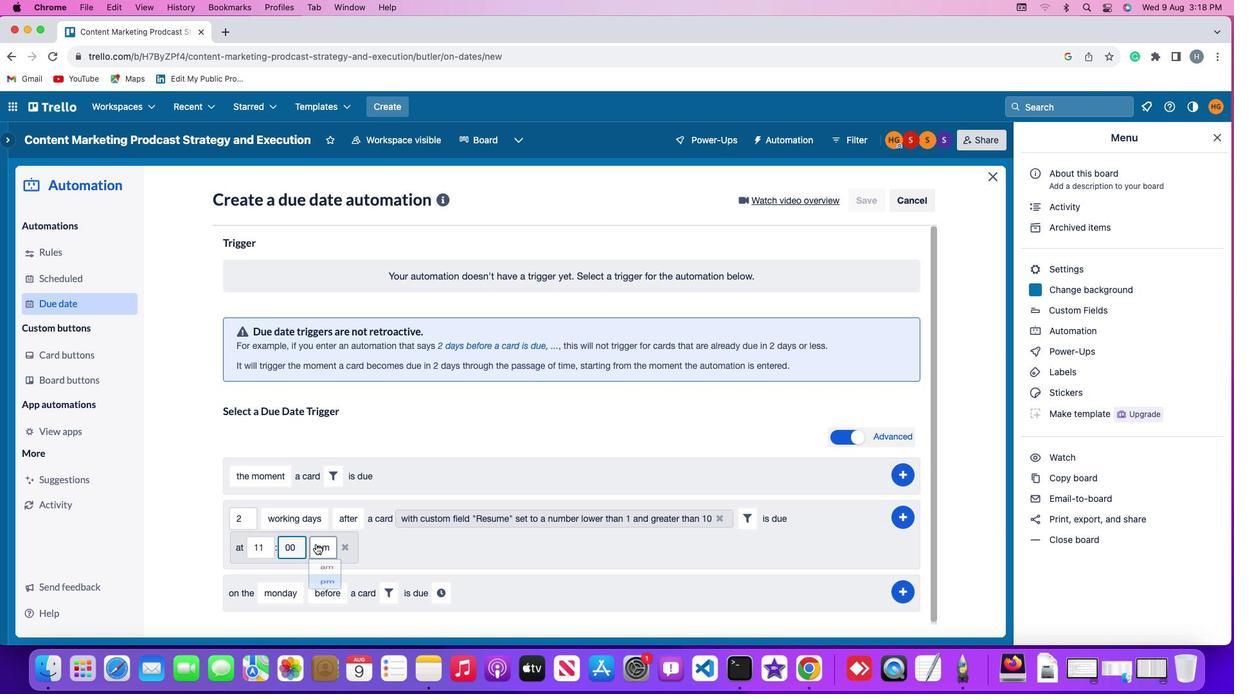 
Action: Mouse pressed left at (344, 536)
Screenshot: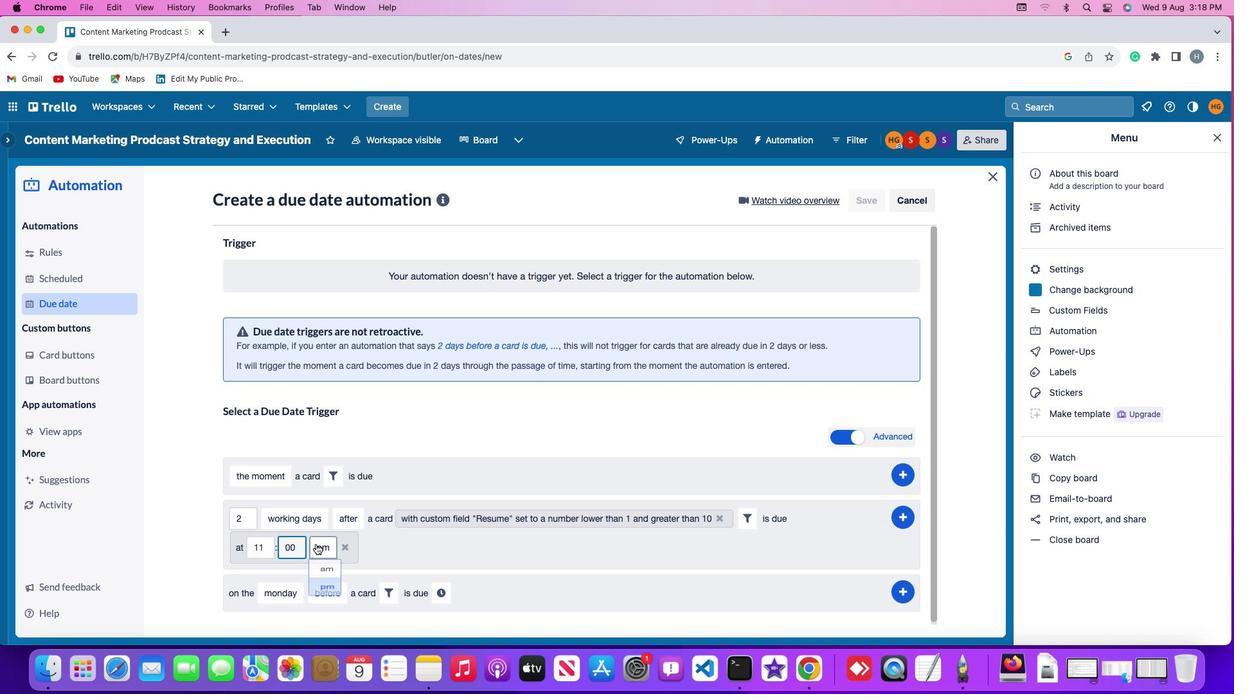 
Action: Mouse moved to (349, 560)
Screenshot: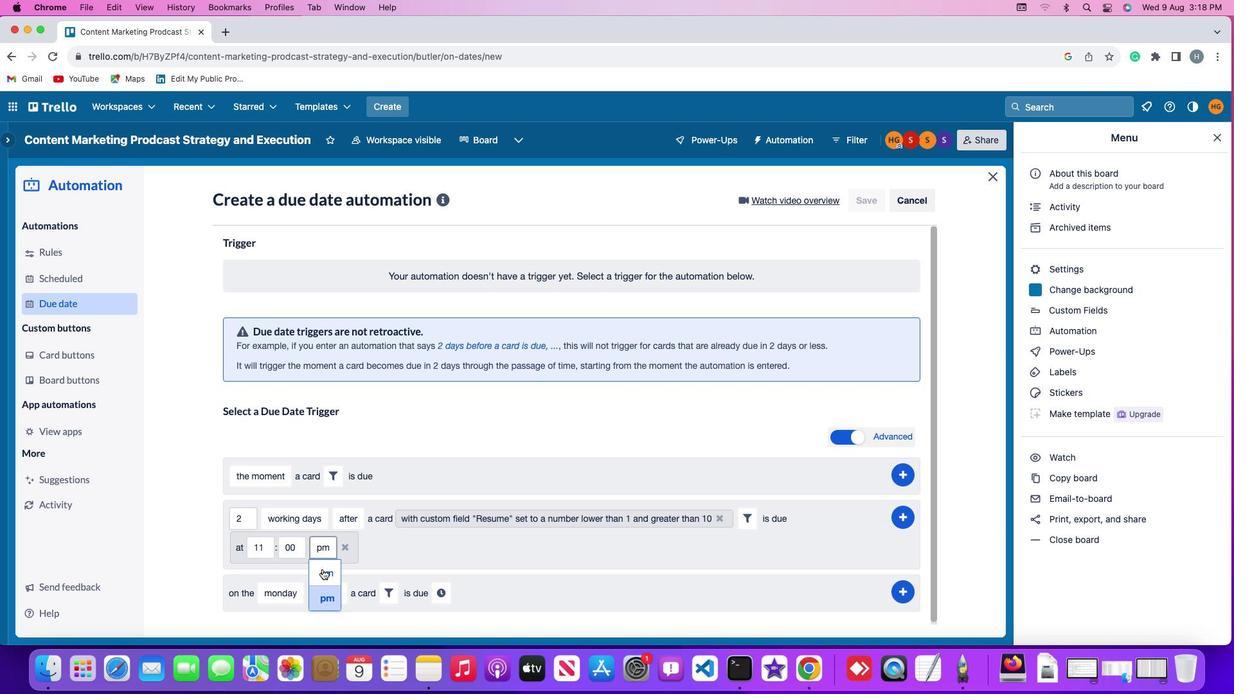 
Action: Mouse pressed left at (349, 560)
Screenshot: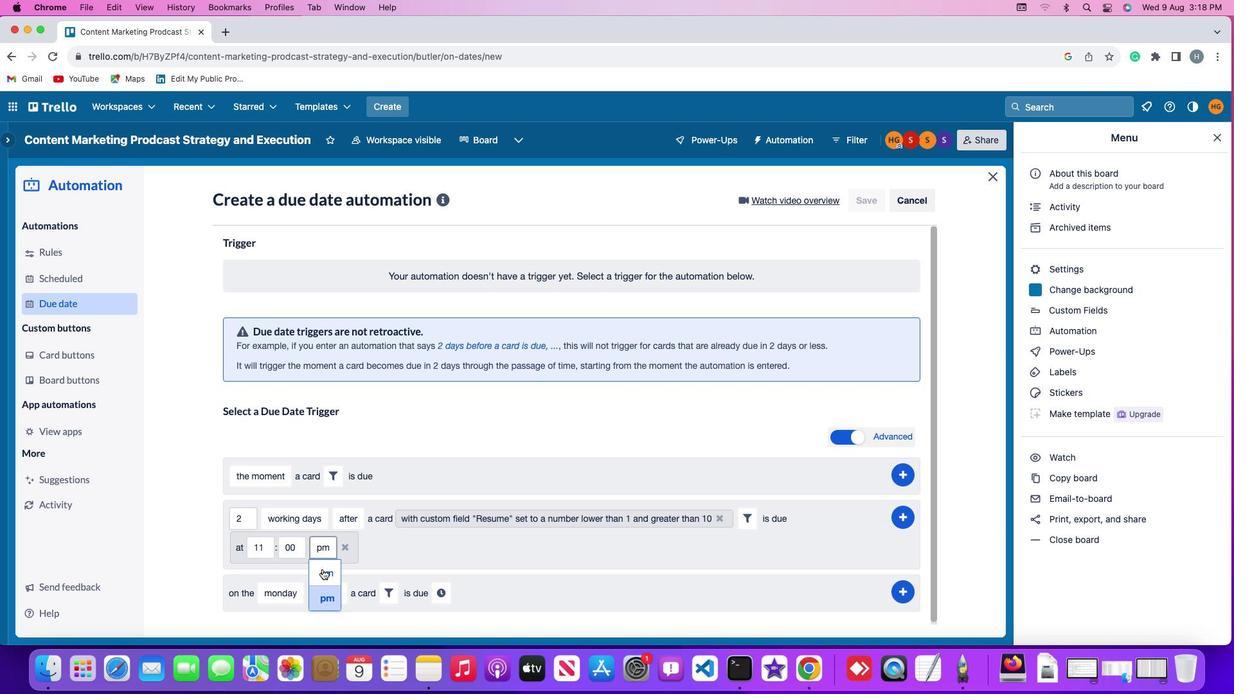 
Action: Mouse moved to (798, 509)
Screenshot: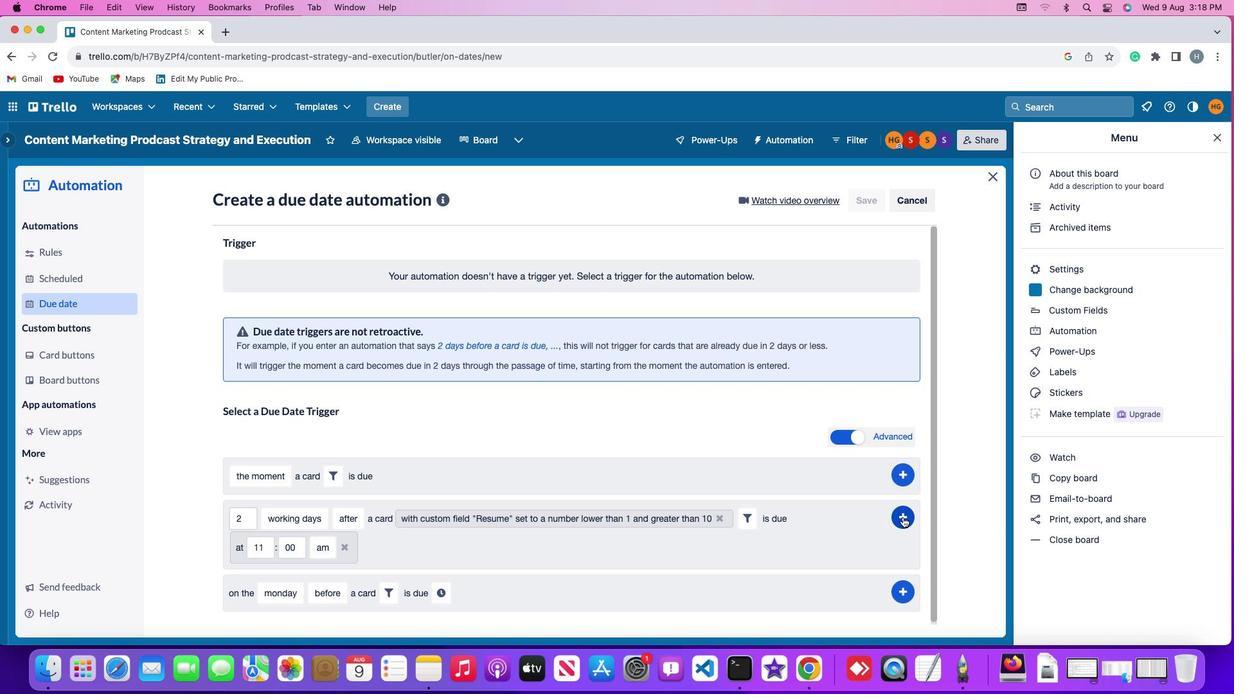 
Action: Mouse pressed left at (798, 509)
Screenshot: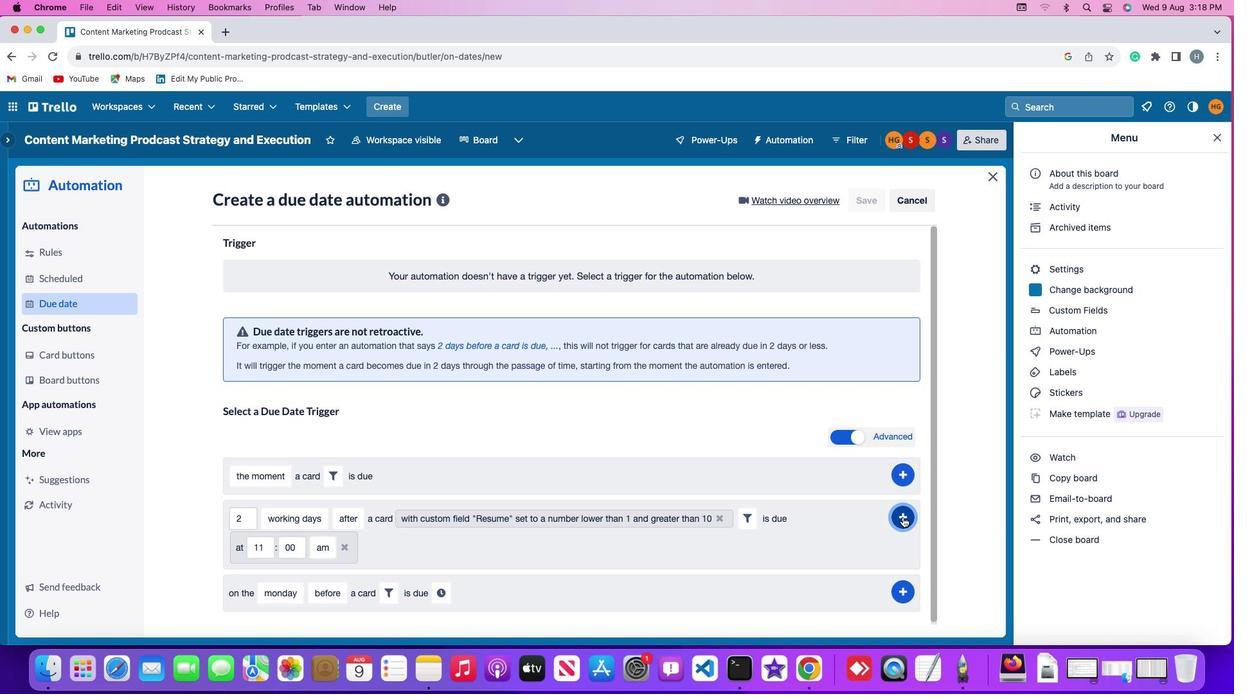 
Action: Mouse moved to (840, 438)
Screenshot: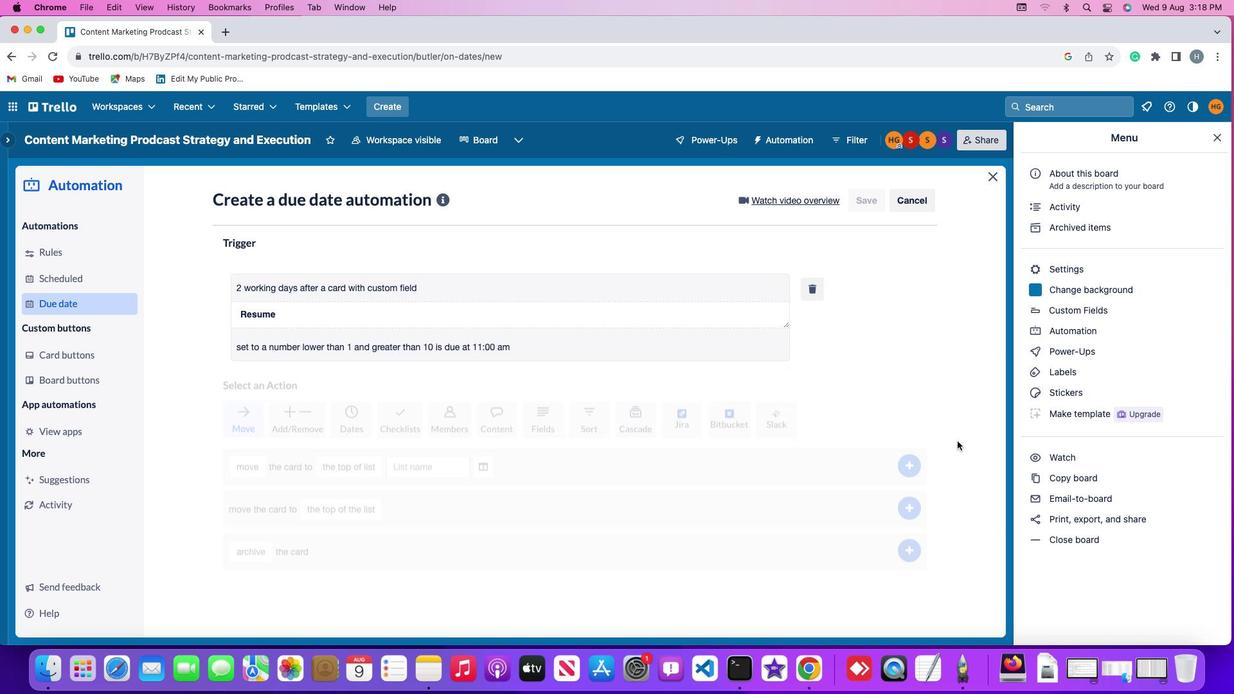 
